 Task: Find connections with filter location Orange with filter topic #careerswith filter profile language Spanish with filter current company HDB Financial Services Ltd. with filter school S P Jain School of Global Management with filter industry Wholesale Photography Equipment and Supplies with filter service category Cybersecurity with filter keywords title Personal Assistant
Action: Mouse moved to (680, 136)
Screenshot: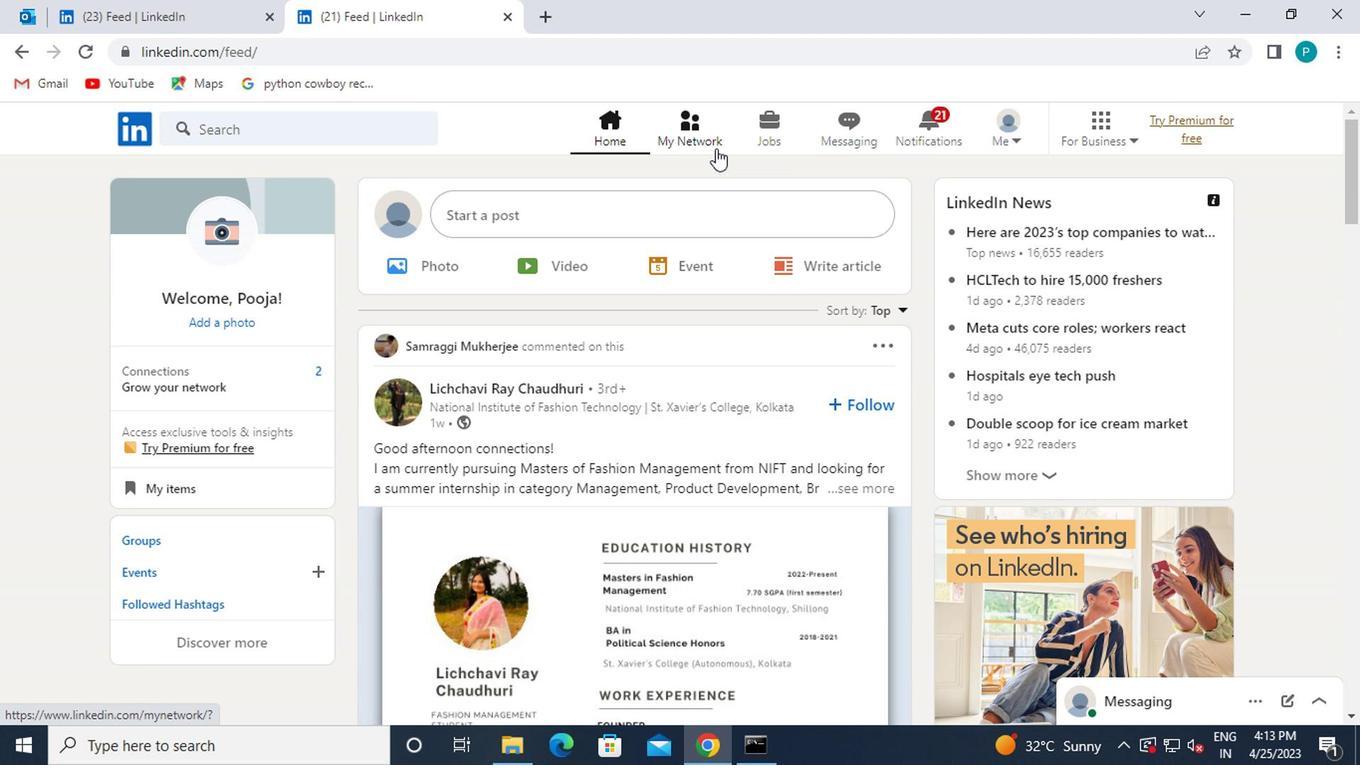 
Action: Mouse pressed left at (680, 136)
Screenshot: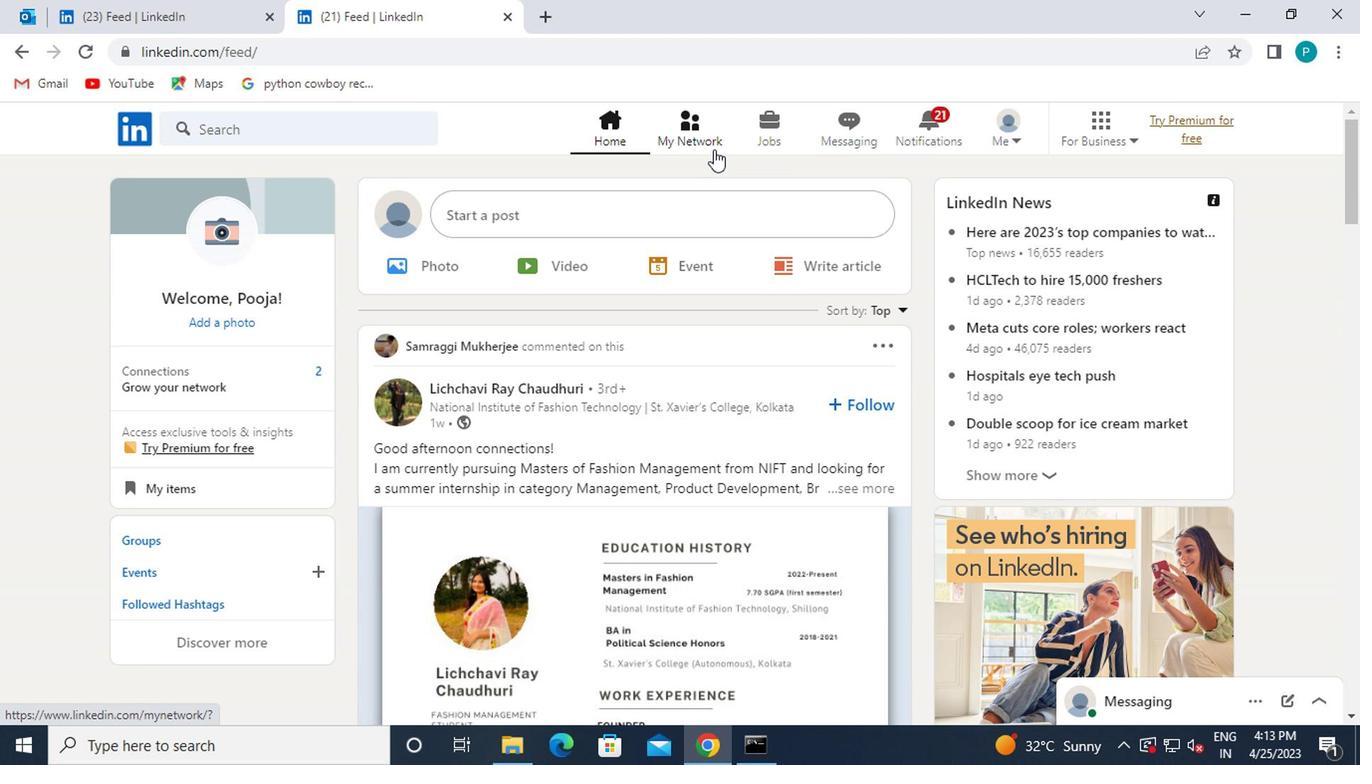 
Action: Mouse moved to (191, 257)
Screenshot: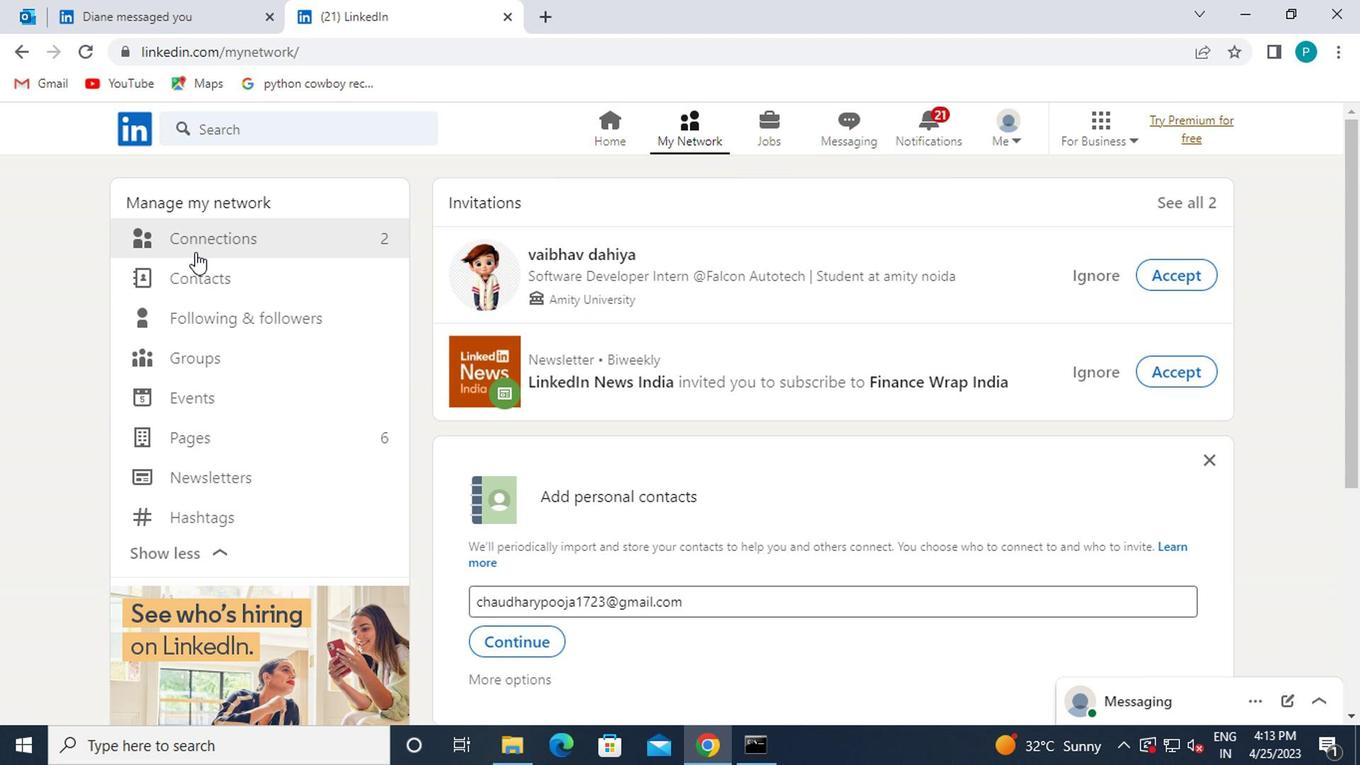 
Action: Mouse pressed left at (191, 257)
Screenshot: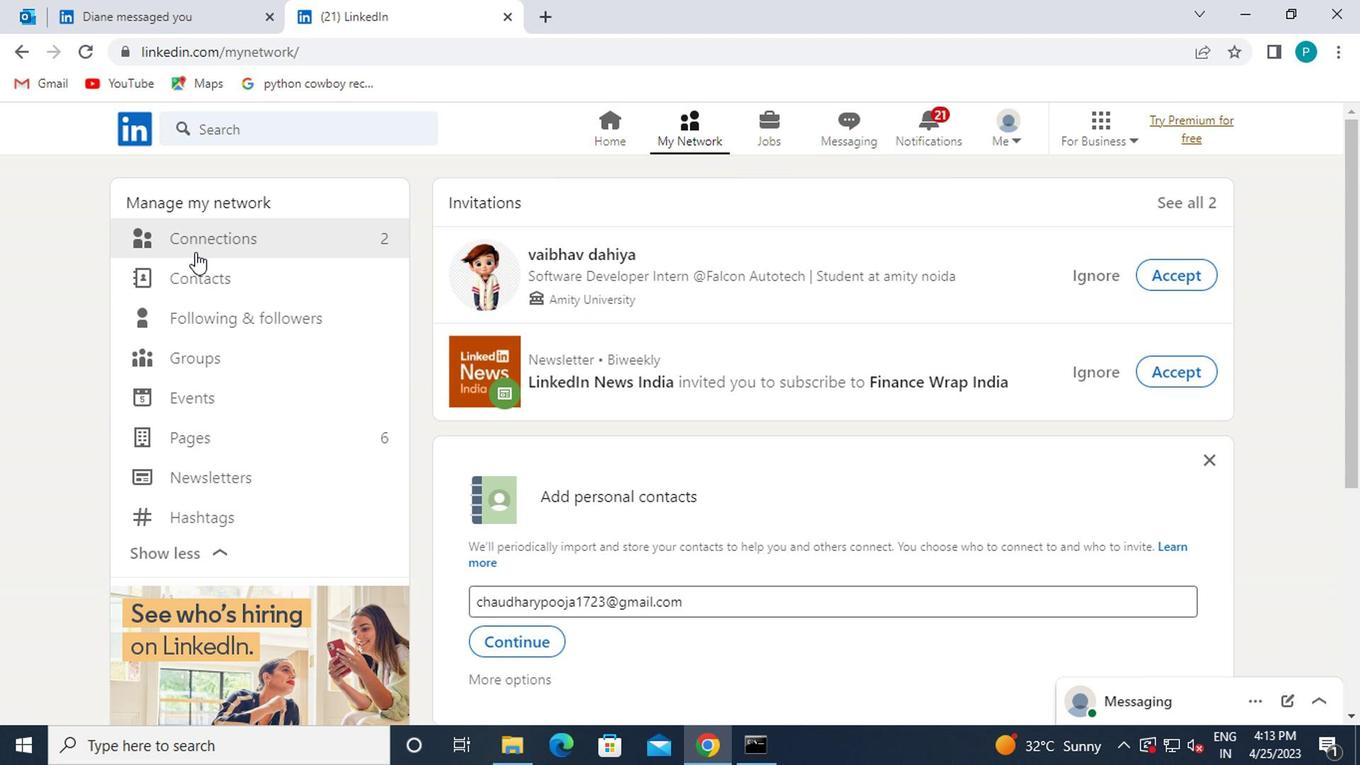 
Action: Mouse moved to (338, 240)
Screenshot: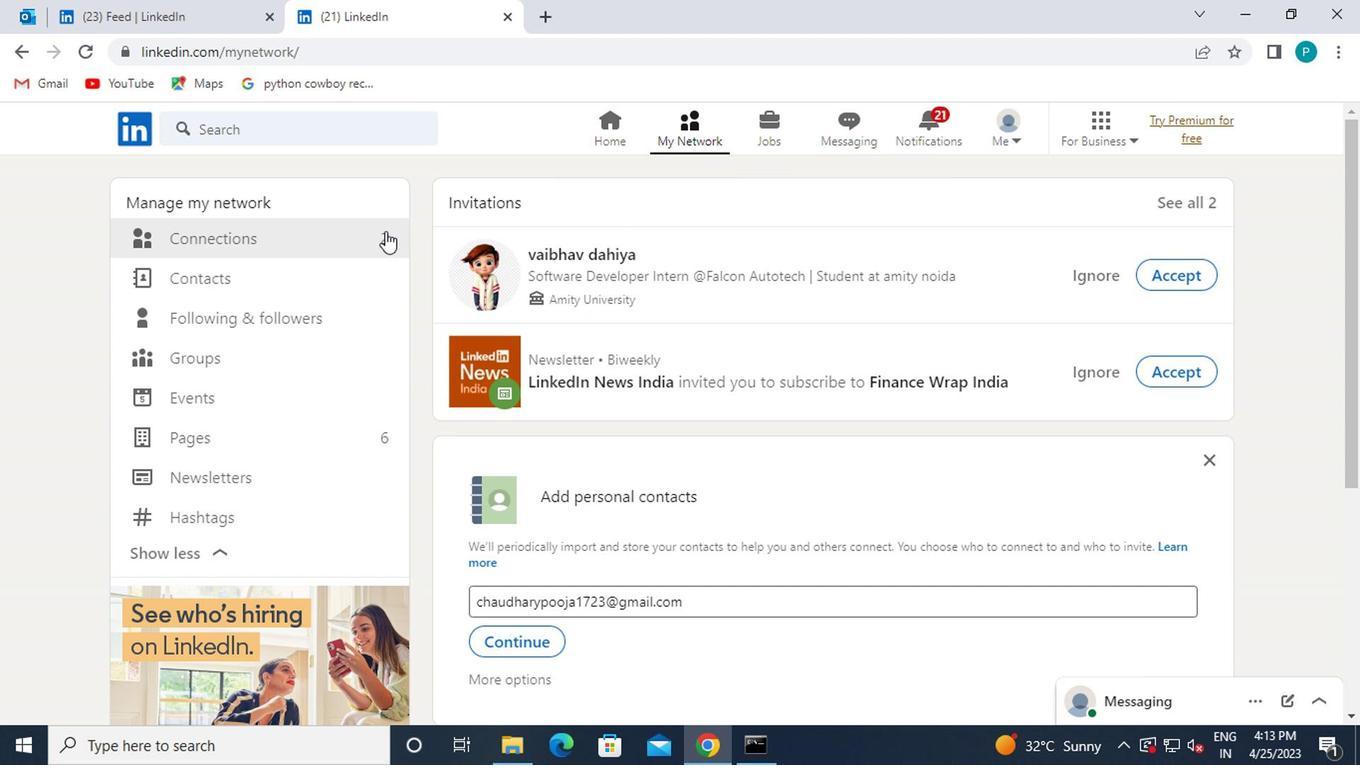 
Action: Mouse pressed left at (338, 240)
Screenshot: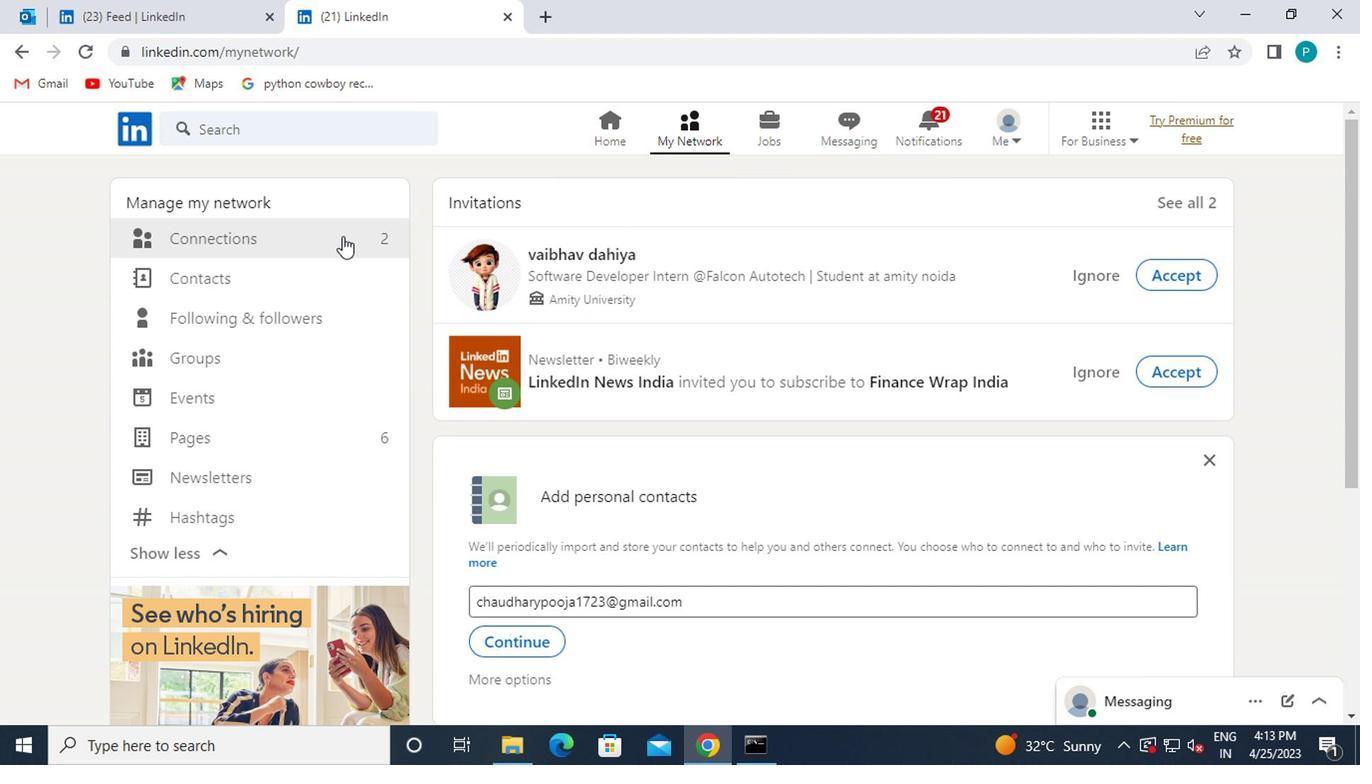 
Action: Mouse moved to (841, 238)
Screenshot: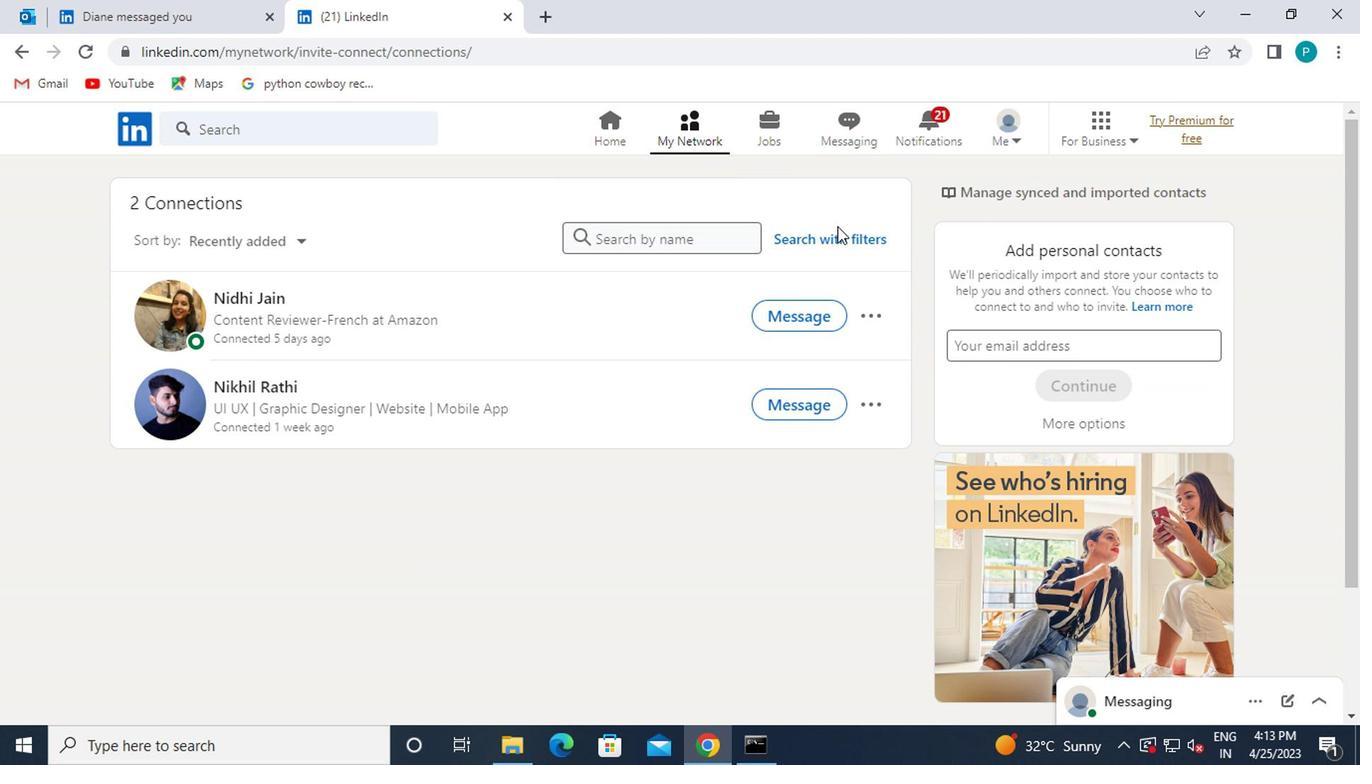 
Action: Mouse pressed left at (841, 238)
Screenshot: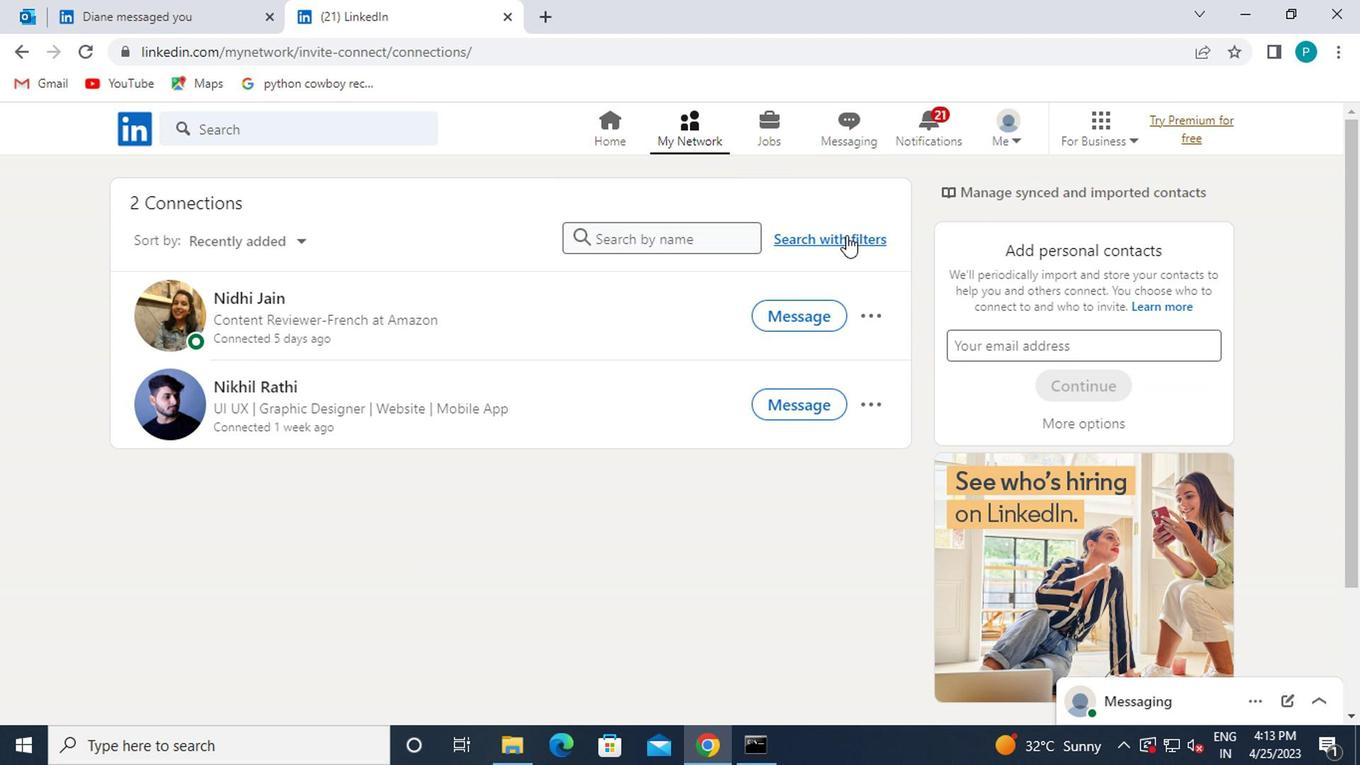 
Action: Mouse moved to (660, 184)
Screenshot: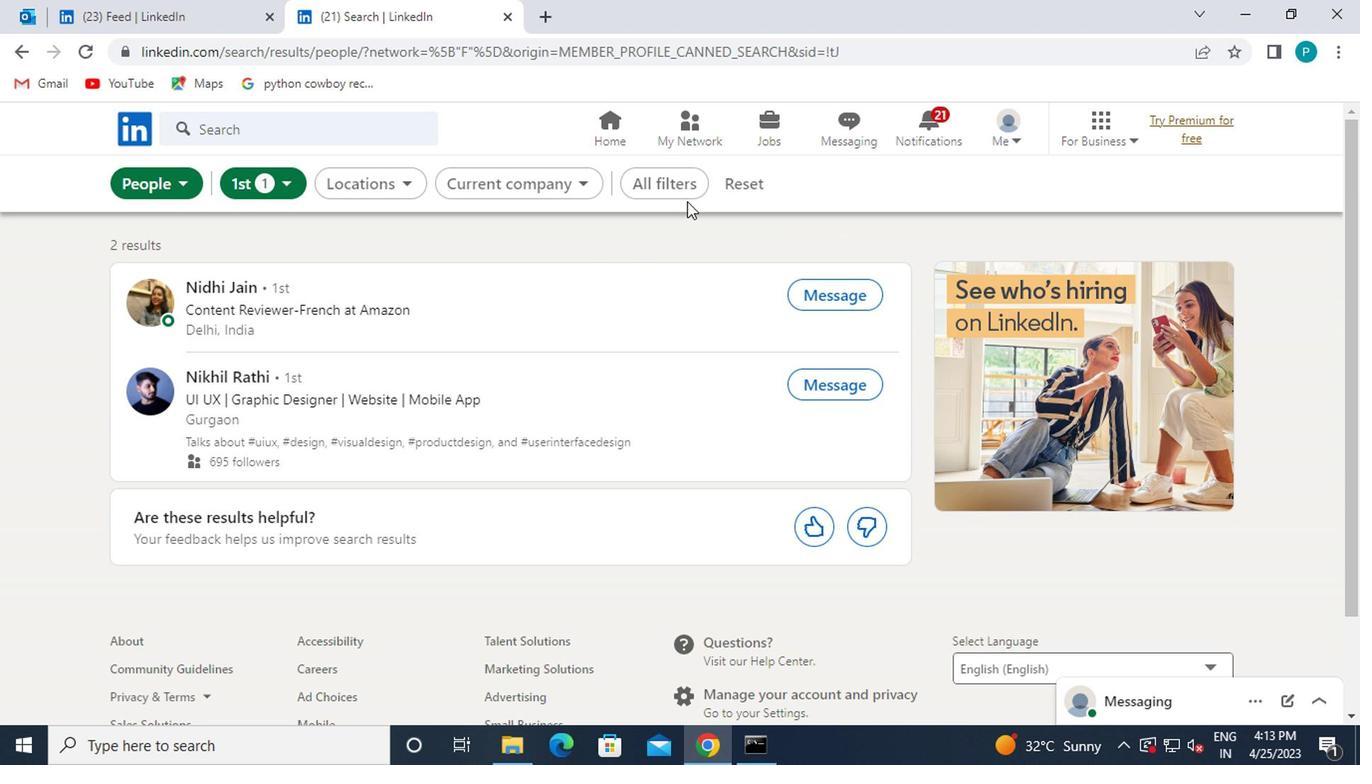 
Action: Mouse pressed left at (660, 184)
Screenshot: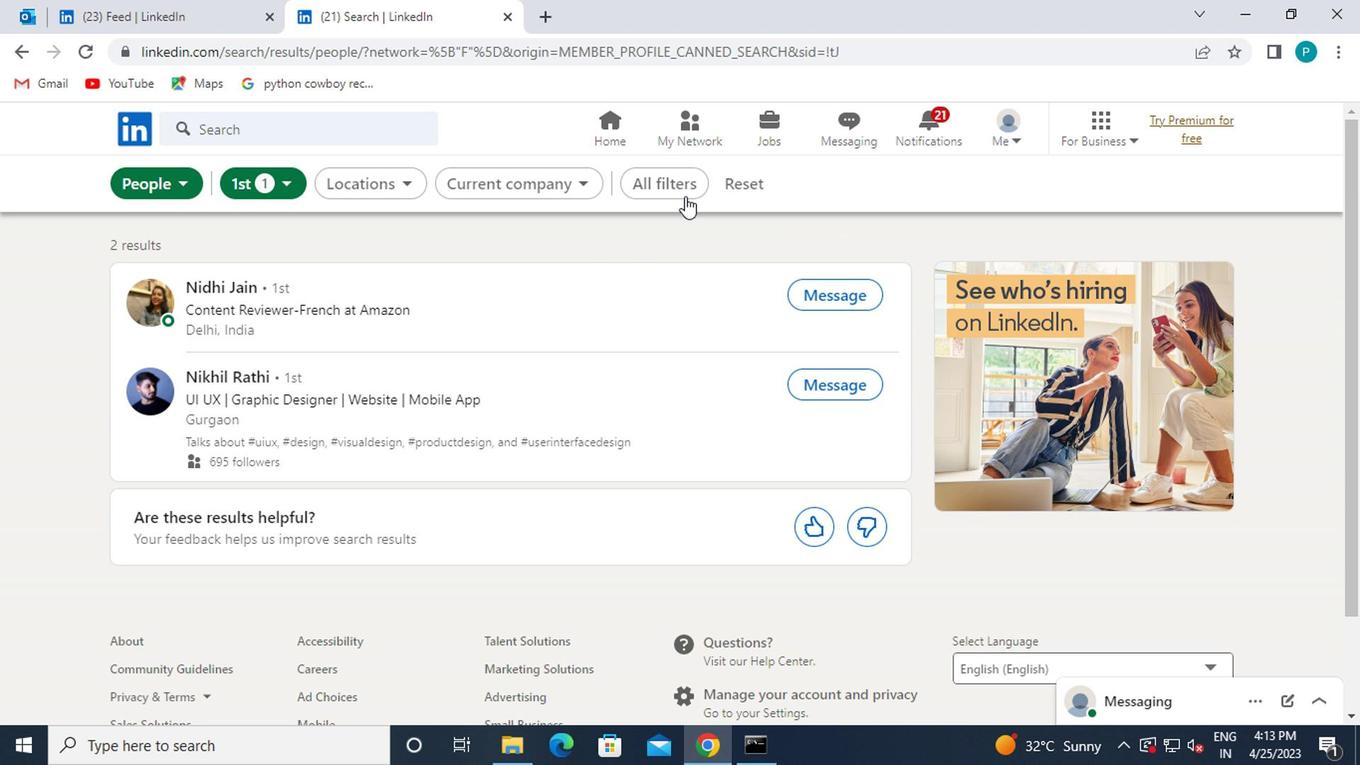 
Action: Mouse moved to (862, 340)
Screenshot: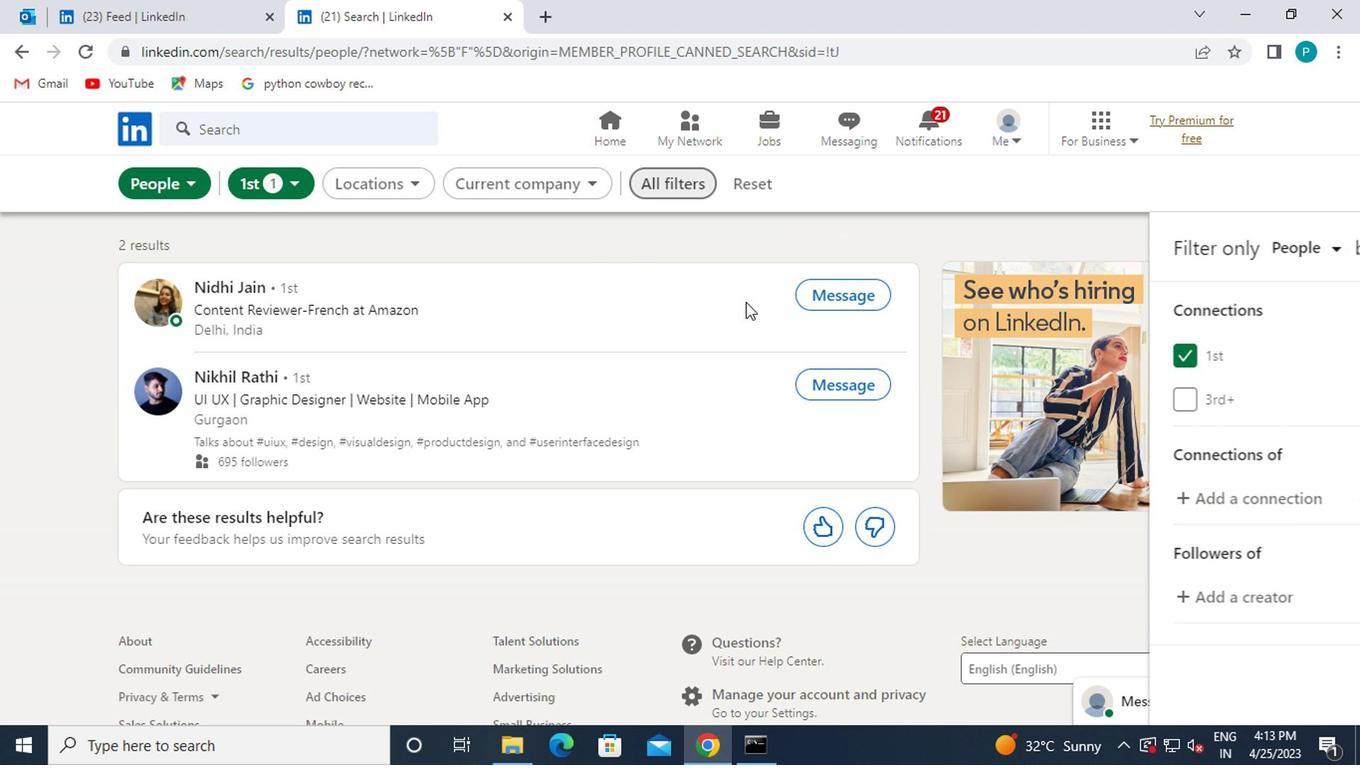 
Action: Mouse scrolled (862, 338) with delta (0, -1)
Screenshot: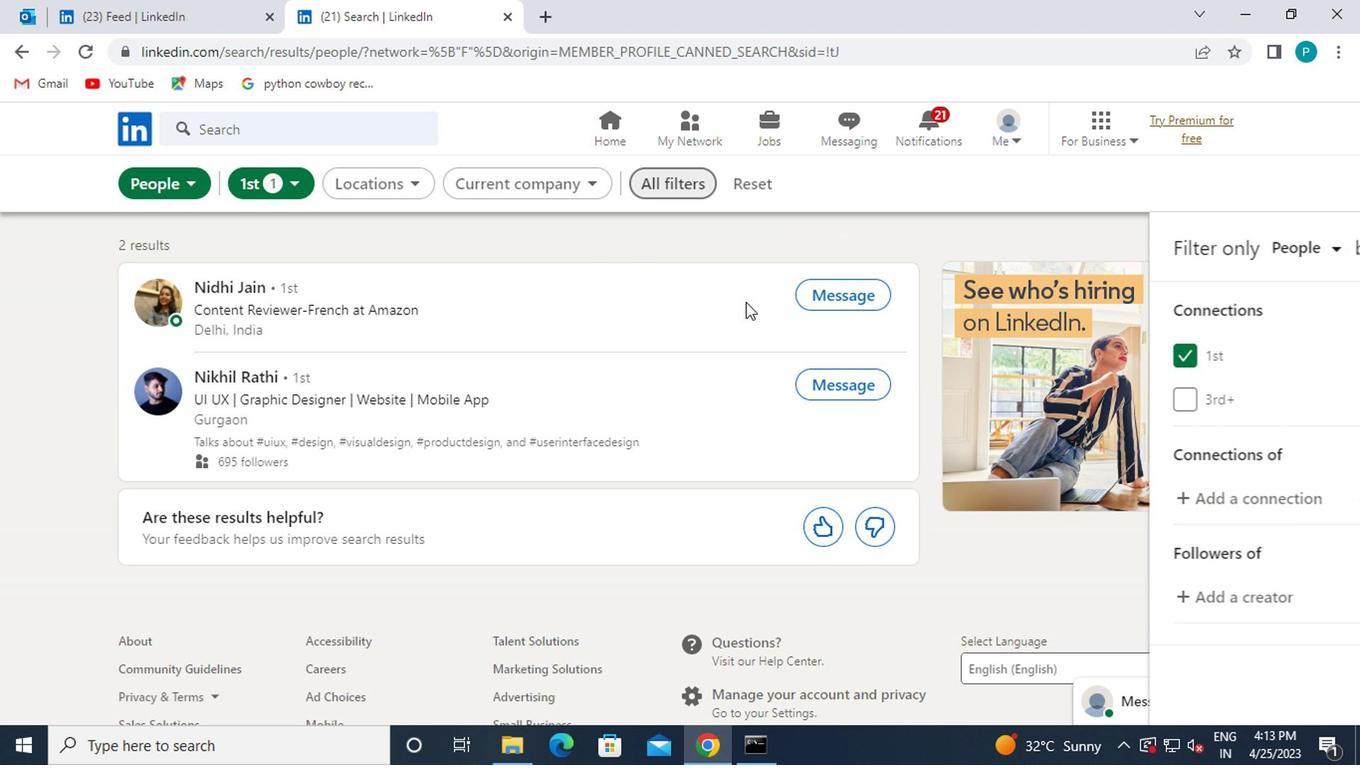 
Action: Mouse moved to (889, 345)
Screenshot: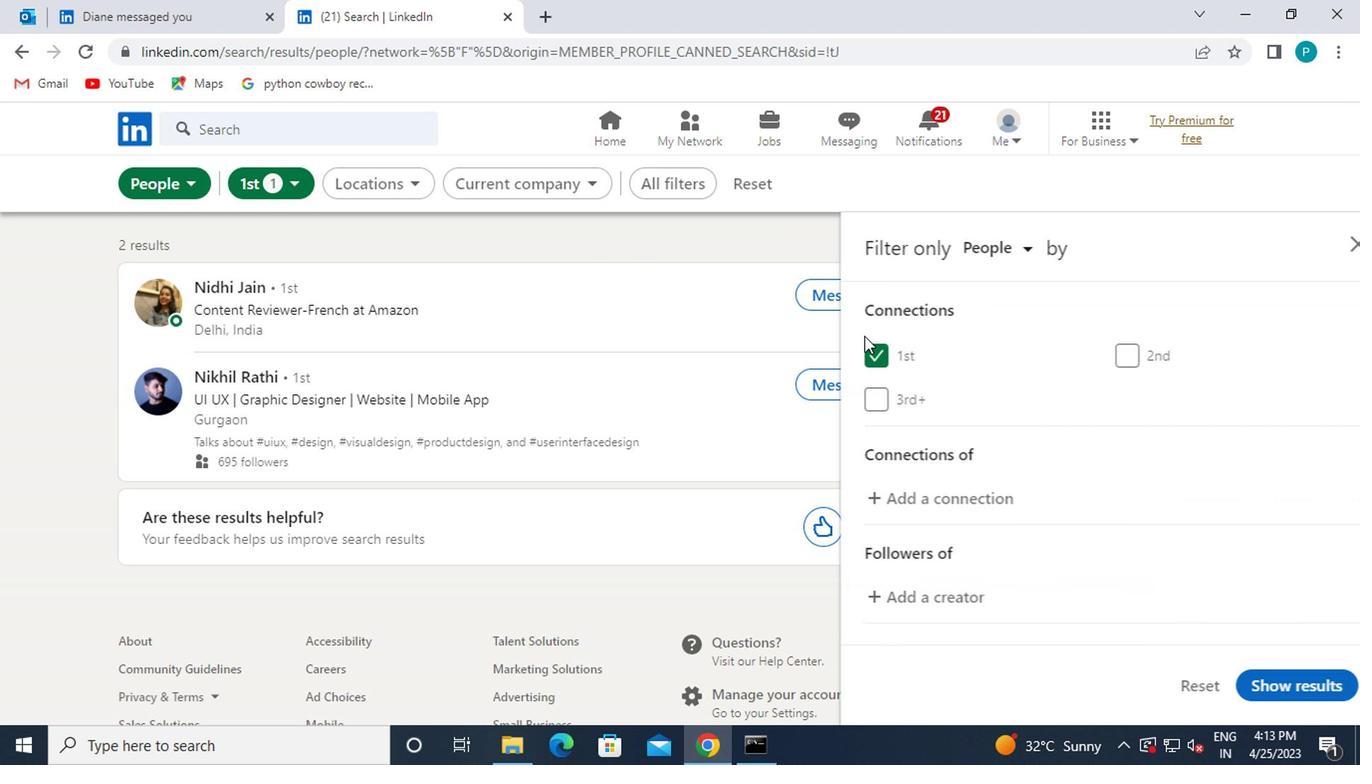 
Action: Mouse scrolled (889, 345) with delta (0, 0)
Screenshot: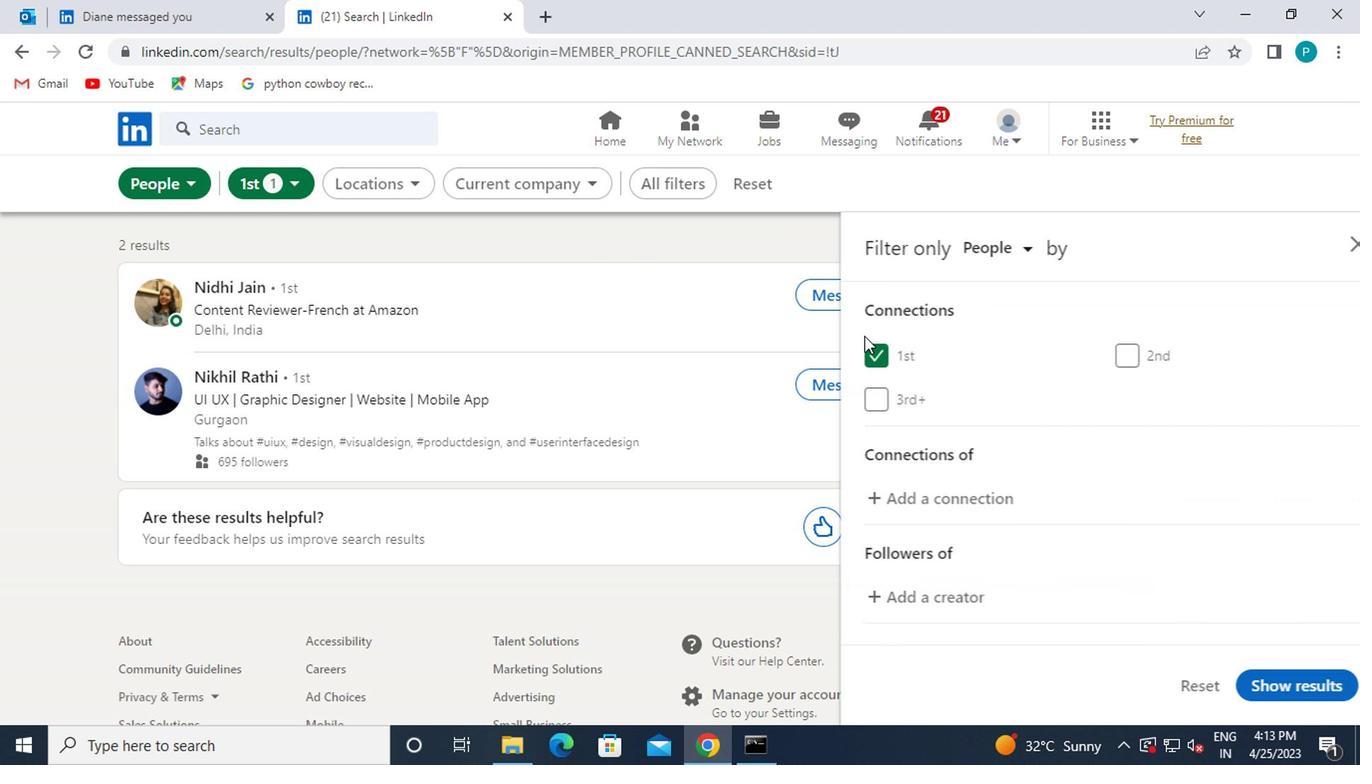 
Action: Mouse moved to (1135, 576)
Screenshot: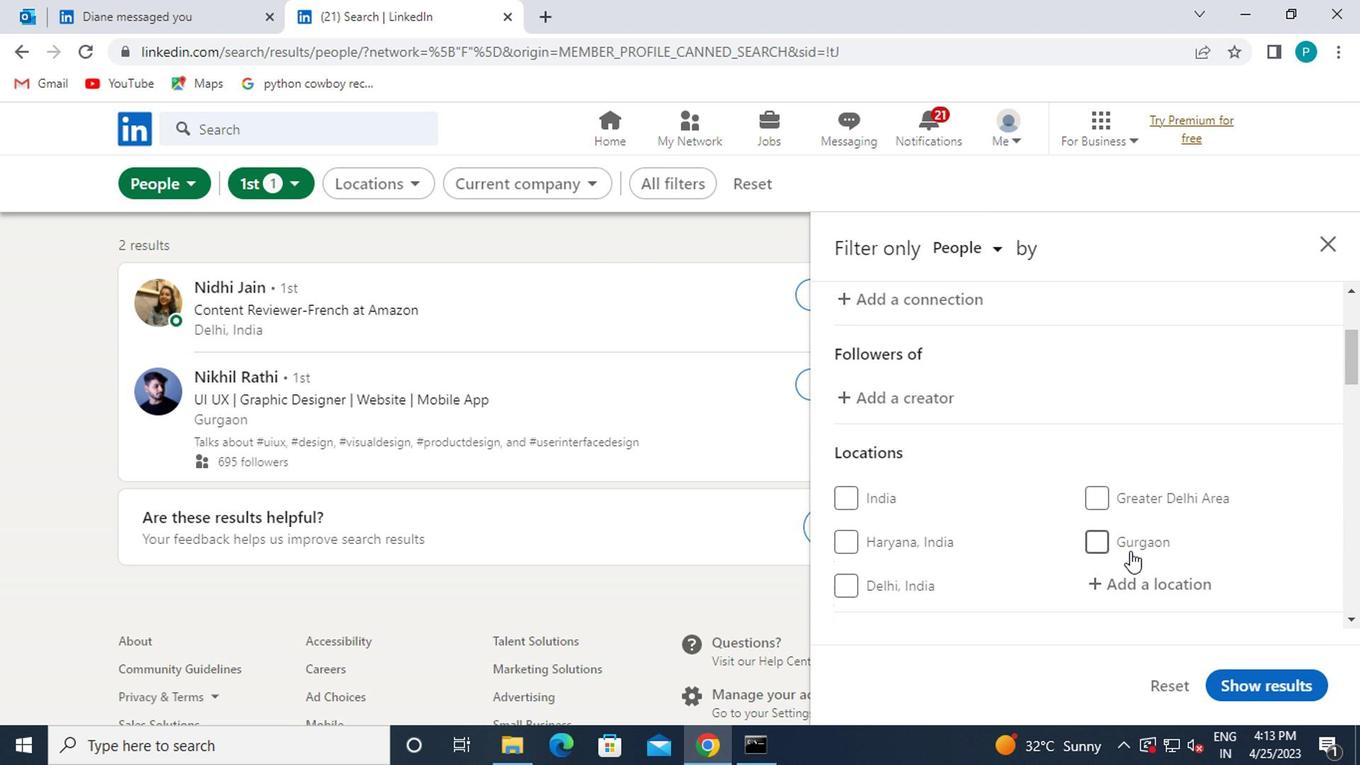 
Action: Mouse pressed left at (1135, 576)
Screenshot: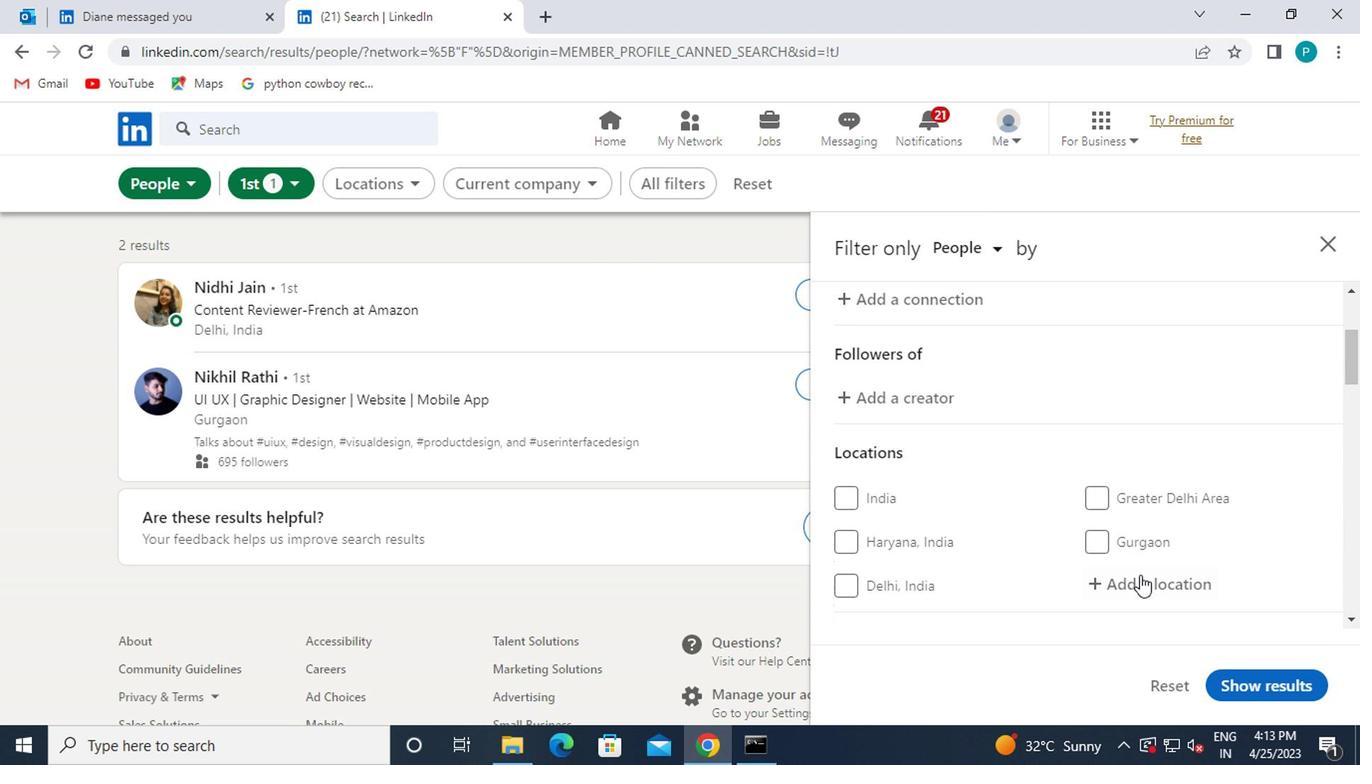 
Action: Mouse moved to (1126, 554)
Screenshot: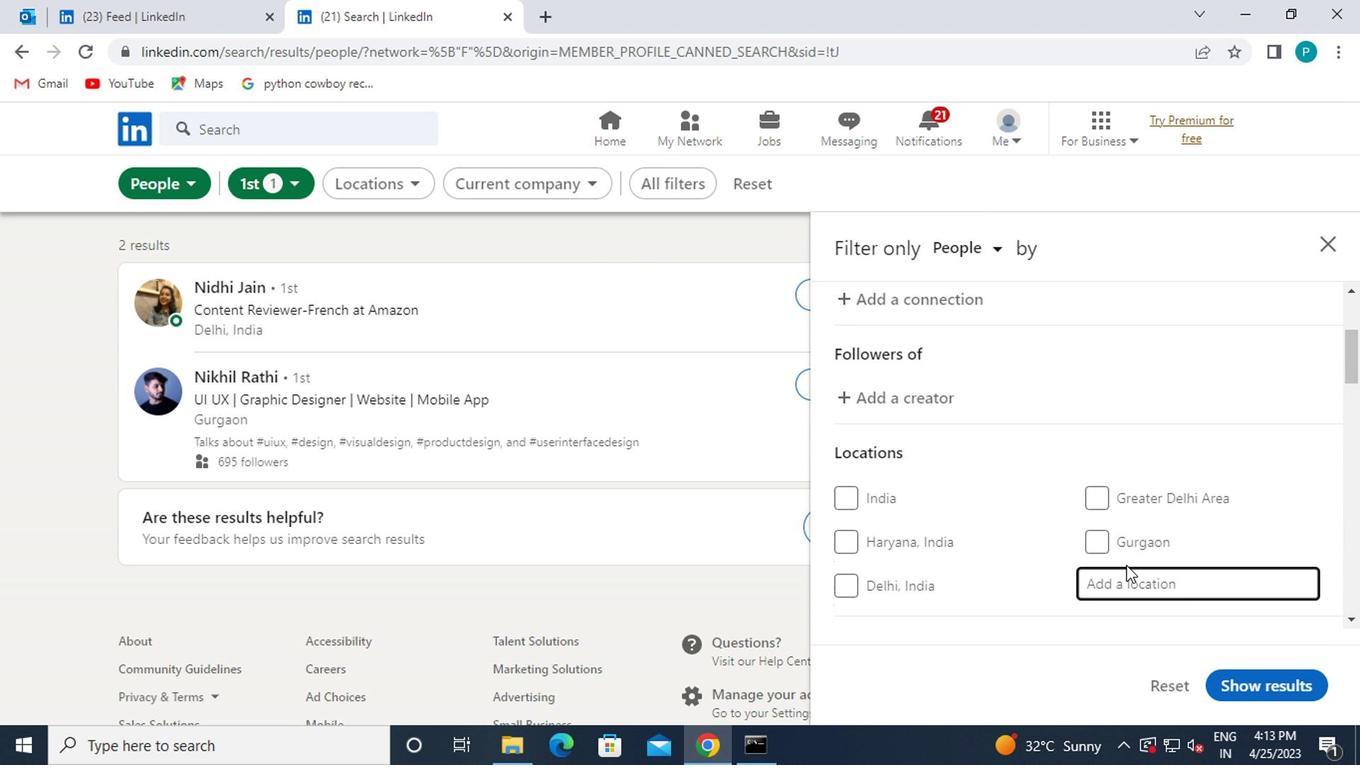 
Action: Key pressed or
Screenshot: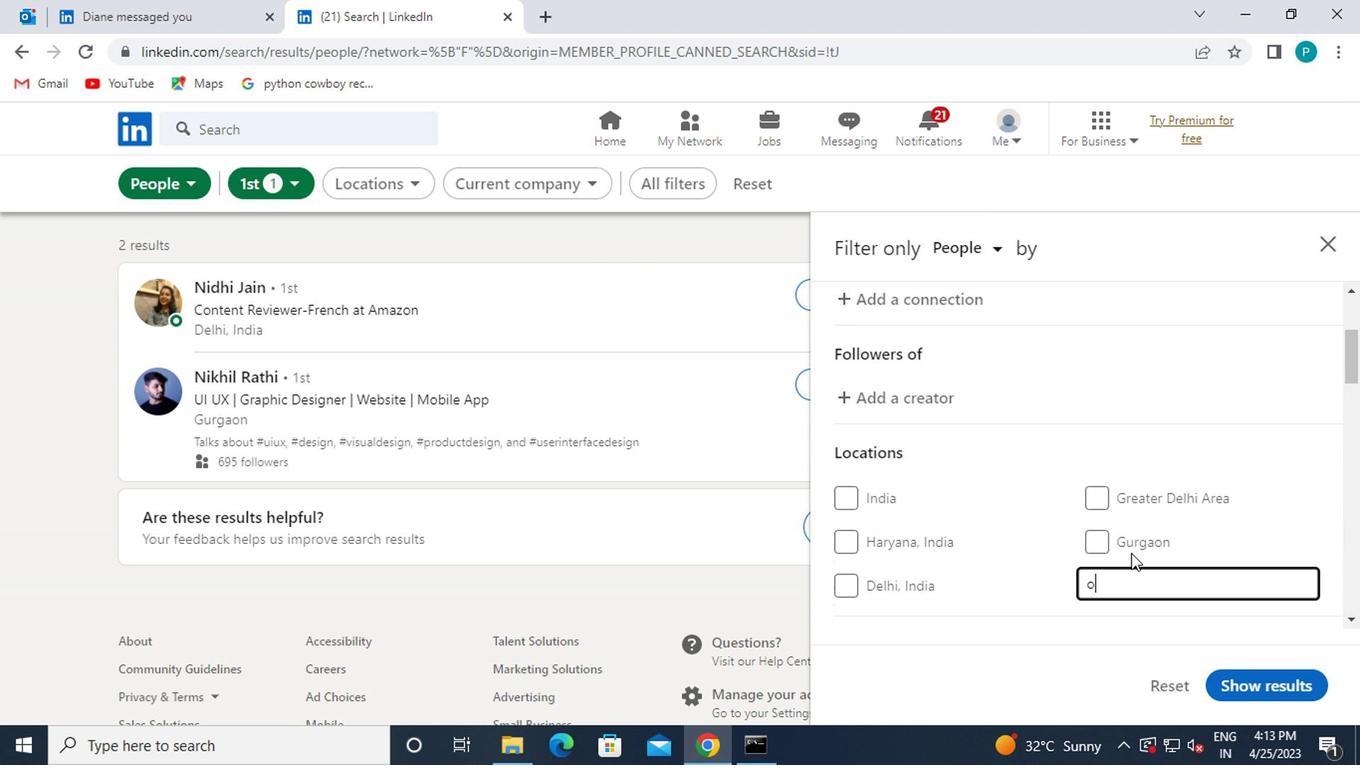 
Action: Mouse moved to (1126, 642)
Screenshot: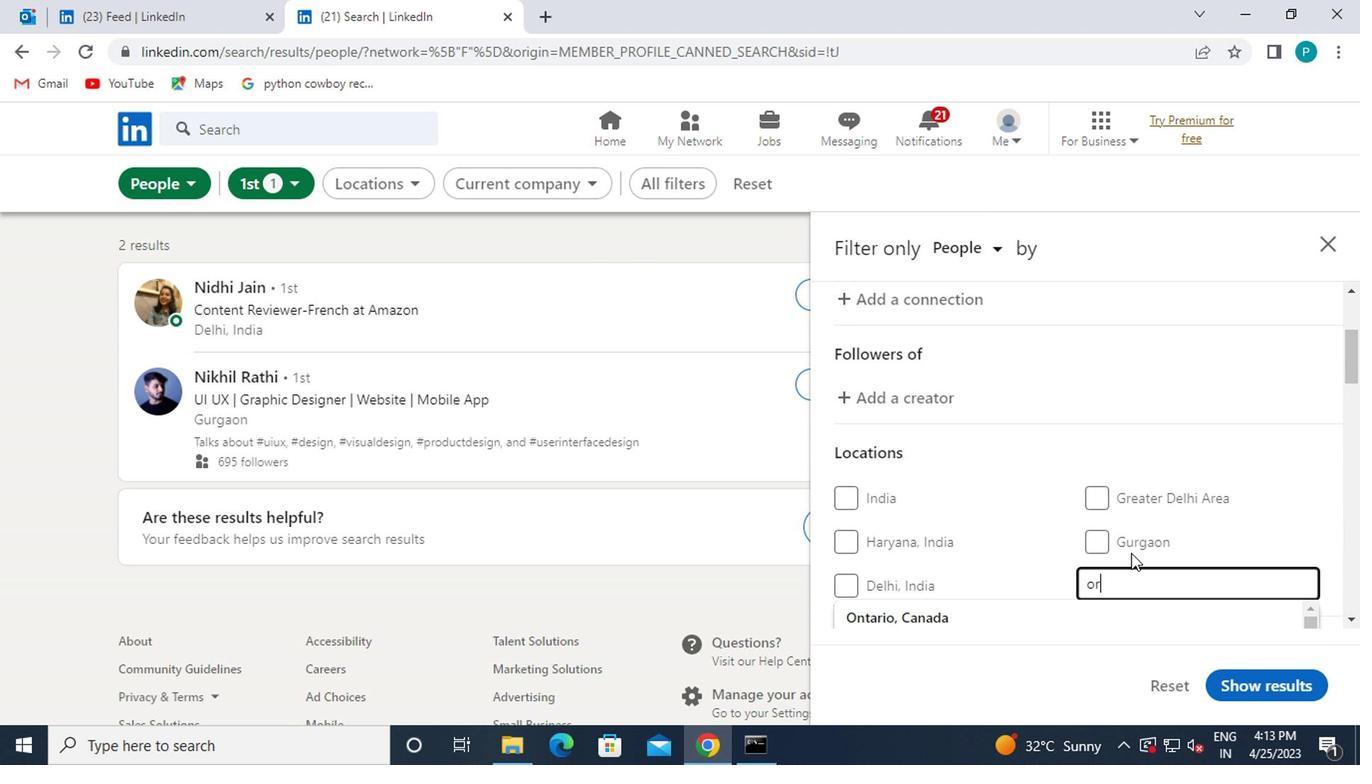 
Action: Key pressed ange
Screenshot: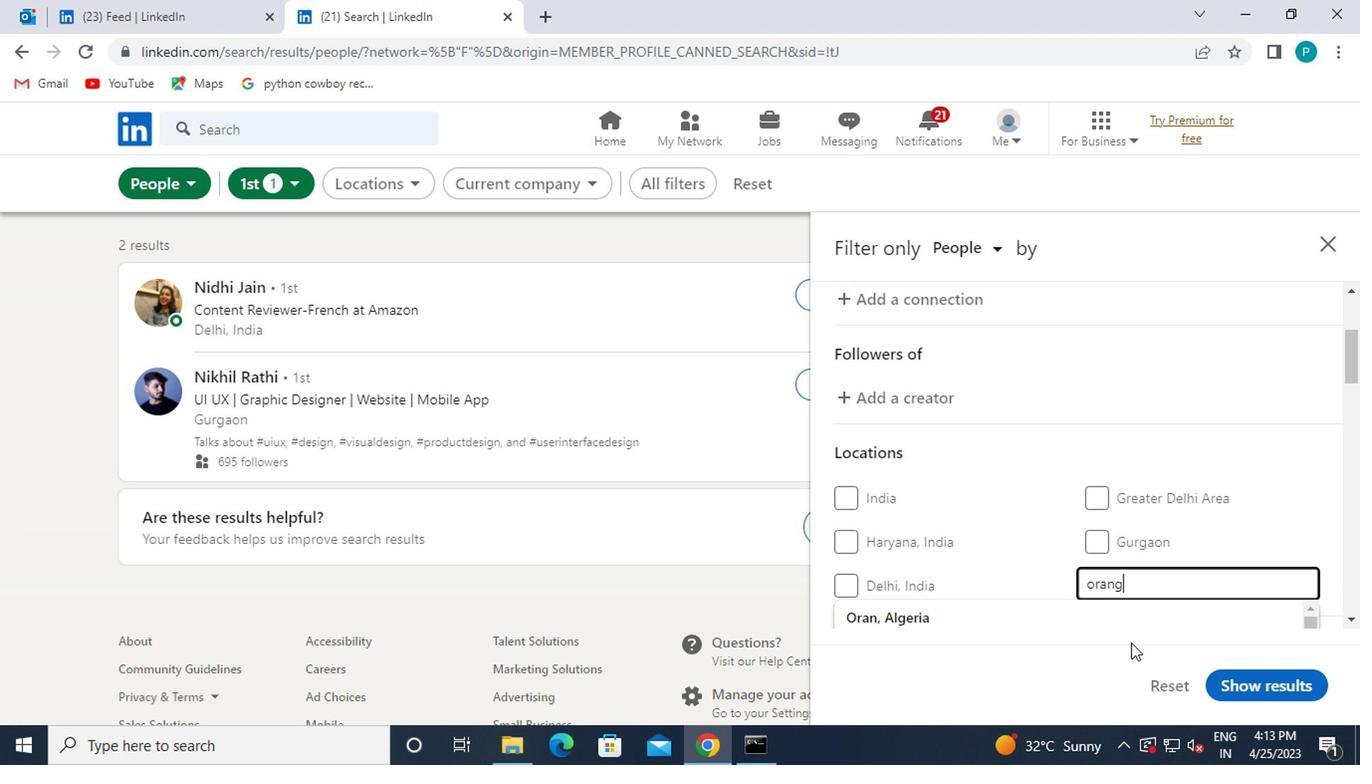 
Action: Mouse moved to (1016, 617)
Screenshot: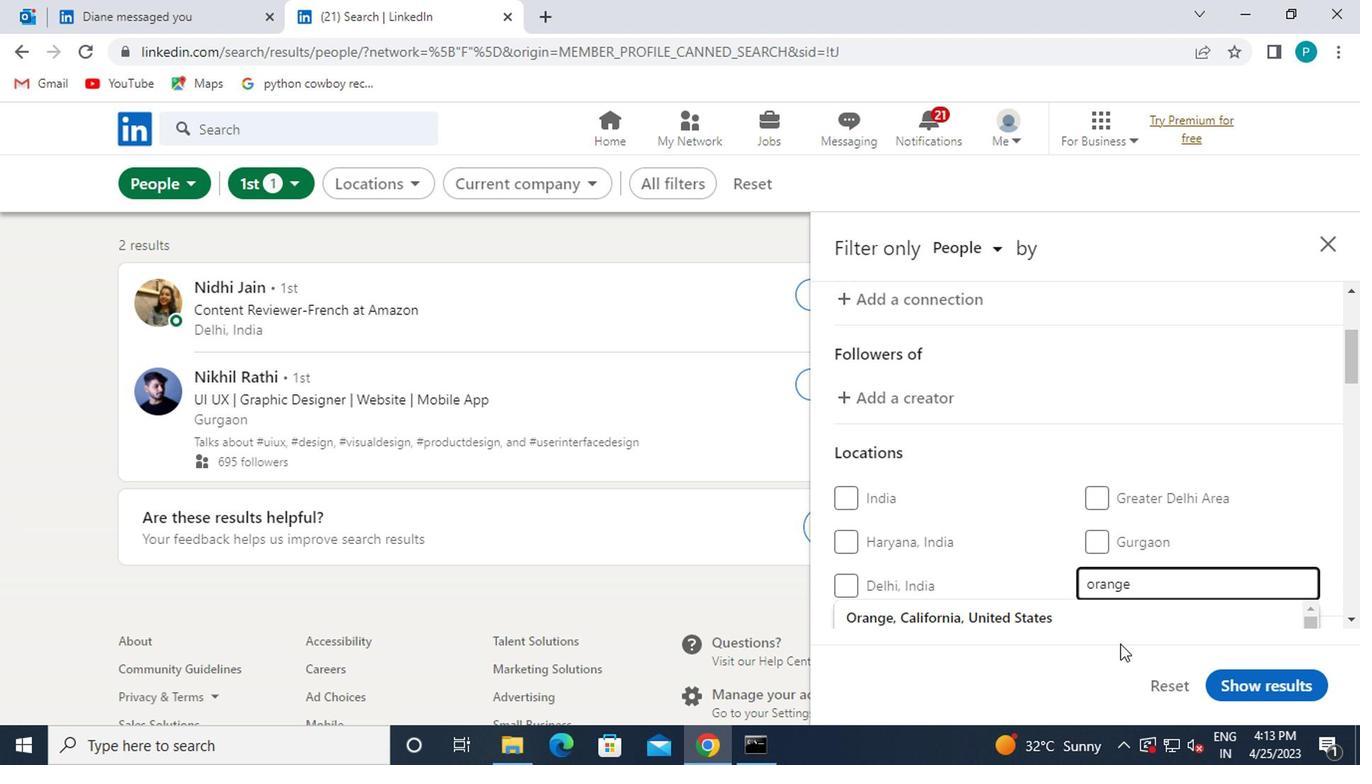 
Action: Mouse pressed left at (1016, 617)
Screenshot: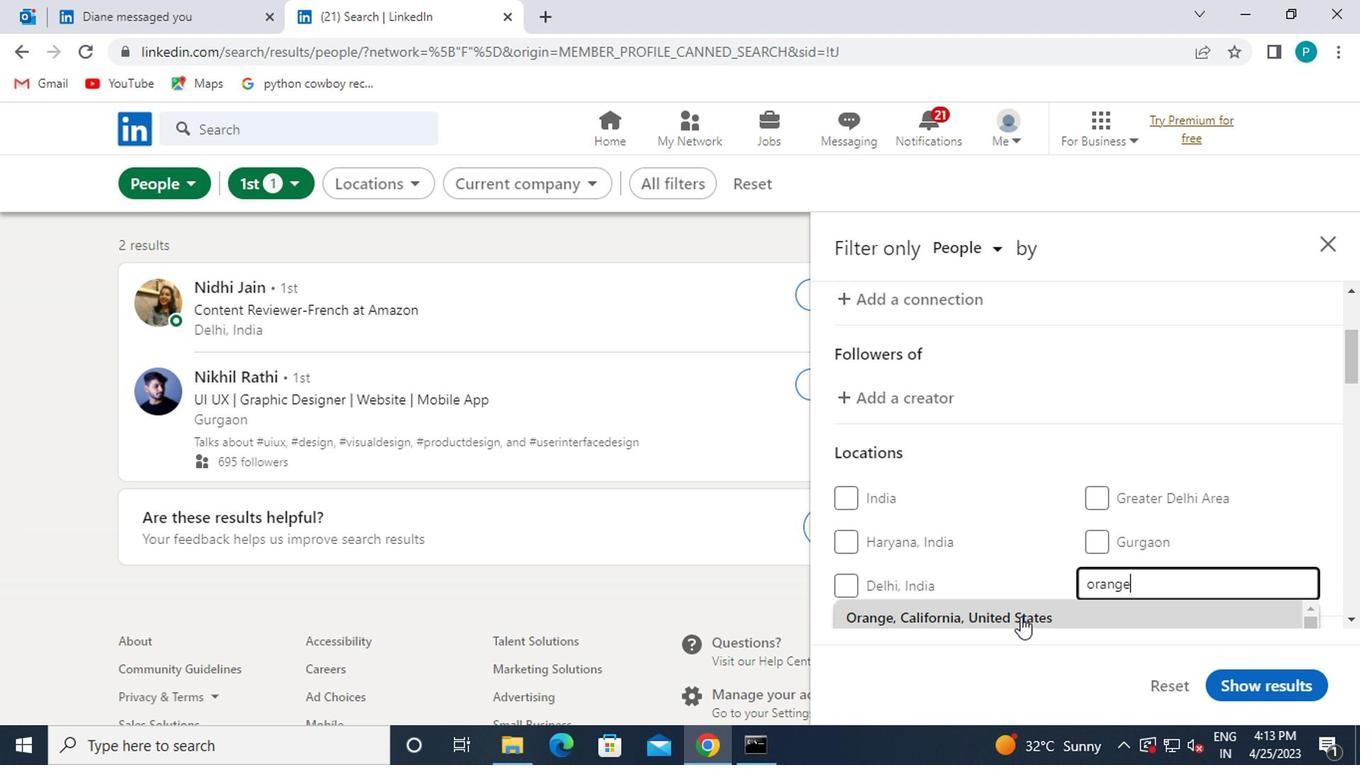 
Action: Mouse moved to (972, 559)
Screenshot: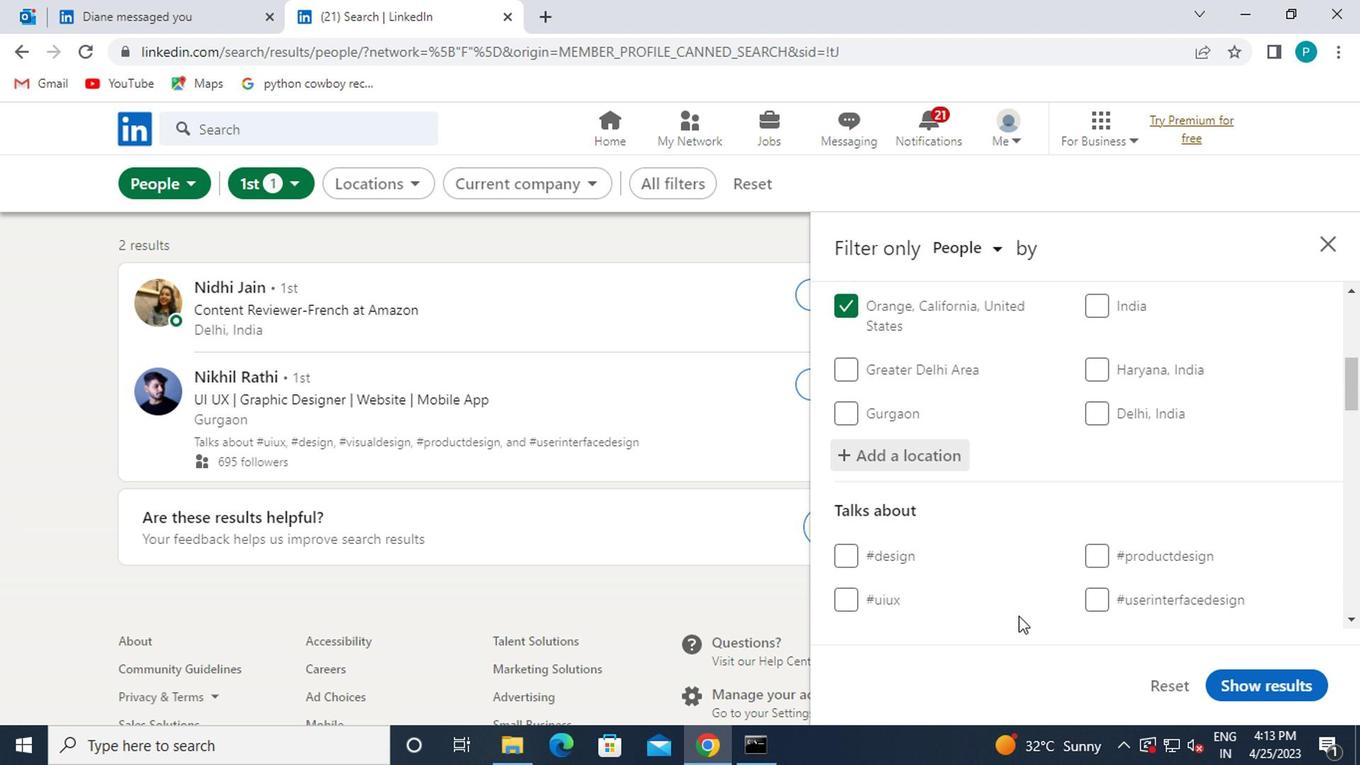 
Action: Mouse scrolled (972, 558) with delta (0, 0)
Screenshot: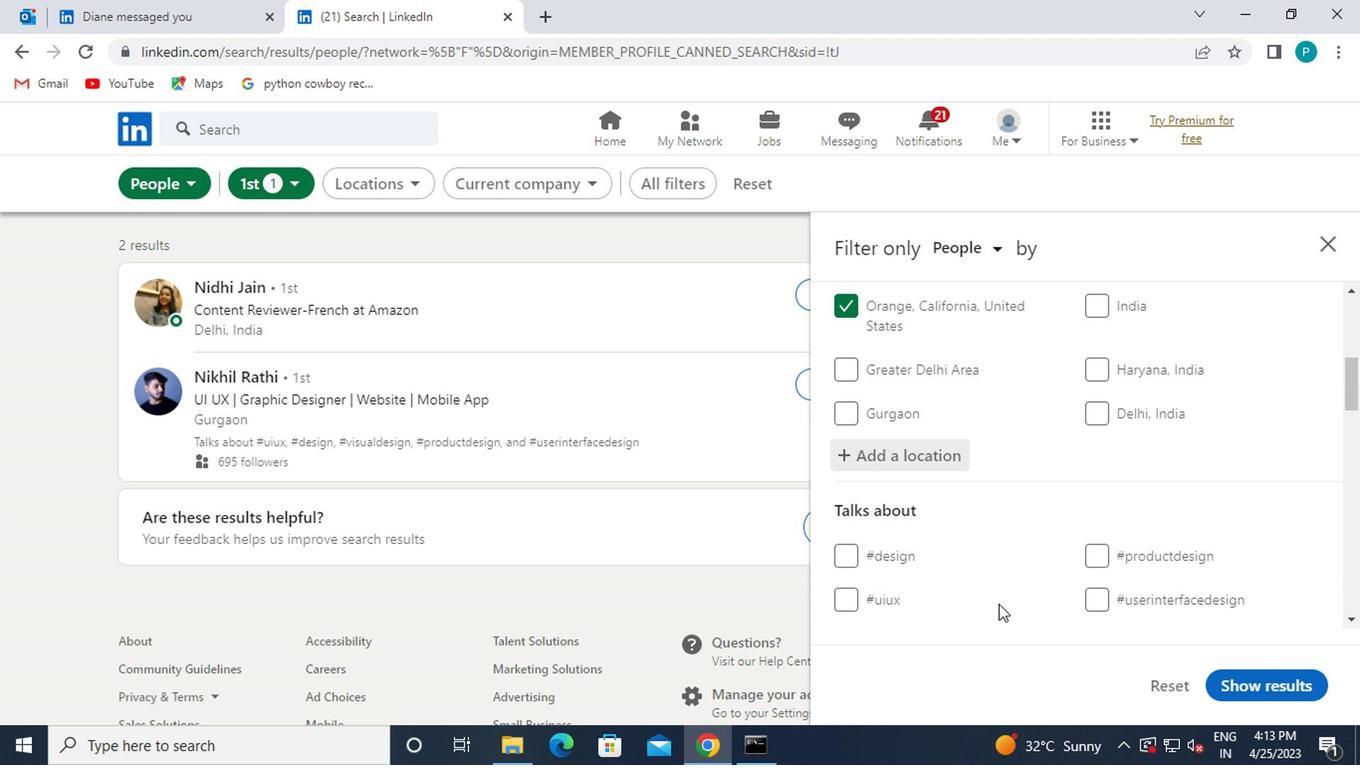 
Action: Mouse scrolled (972, 558) with delta (0, 0)
Screenshot: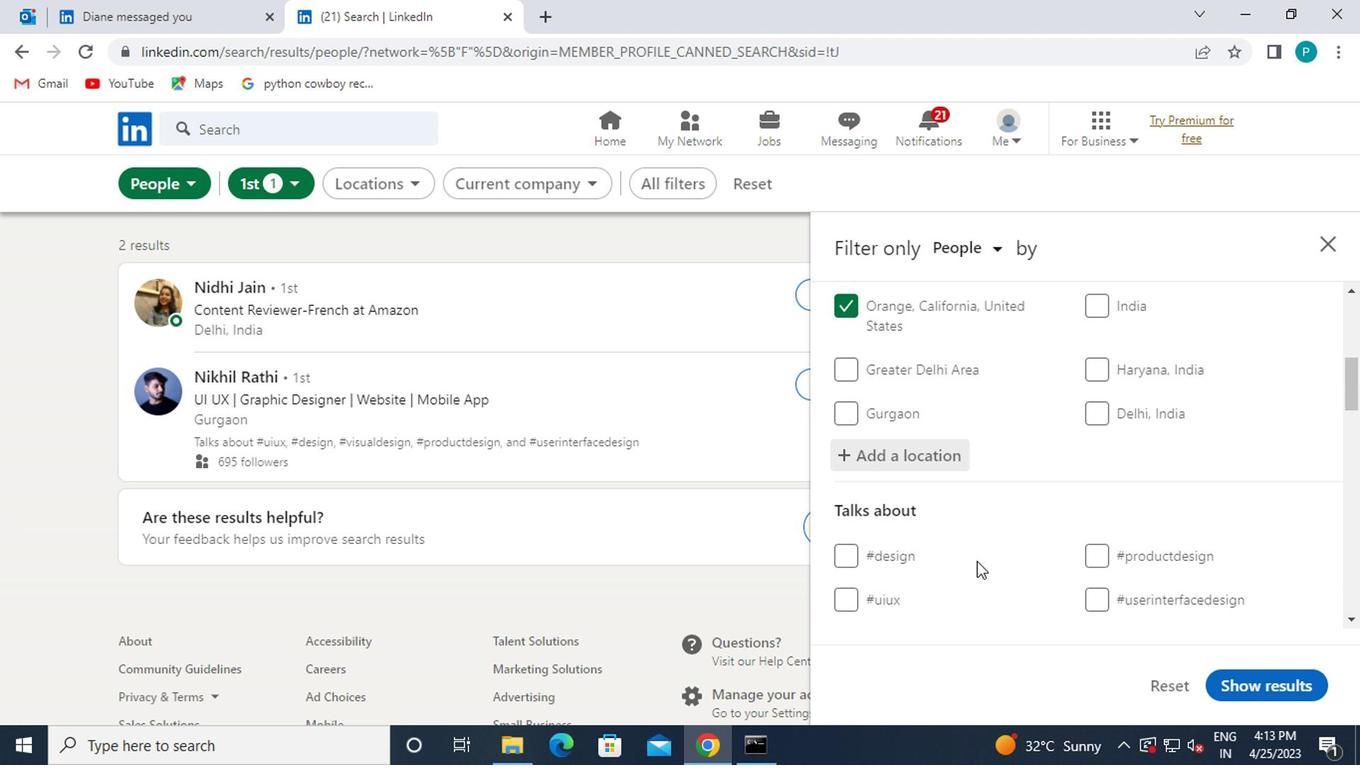 
Action: Mouse moved to (1127, 451)
Screenshot: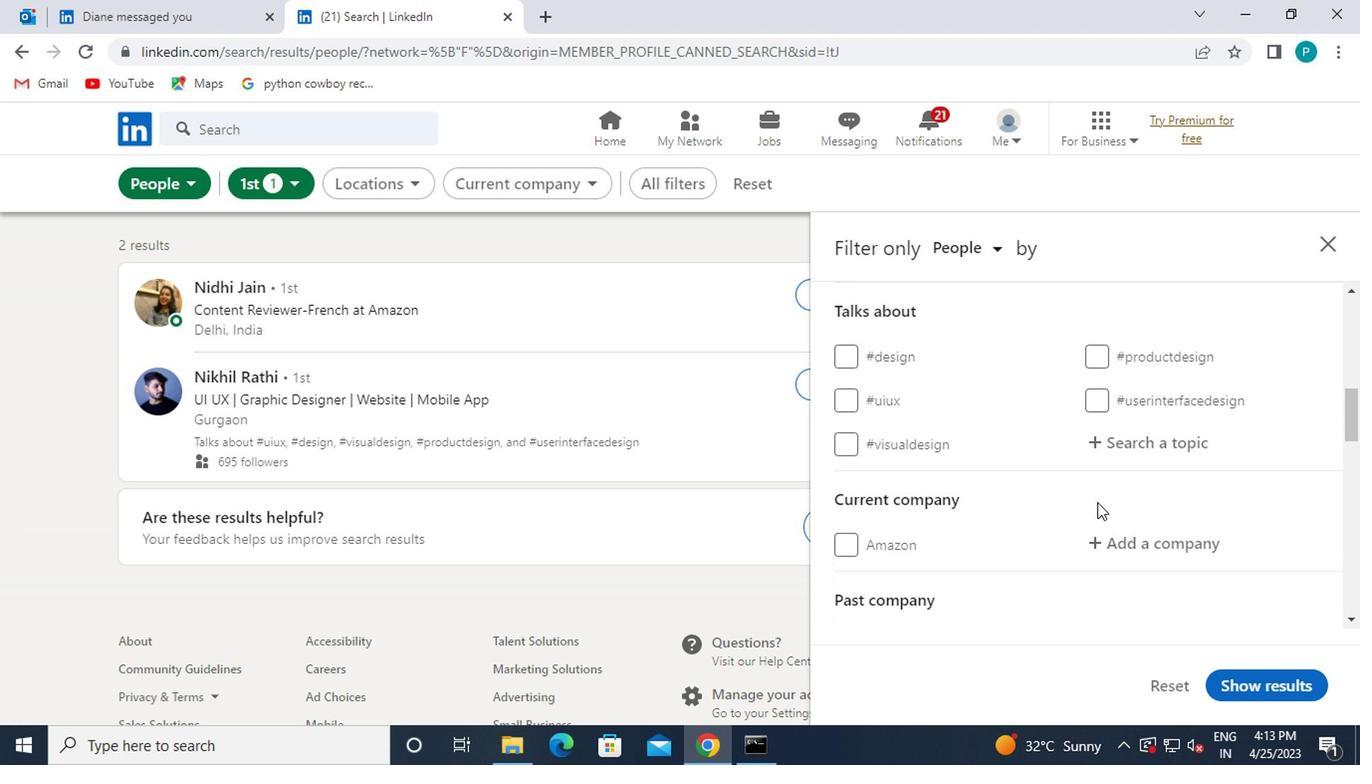 
Action: Mouse pressed left at (1127, 451)
Screenshot: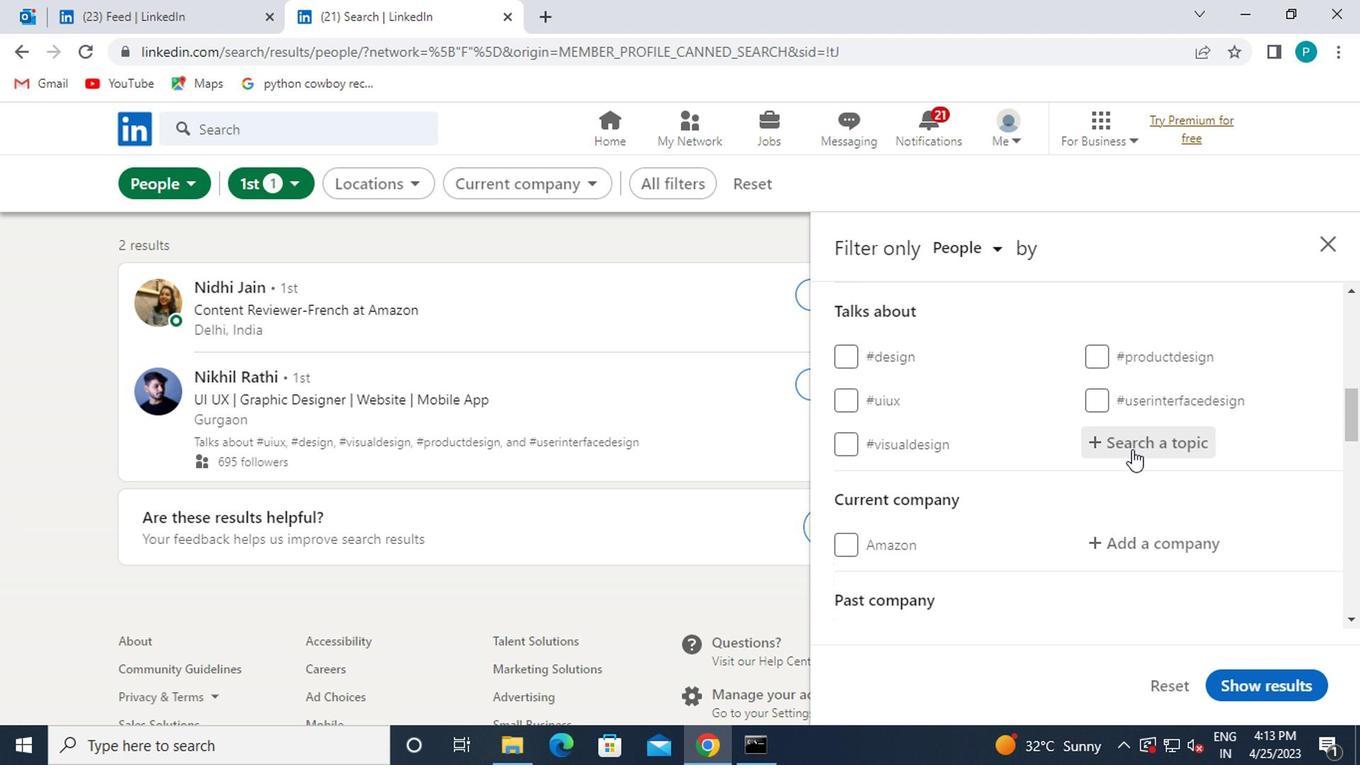 
Action: Key pressed <Key.shift><Key.shift>#CAREERS
Screenshot: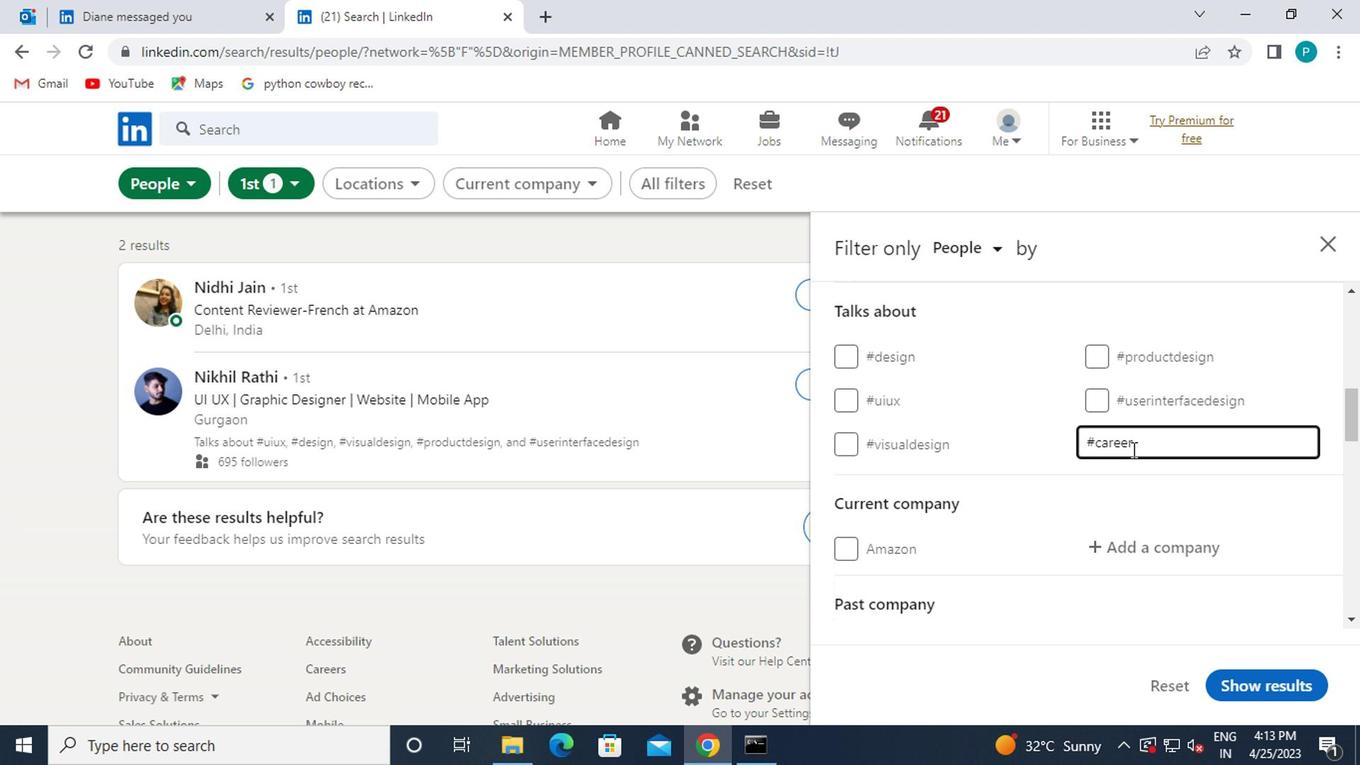 
Action: Mouse moved to (1129, 451)
Screenshot: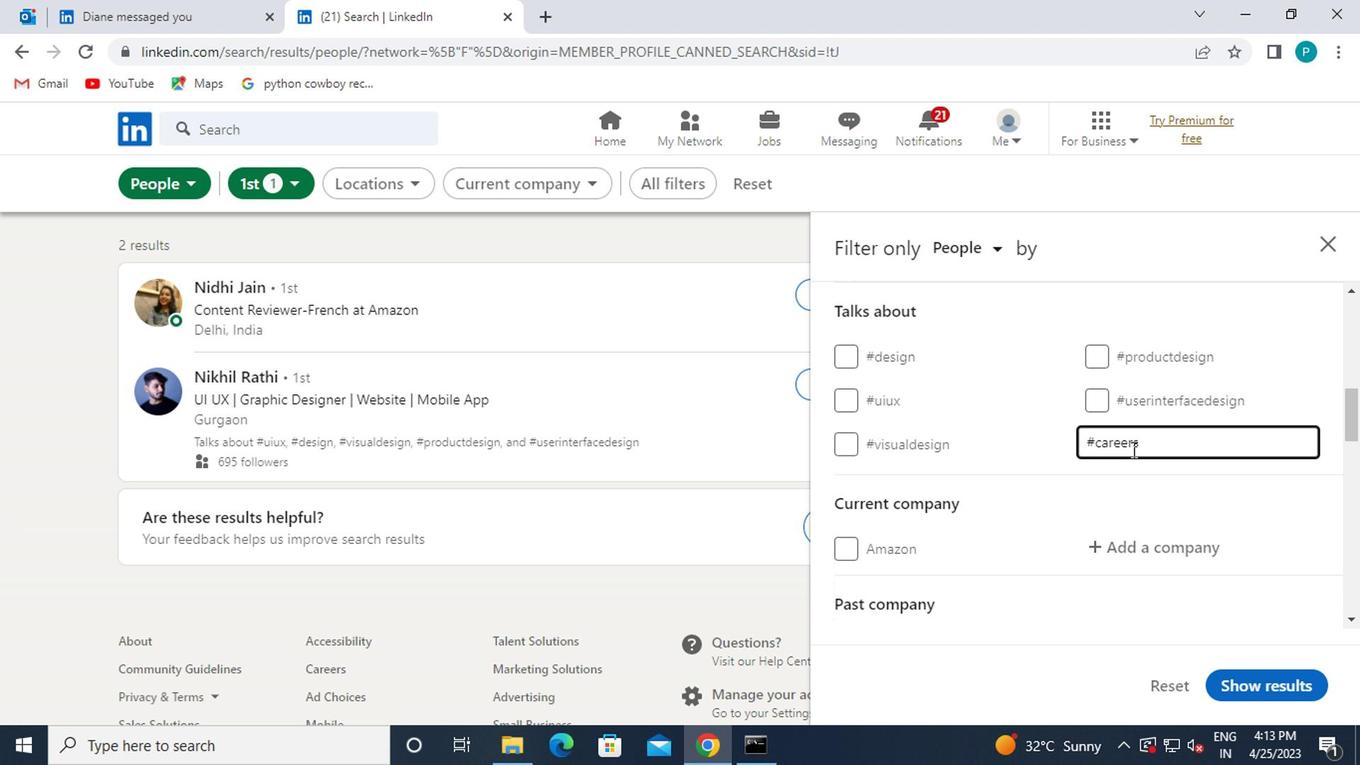 
Action: Mouse scrolled (1129, 450) with delta (0, 0)
Screenshot: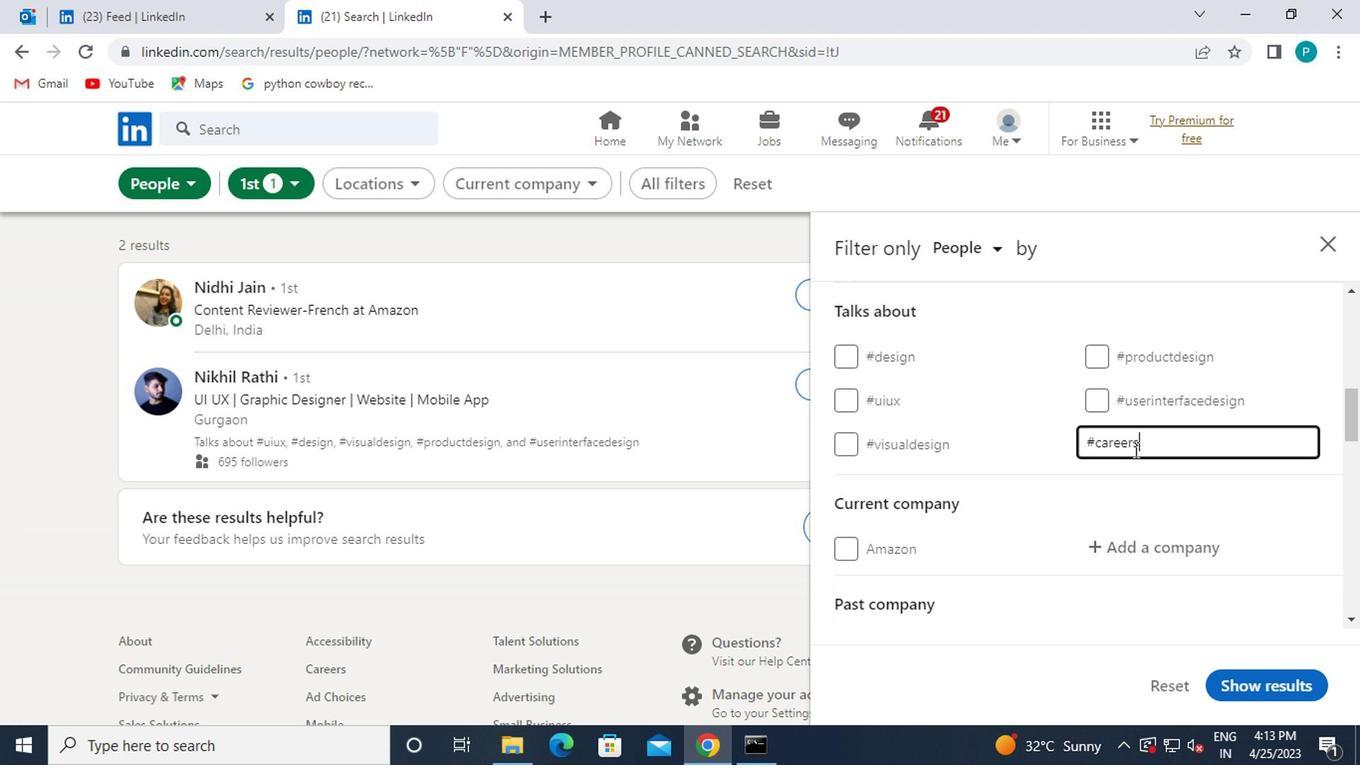 
Action: Mouse moved to (1104, 479)
Screenshot: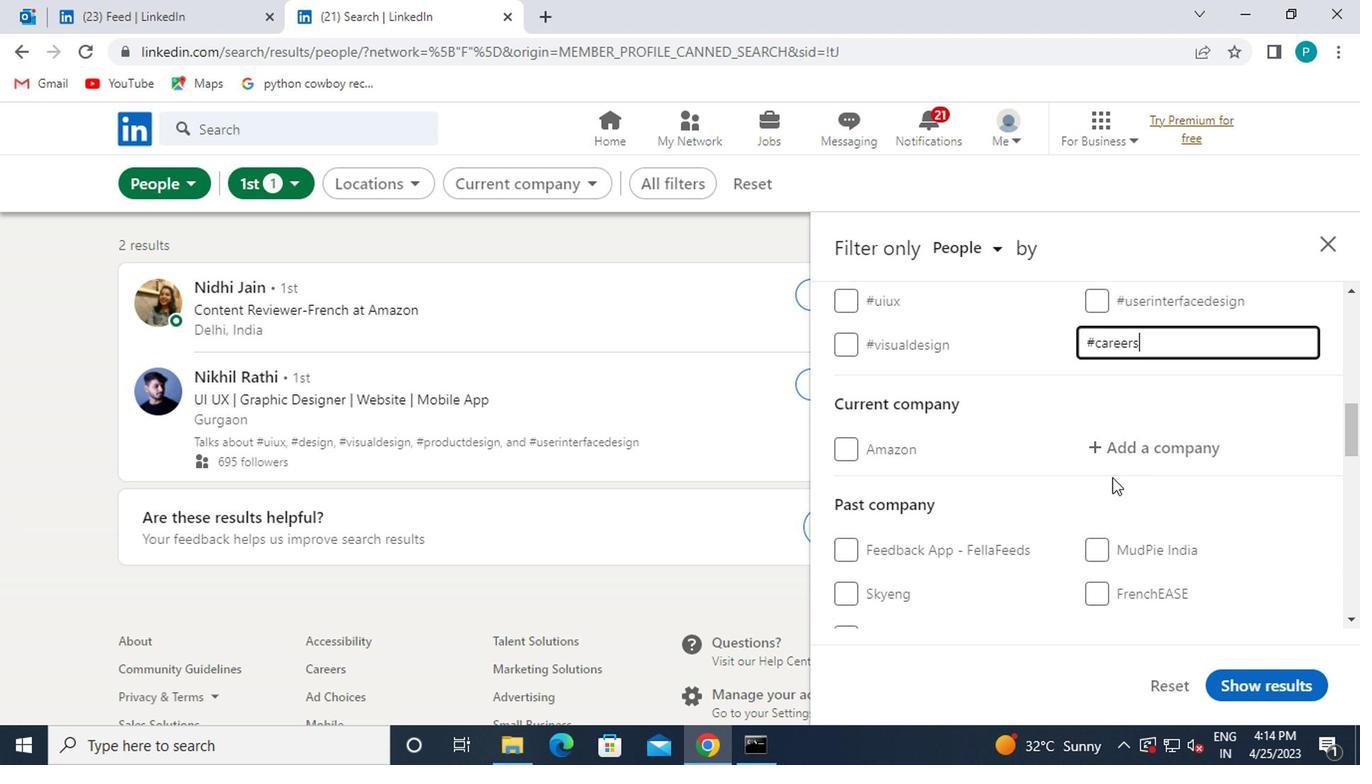 
Action: Mouse scrolled (1104, 478) with delta (0, 0)
Screenshot: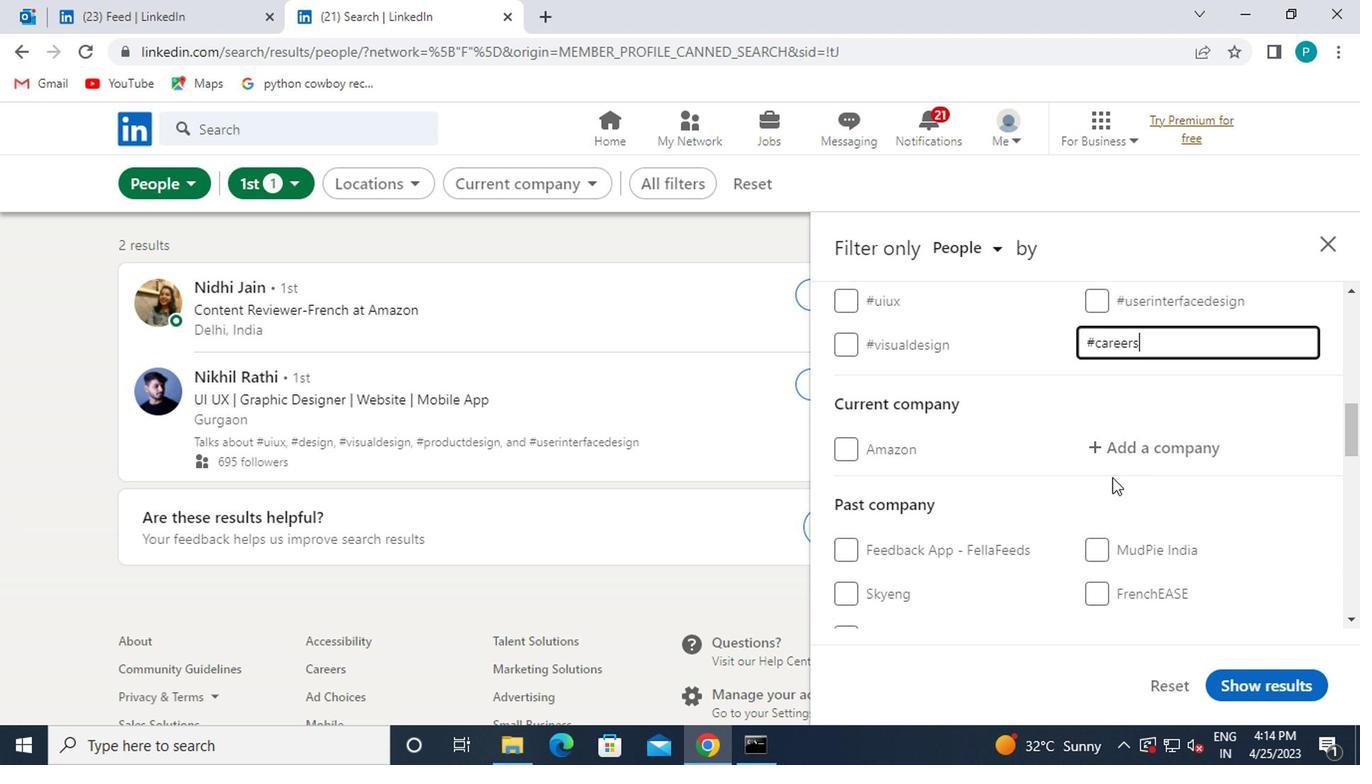 
Action: Mouse moved to (1095, 354)
Screenshot: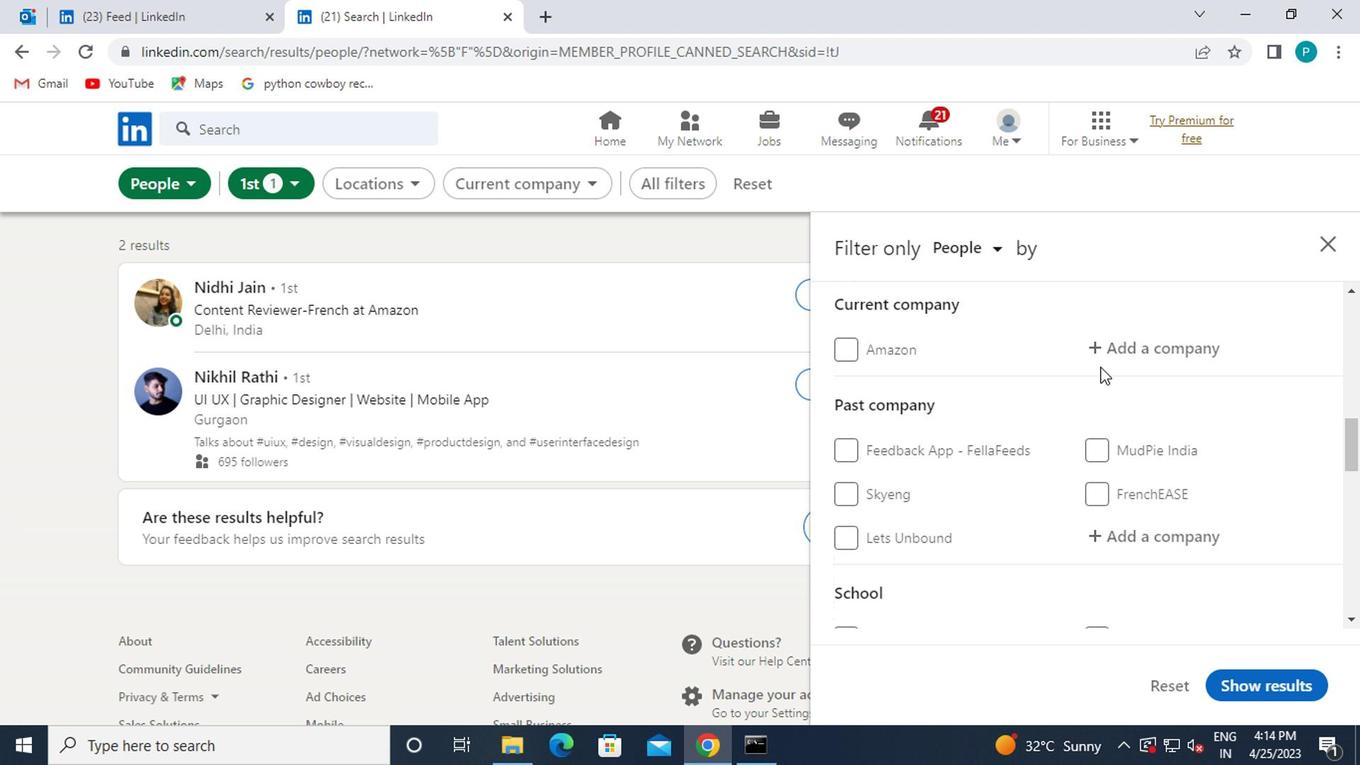 
Action: Mouse pressed left at (1095, 354)
Screenshot: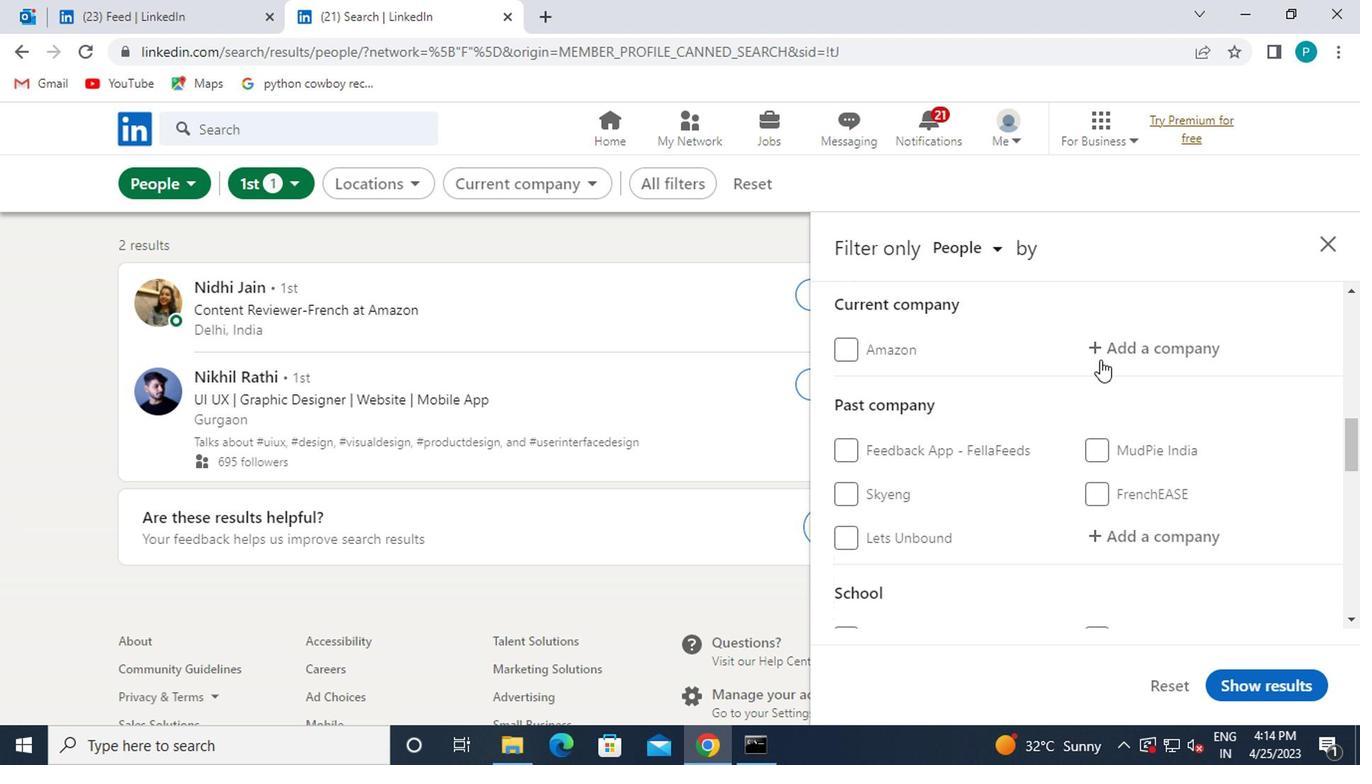 
Action: Mouse moved to (1162, 333)
Screenshot: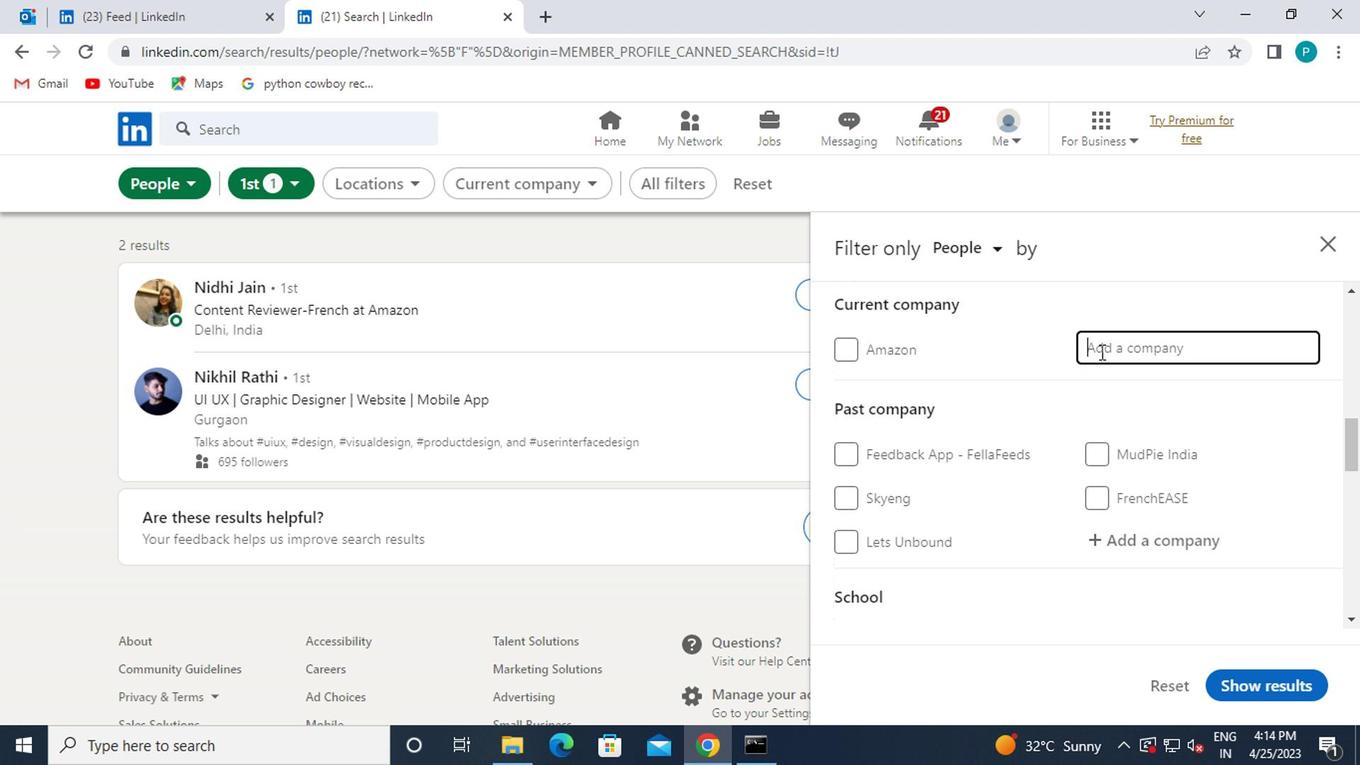 
Action: Key pressed HDB
Screenshot: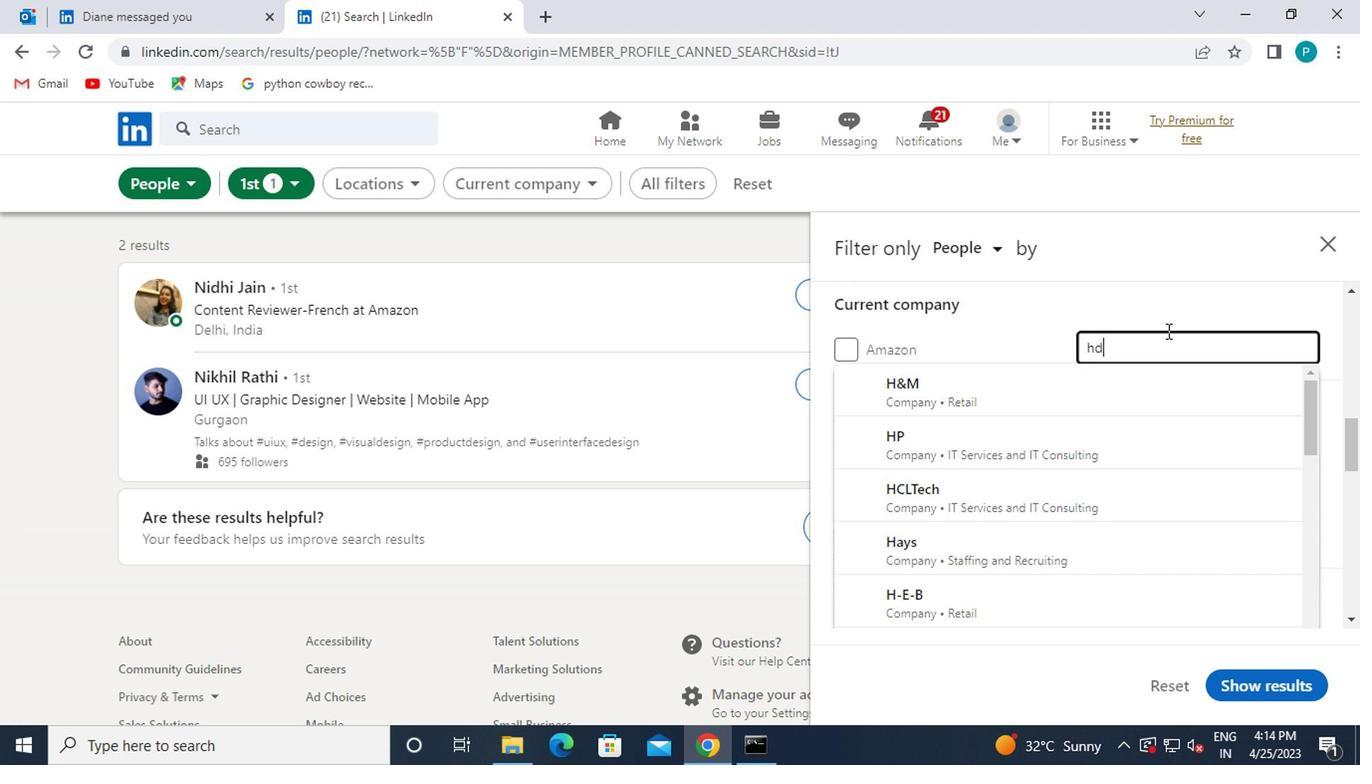 
Action: Mouse moved to (1086, 389)
Screenshot: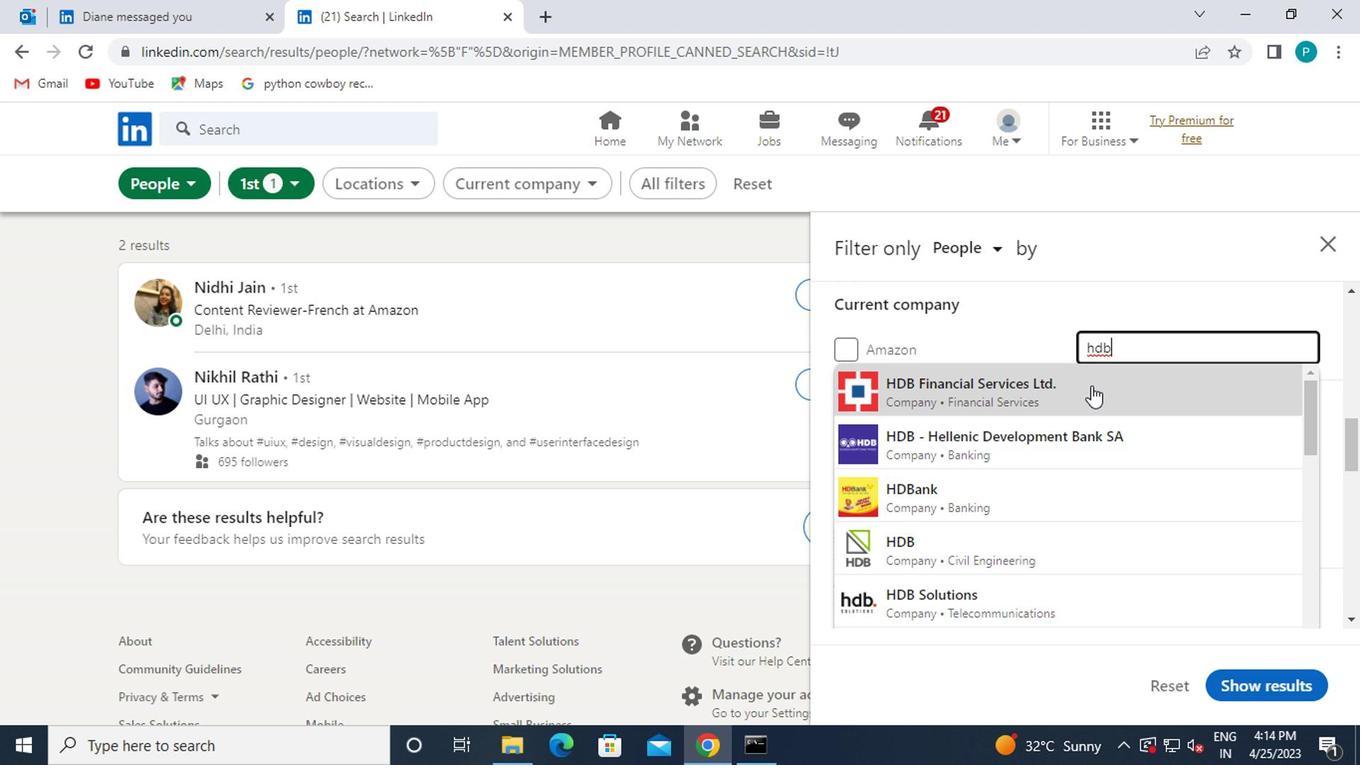 
Action: Mouse pressed left at (1086, 389)
Screenshot: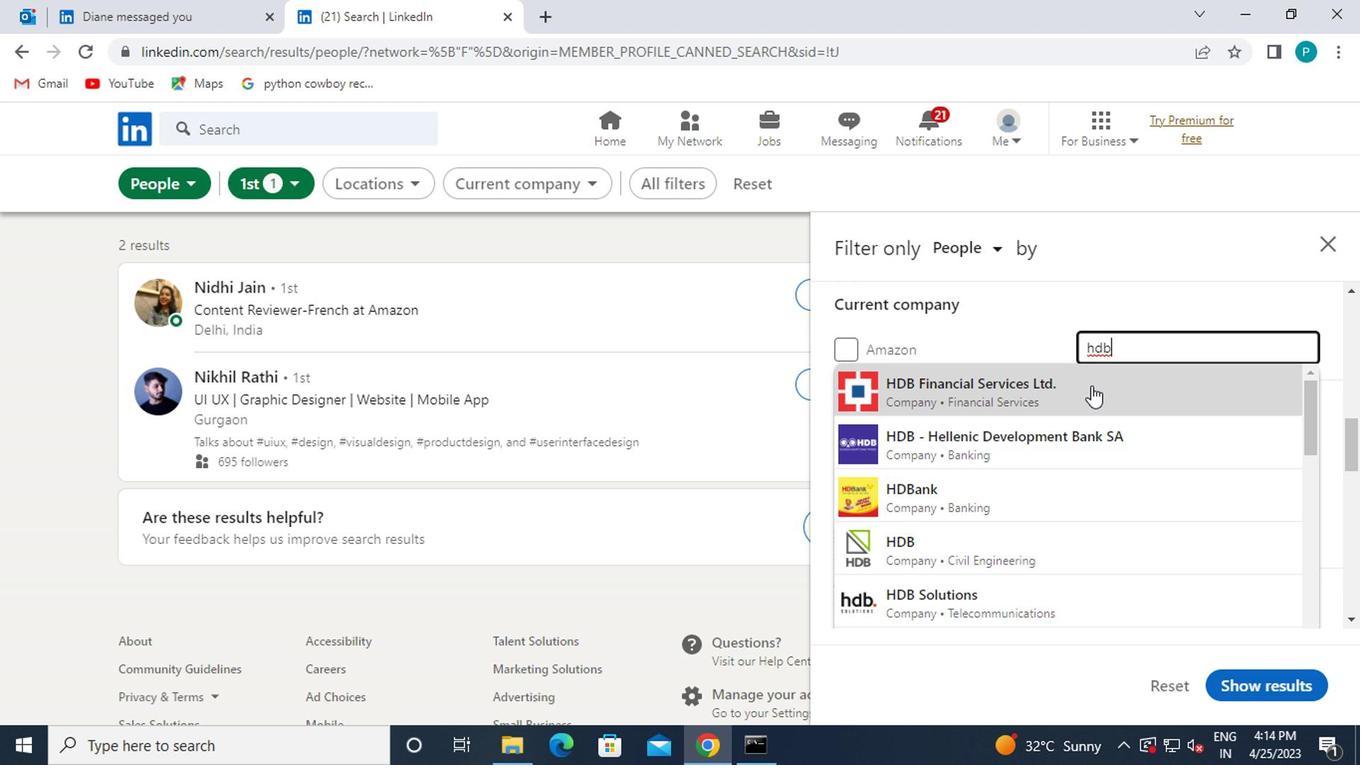 
Action: Mouse moved to (1088, 390)
Screenshot: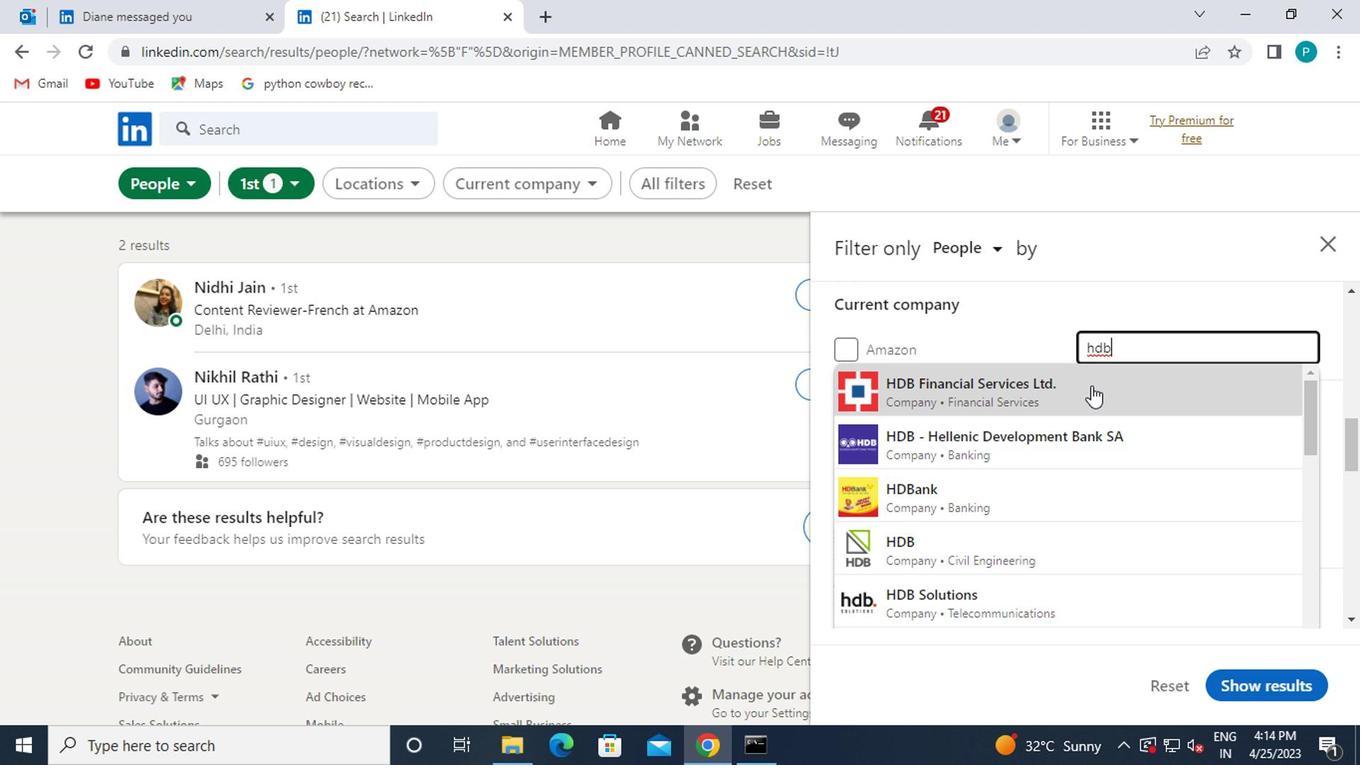 
Action: Mouse scrolled (1088, 389) with delta (0, -1)
Screenshot: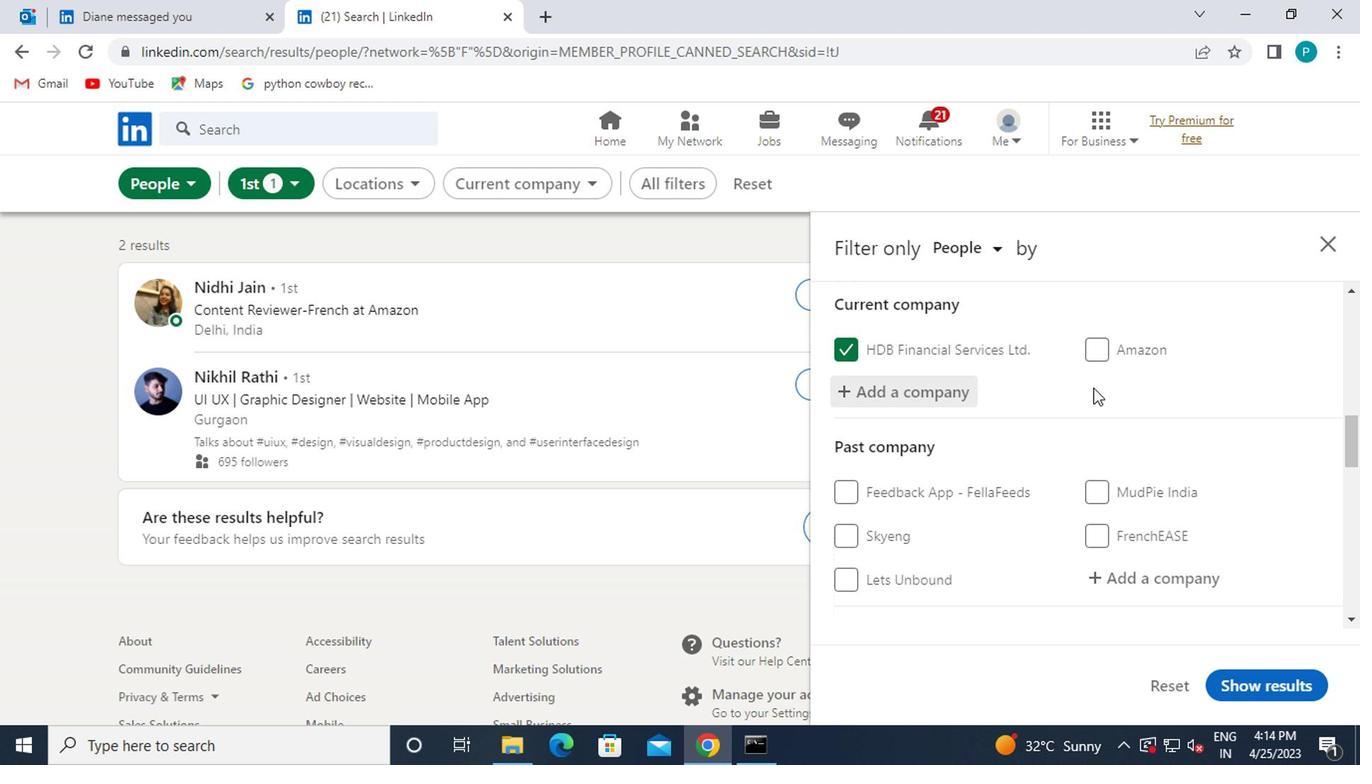 
Action: Mouse scrolled (1088, 389) with delta (0, -1)
Screenshot: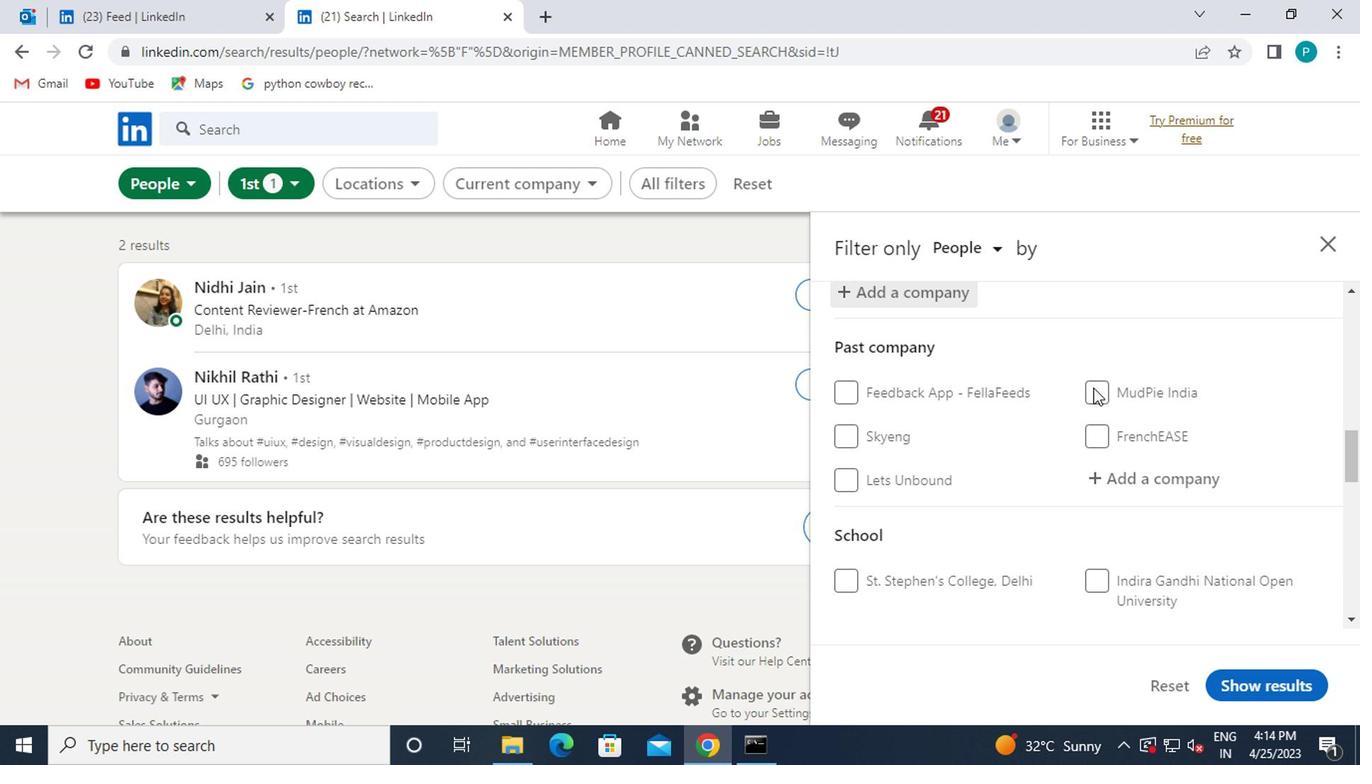 
Action: Mouse moved to (1096, 420)
Screenshot: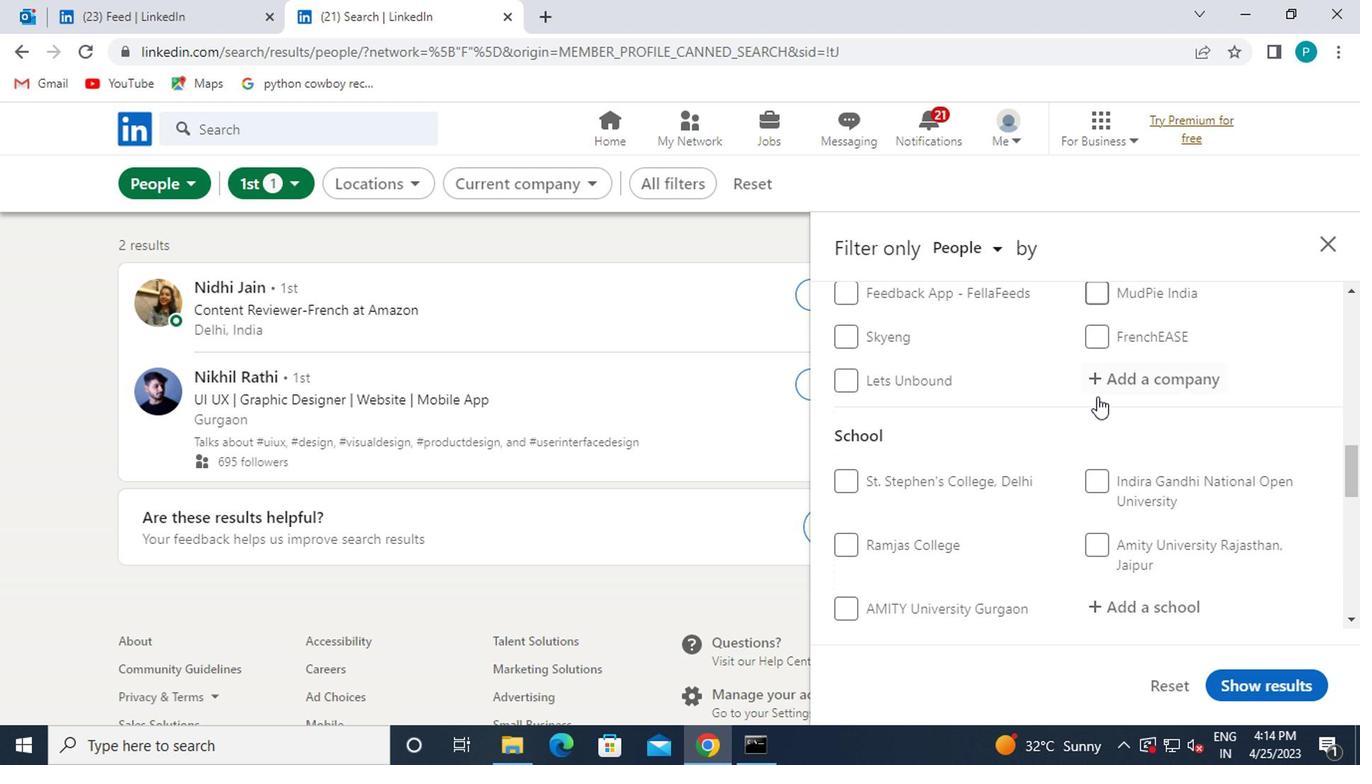 
Action: Mouse scrolled (1096, 419) with delta (0, -1)
Screenshot: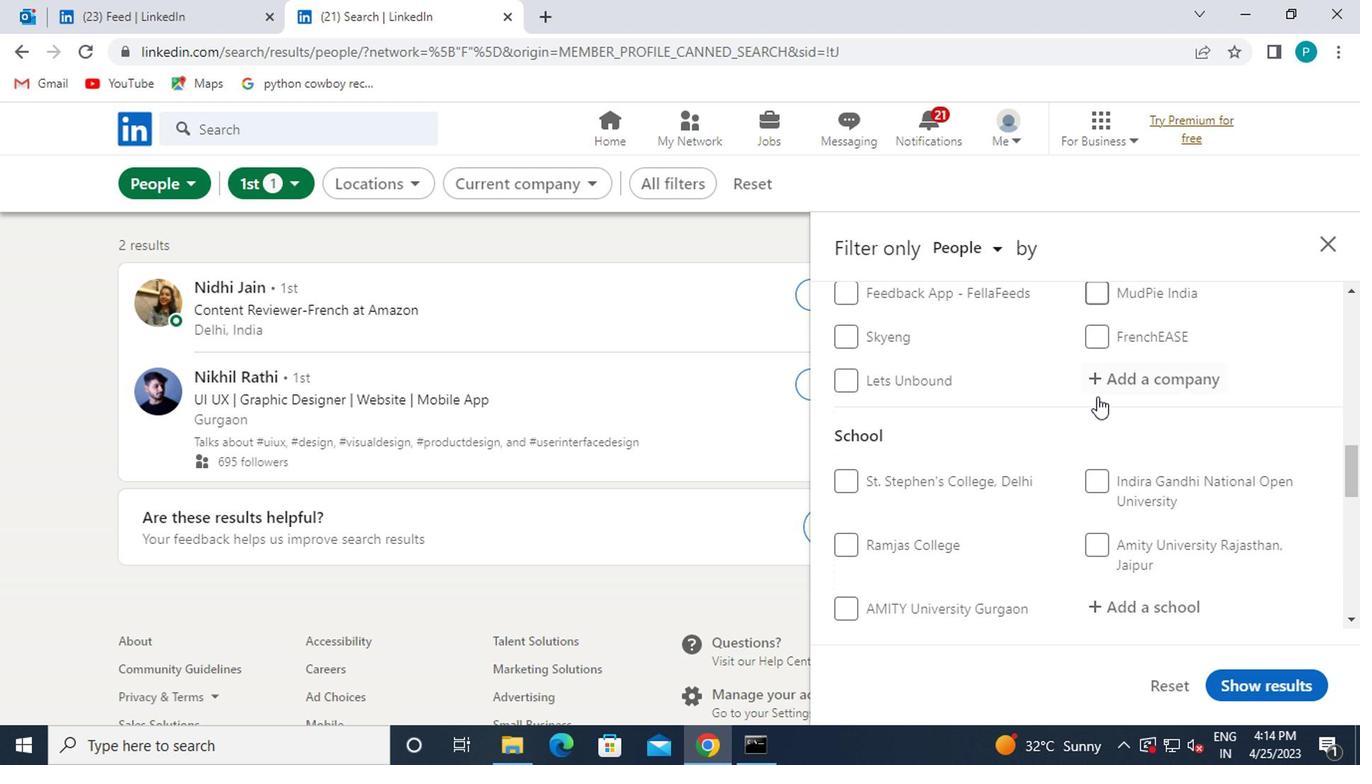 
Action: Mouse moved to (1123, 496)
Screenshot: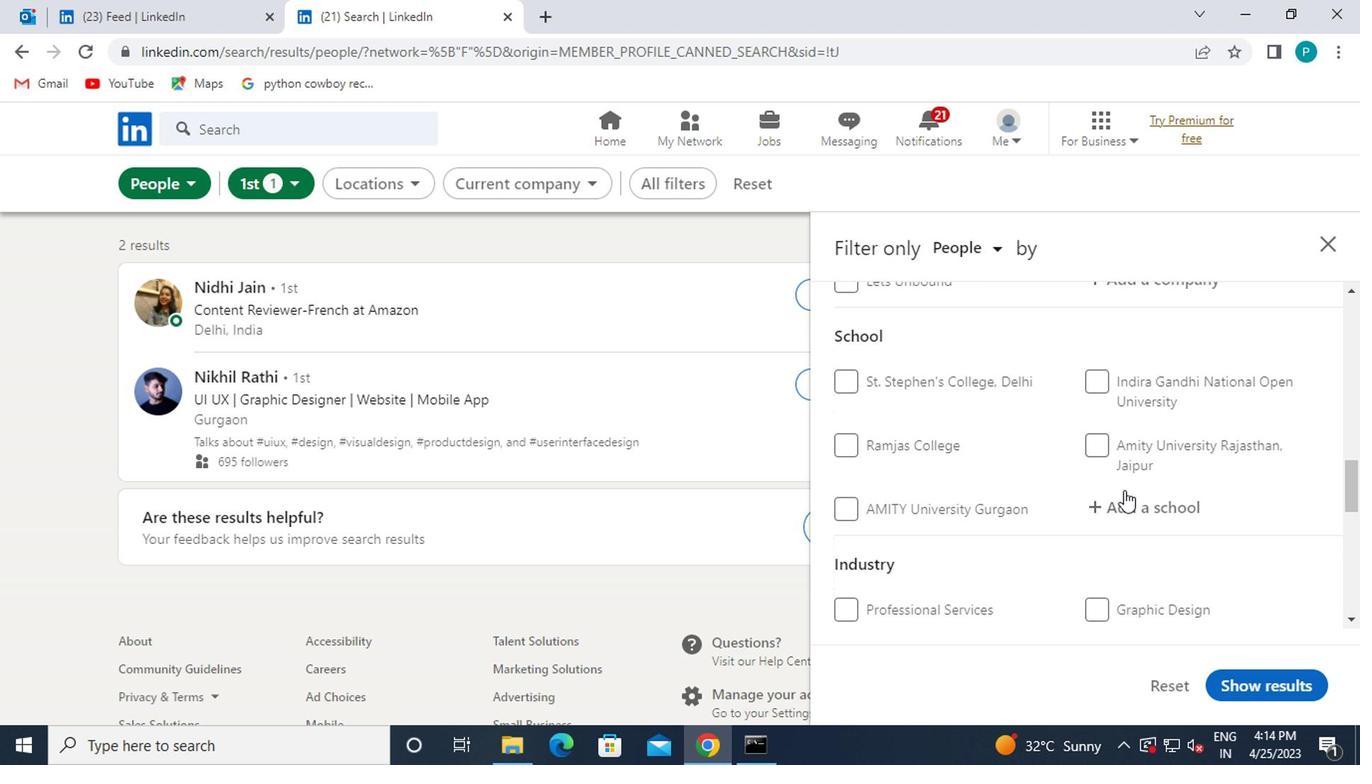 
Action: Mouse pressed left at (1123, 496)
Screenshot: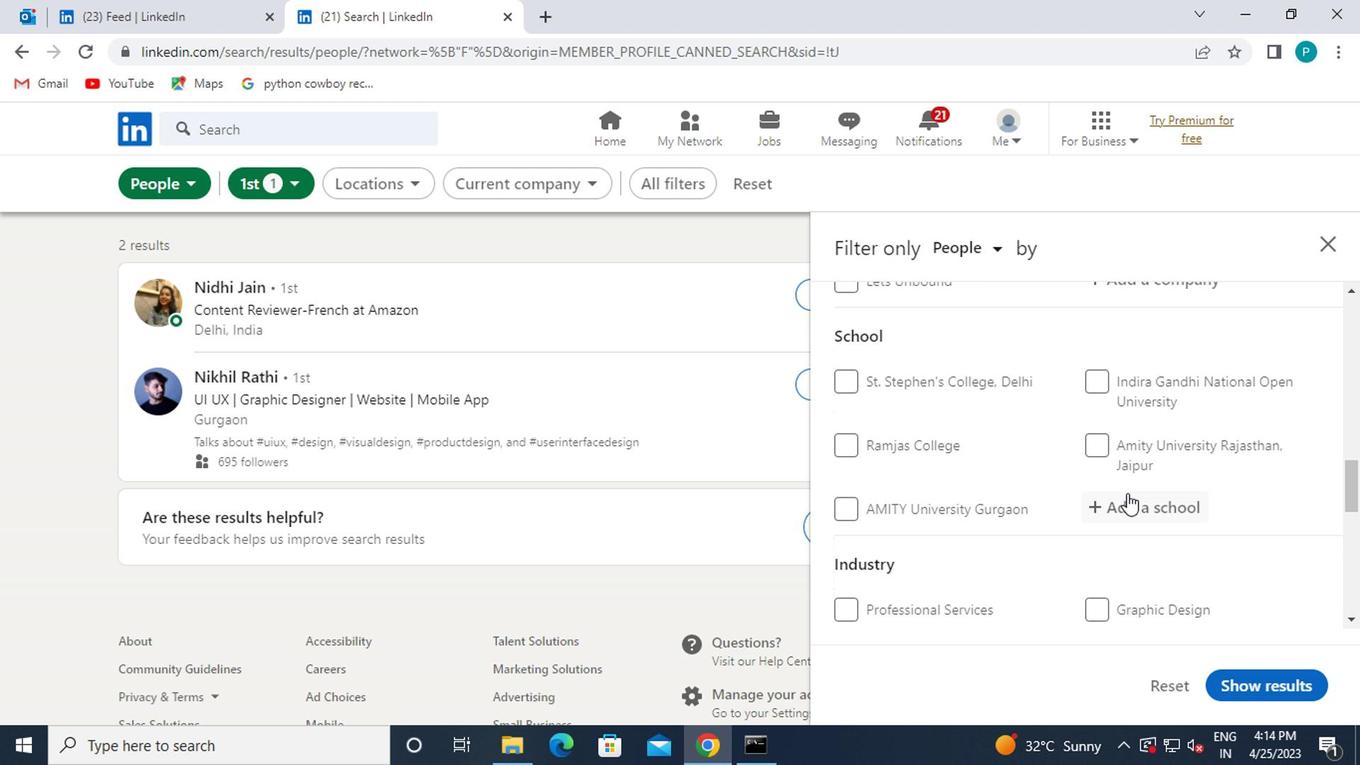 
Action: Mouse moved to (1124, 496)
Screenshot: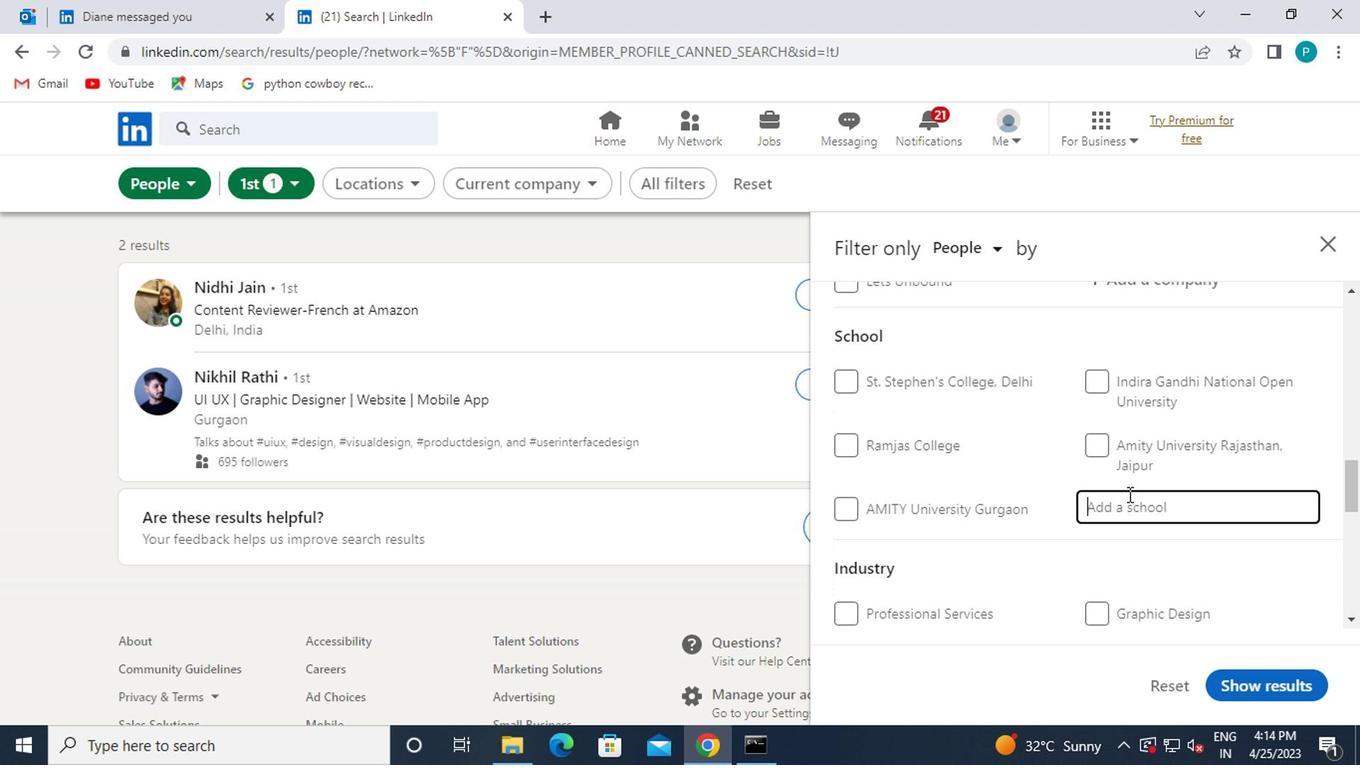 
Action: Key pressed SP<Key.space>JAIN<Key.space>
Screenshot: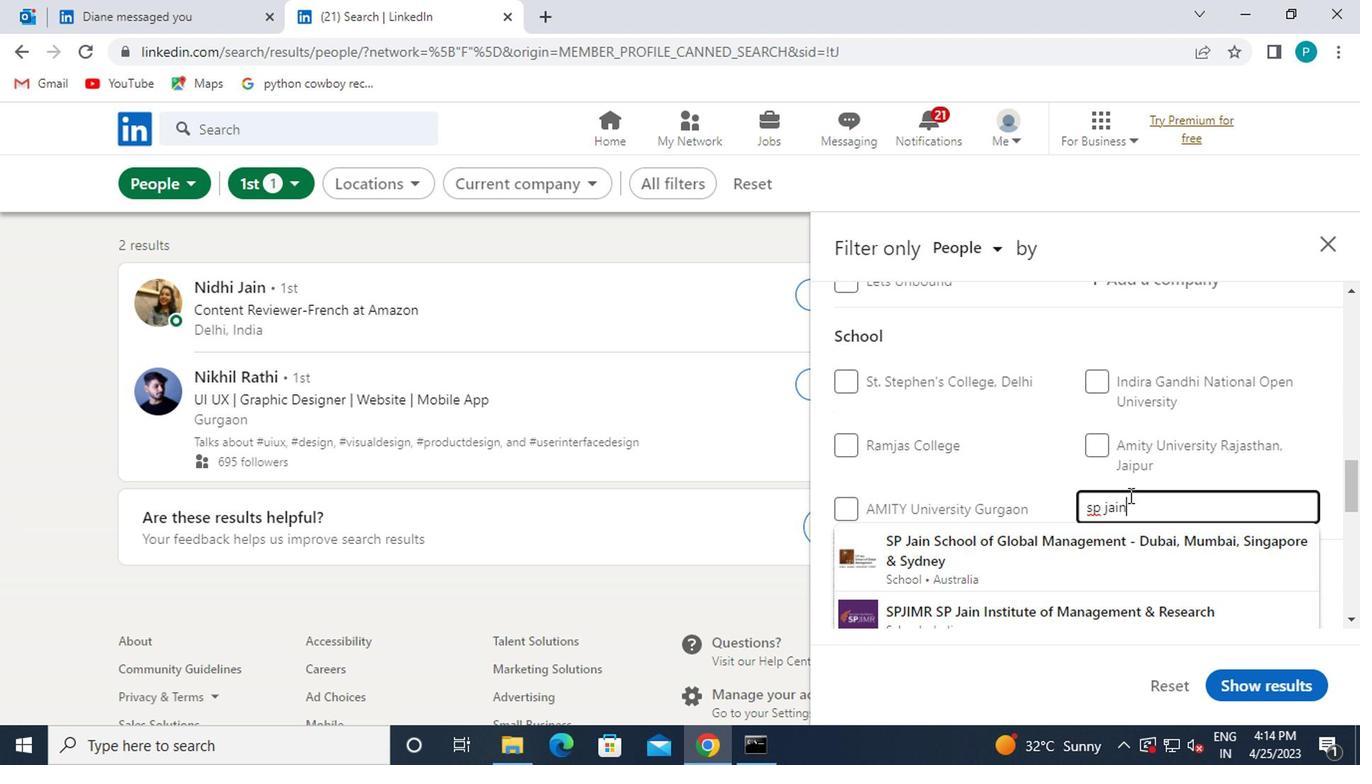 
Action: Mouse moved to (1038, 556)
Screenshot: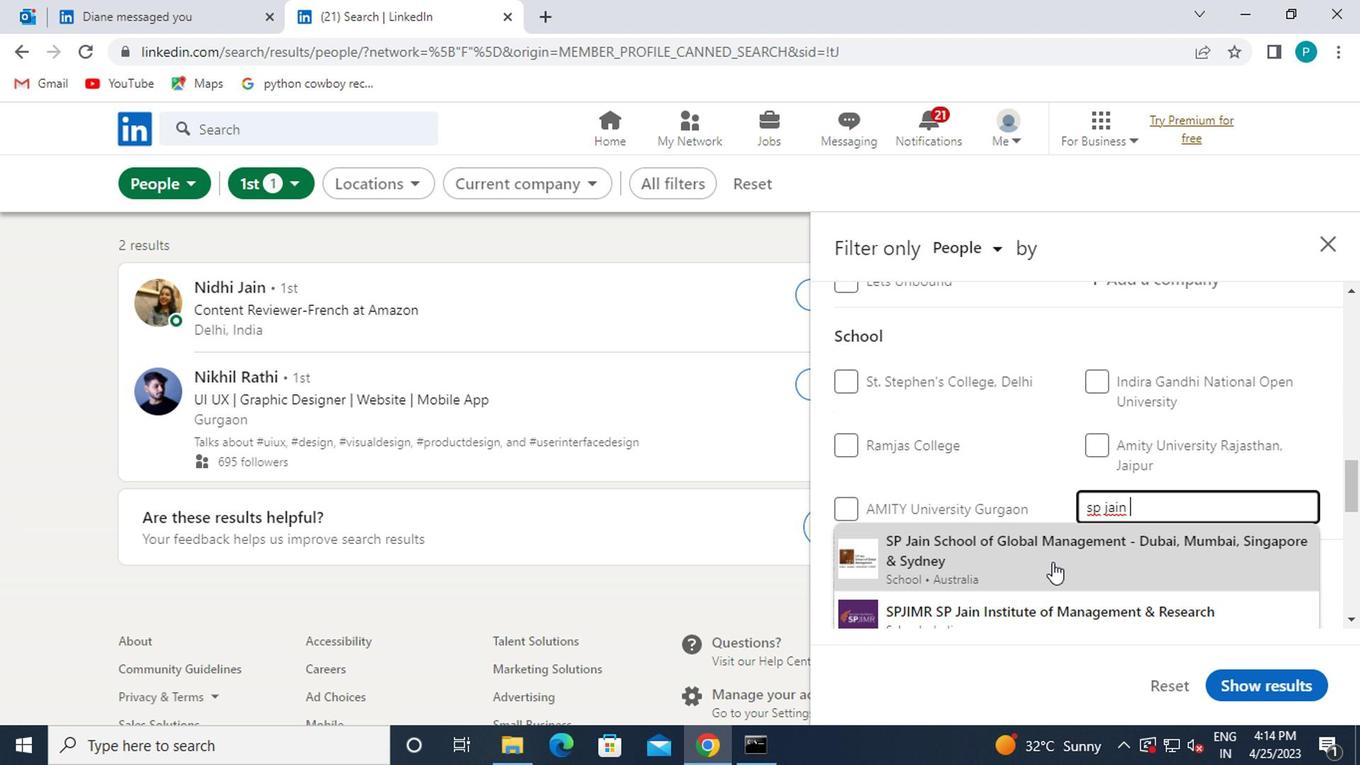 
Action: Mouse pressed left at (1038, 556)
Screenshot: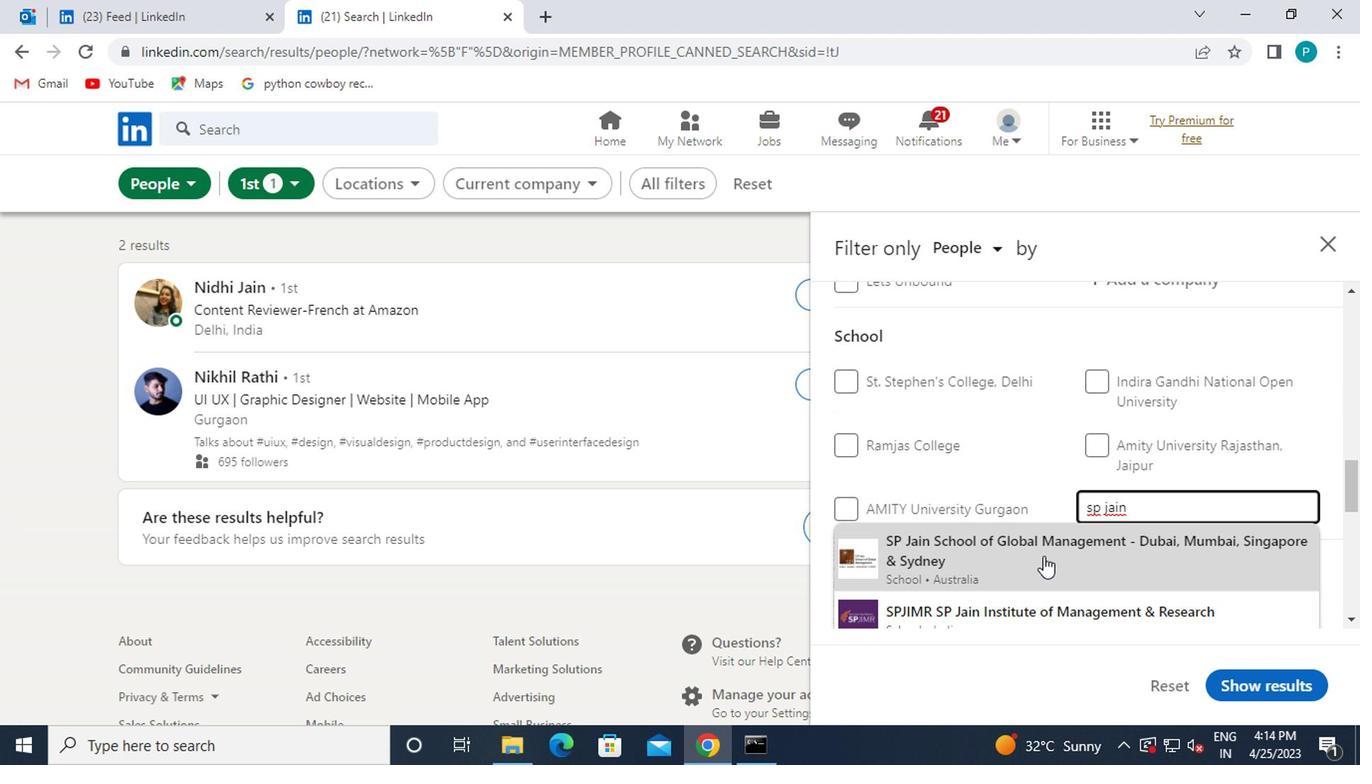 
Action: Mouse moved to (989, 533)
Screenshot: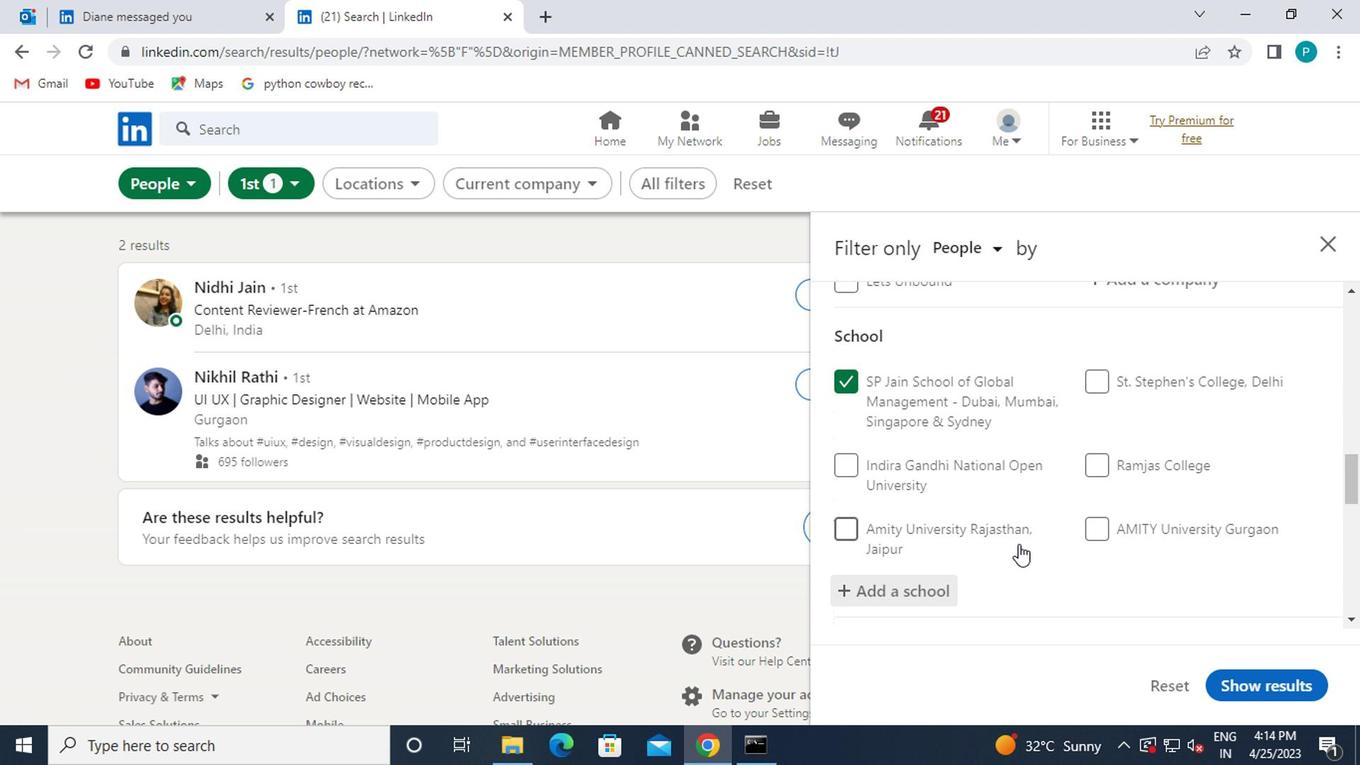 
Action: Mouse scrolled (989, 532) with delta (0, -1)
Screenshot: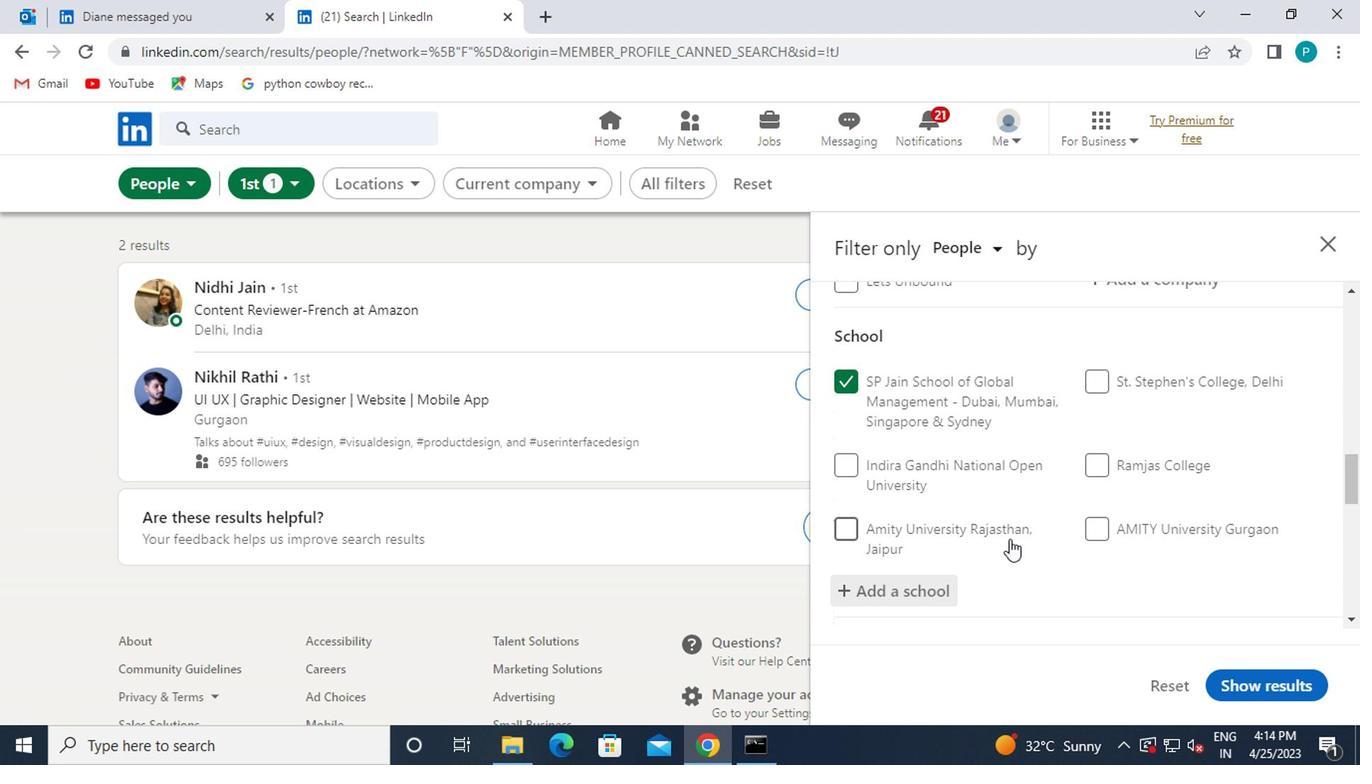 
Action: Mouse scrolled (989, 532) with delta (0, -1)
Screenshot: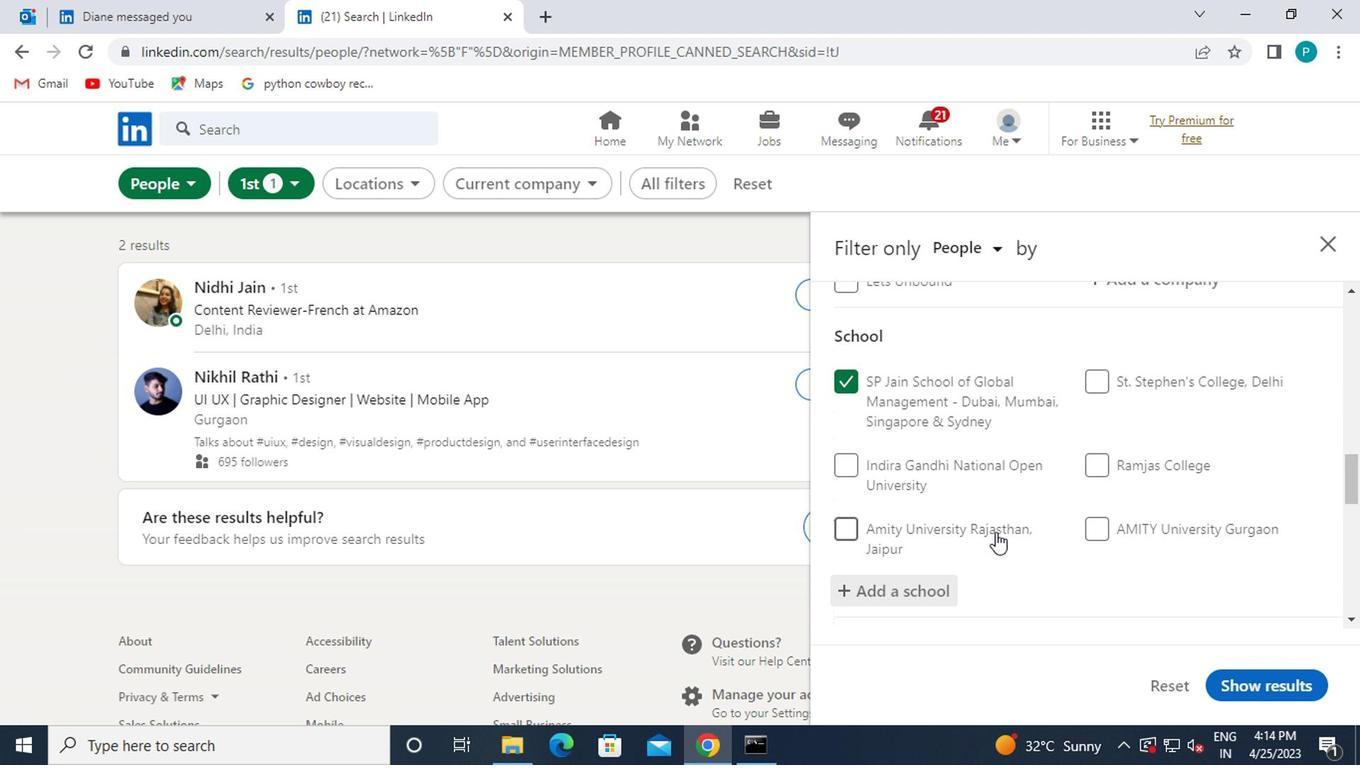 
Action: Mouse scrolled (989, 532) with delta (0, -1)
Screenshot: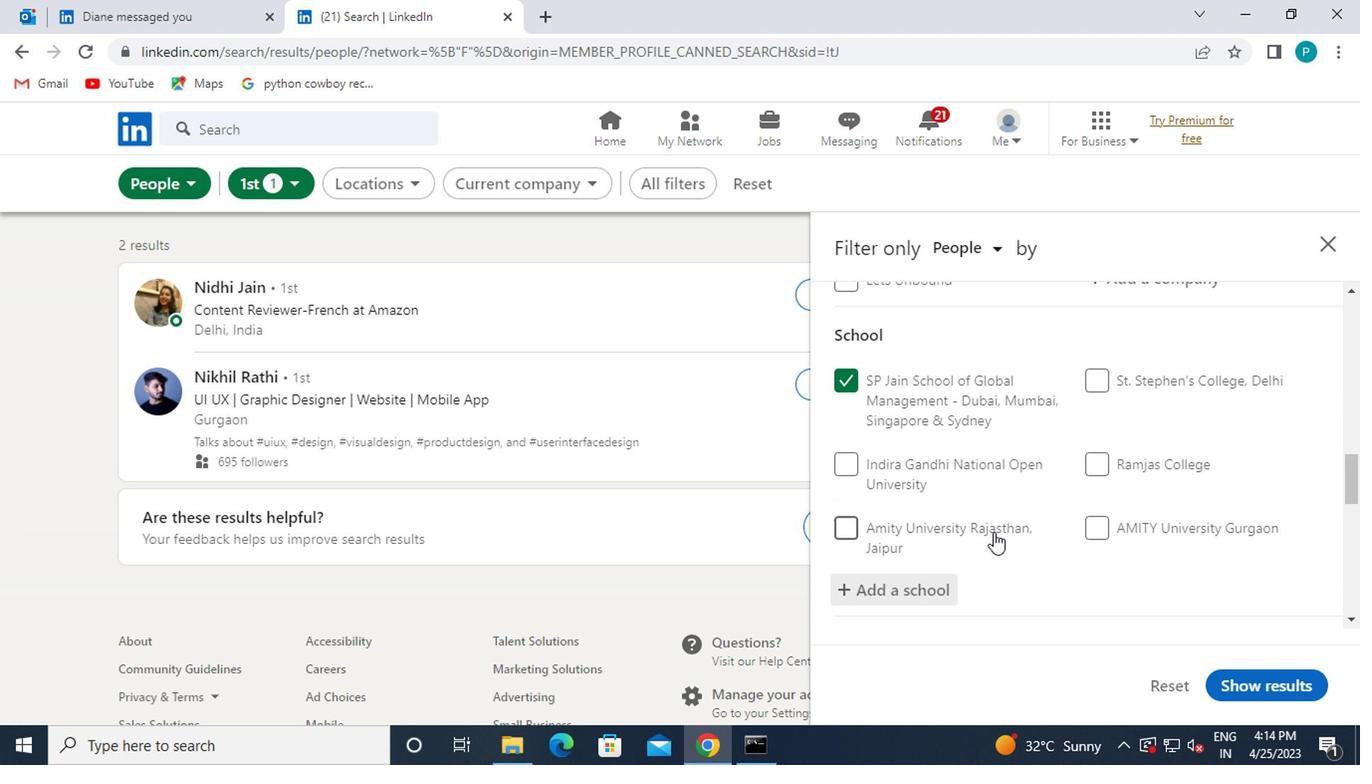 
Action: Mouse moved to (890, 471)
Screenshot: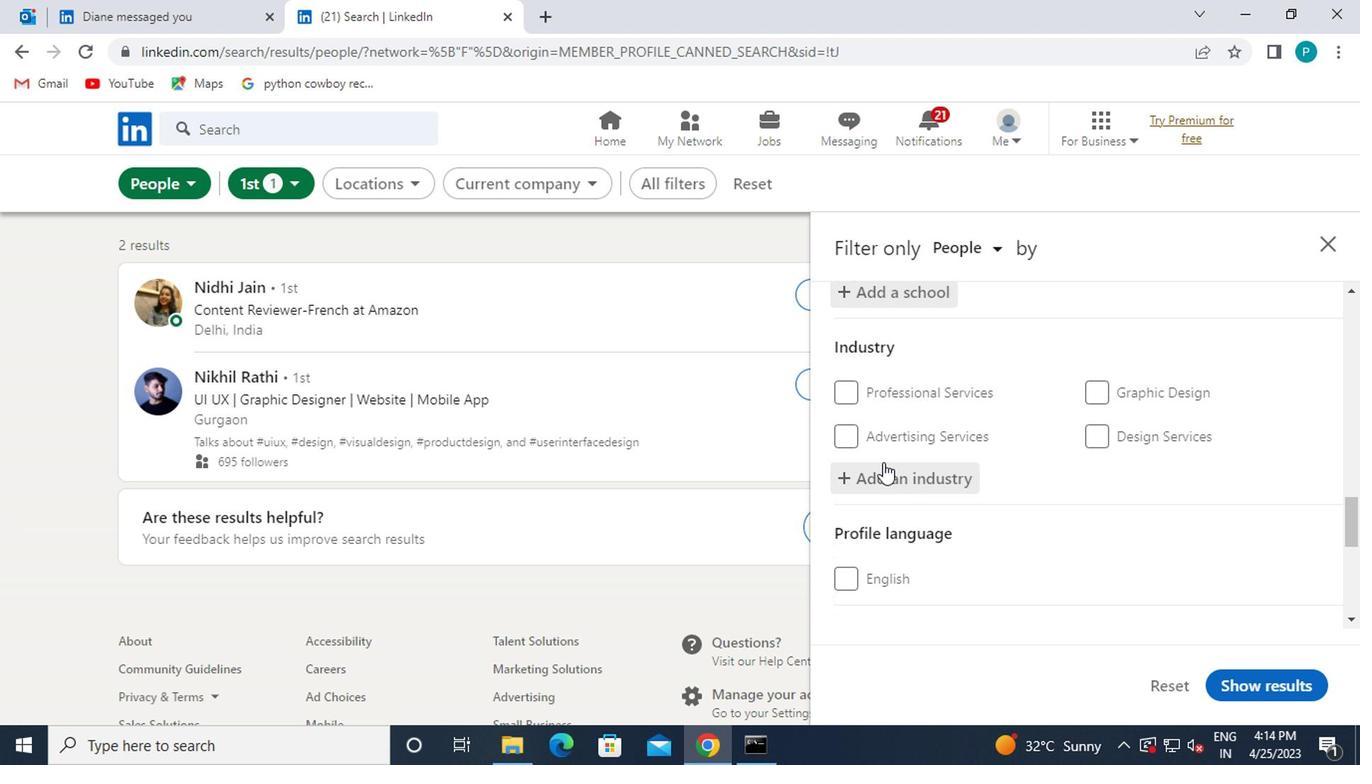 
Action: Mouse pressed left at (890, 471)
Screenshot: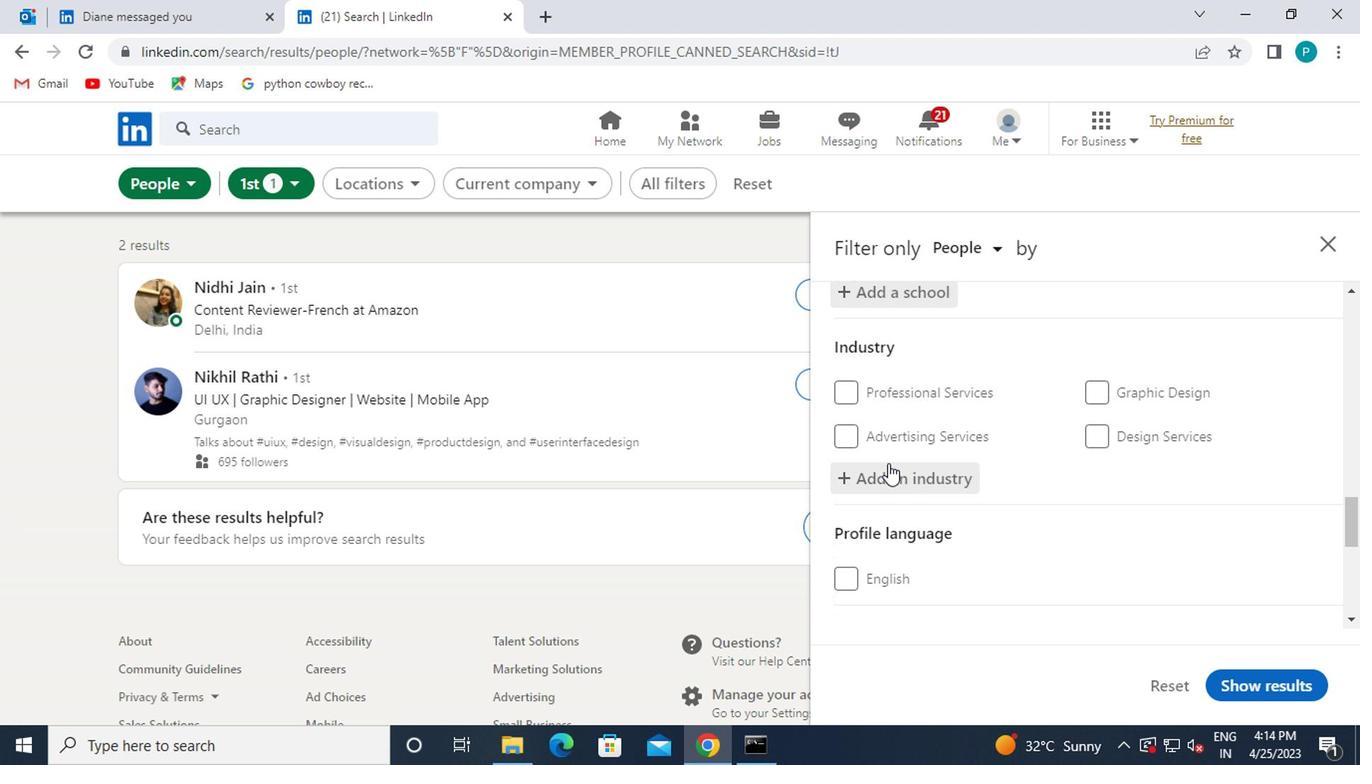 
Action: Mouse moved to (996, 488)
Screenshot: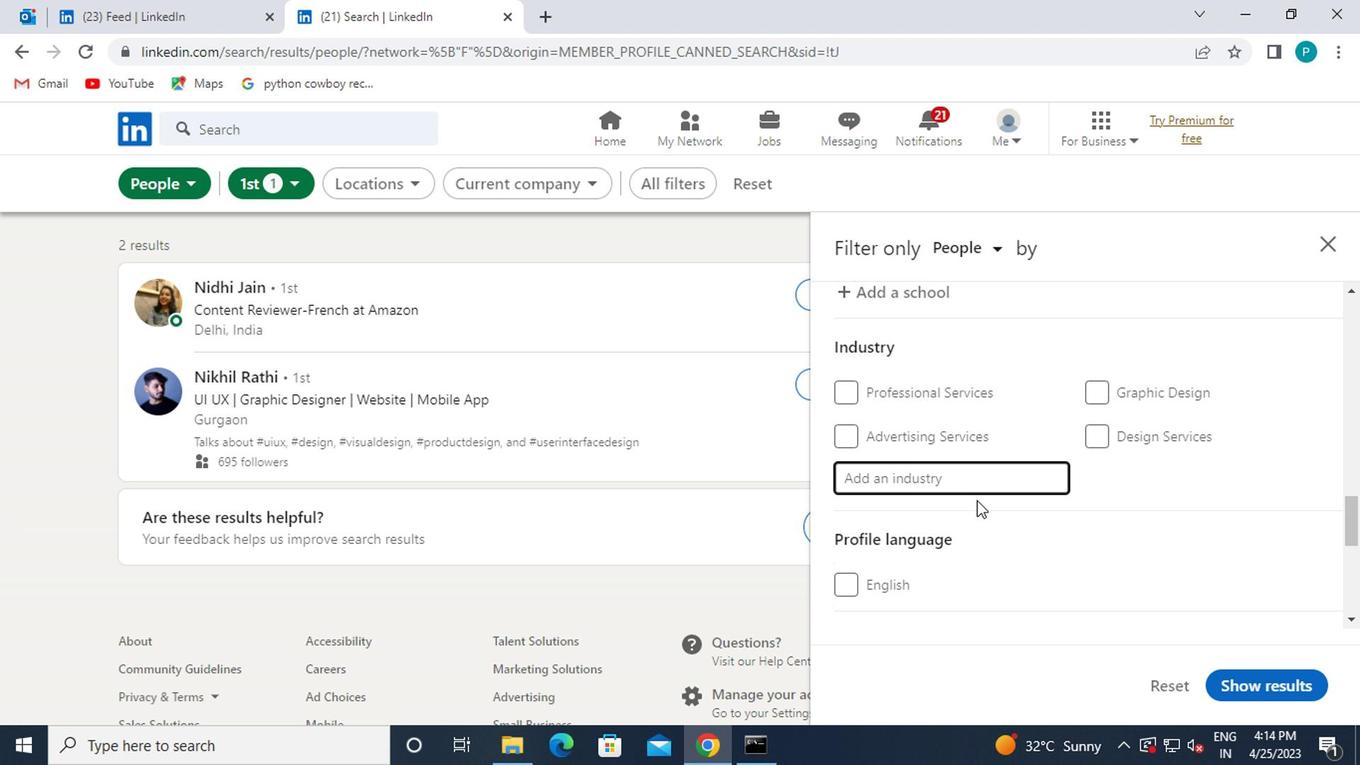 
Action: Key pressed WHOLESALE<Key.space>PHOTO
Screenshot: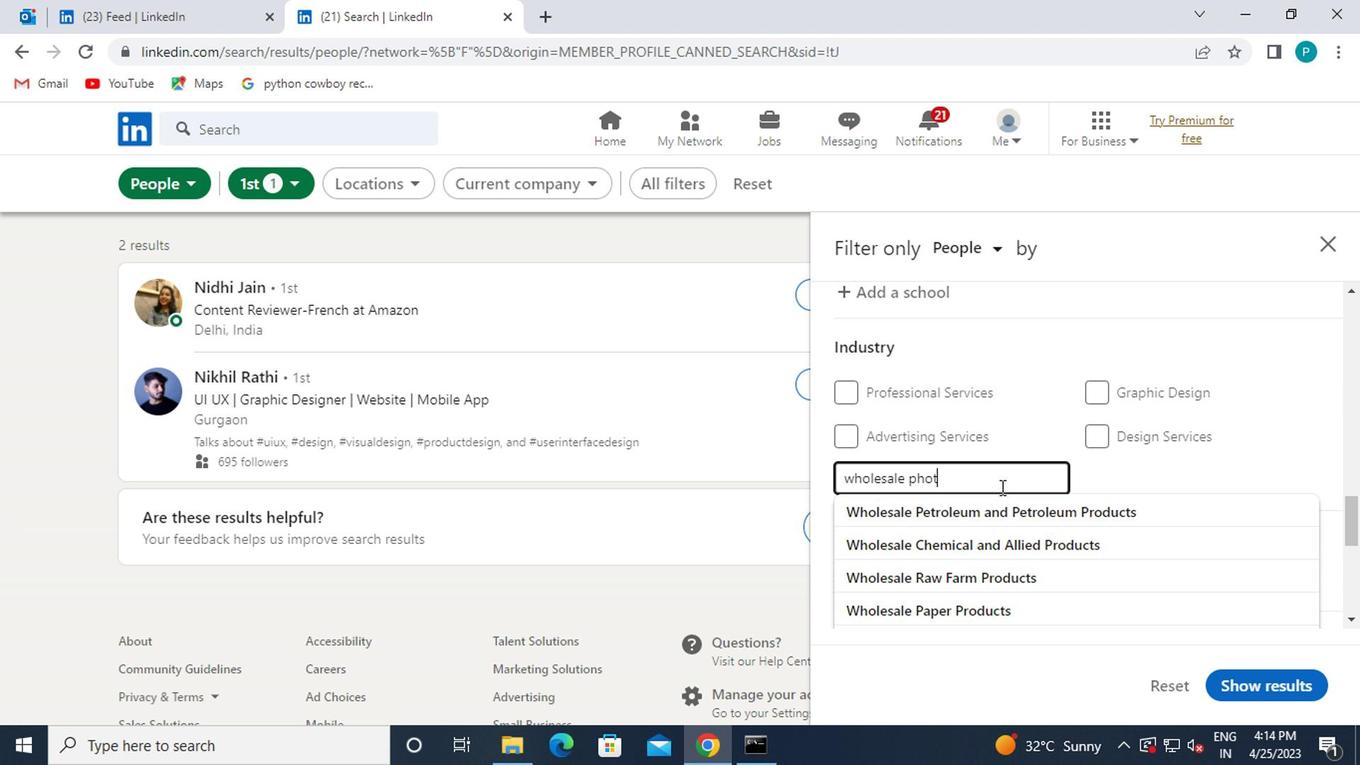 
Action: Mouse moved to (1014, 518)
Screenshot: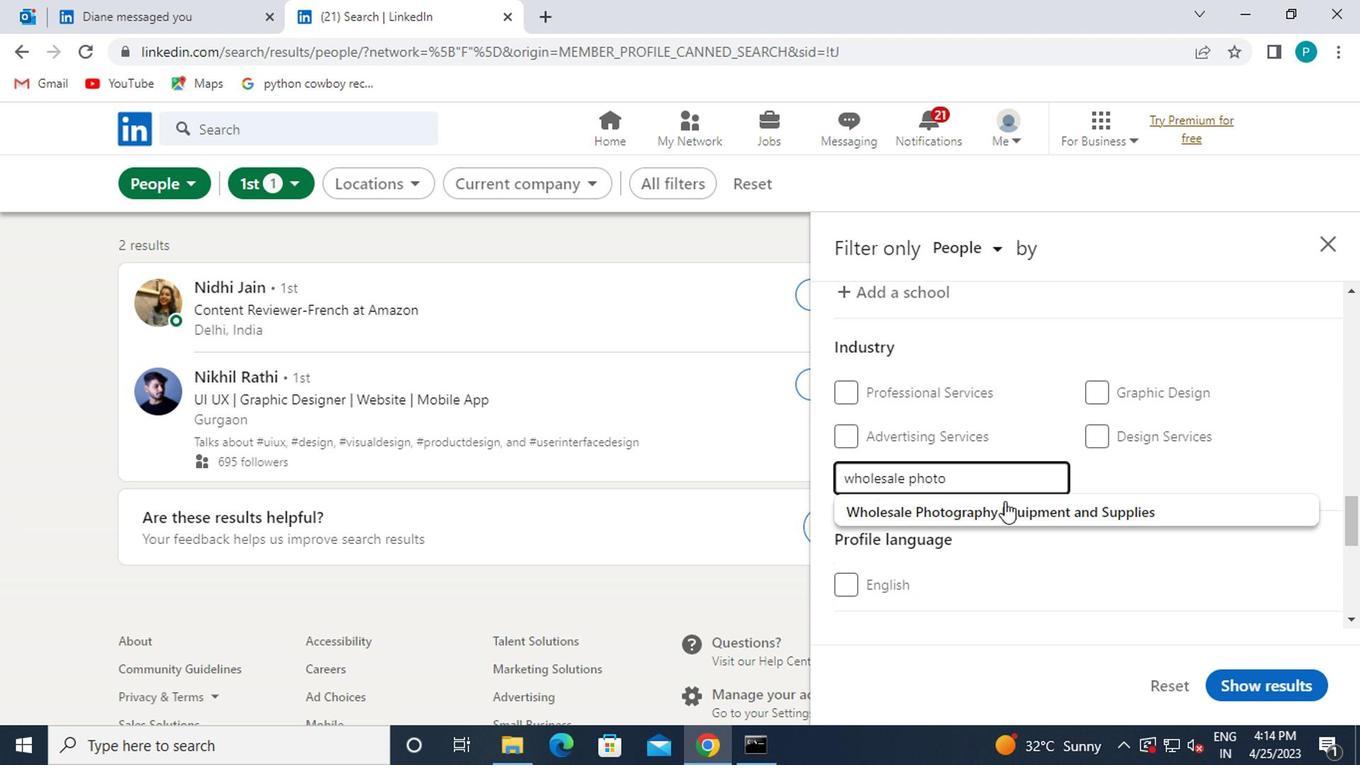 
Action: Mouse pressed left at (1014, 518)
Screenshot: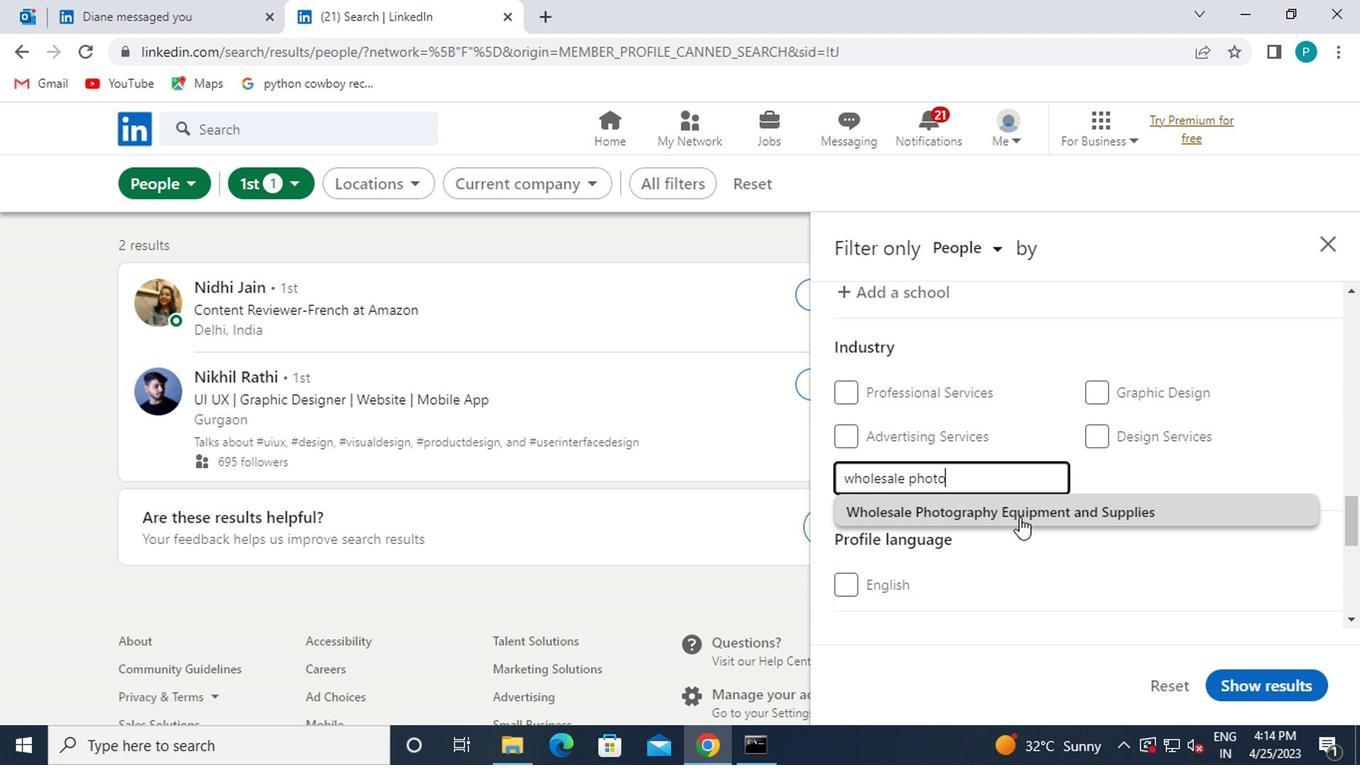 
Action: Mouse moved to (942, 558)
Screenshot: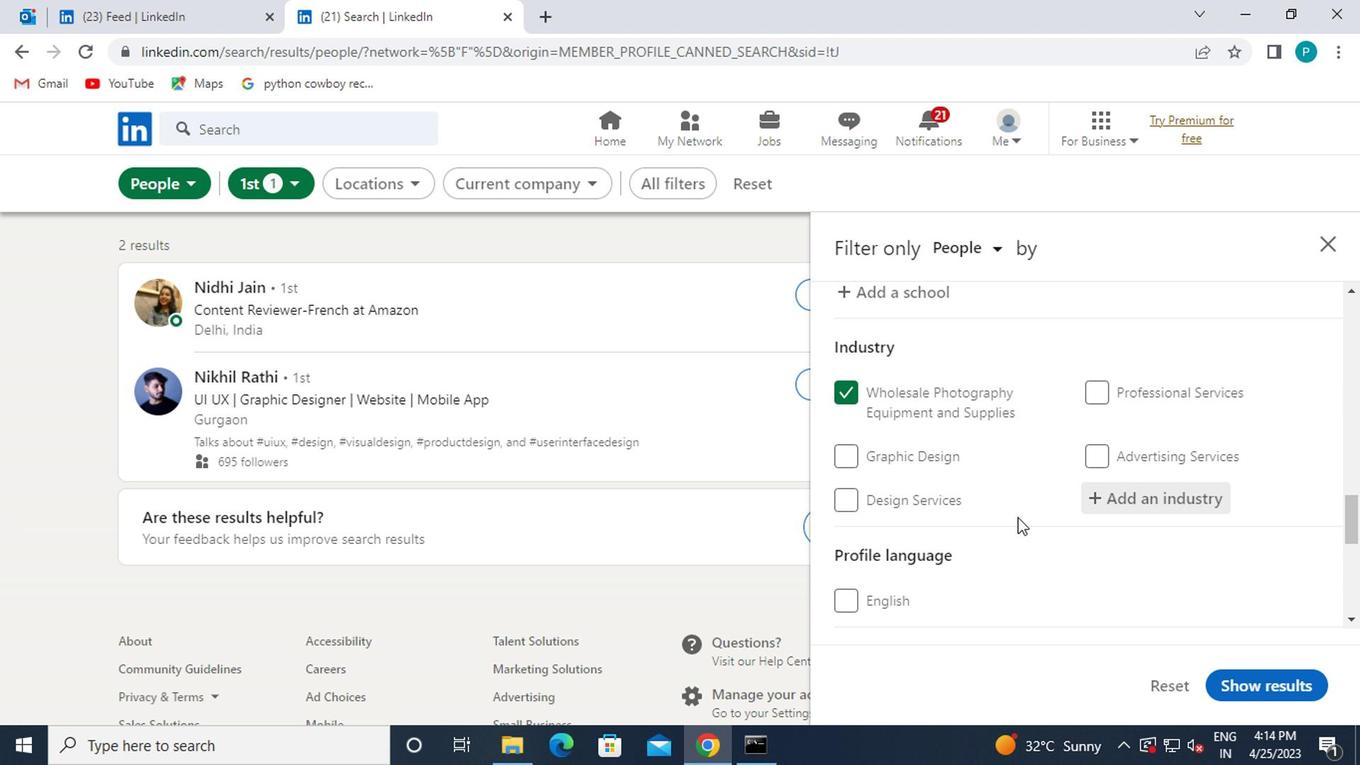 
Action: Mouse scrolled (942, 556) with delta (0, -1)
Screenshot: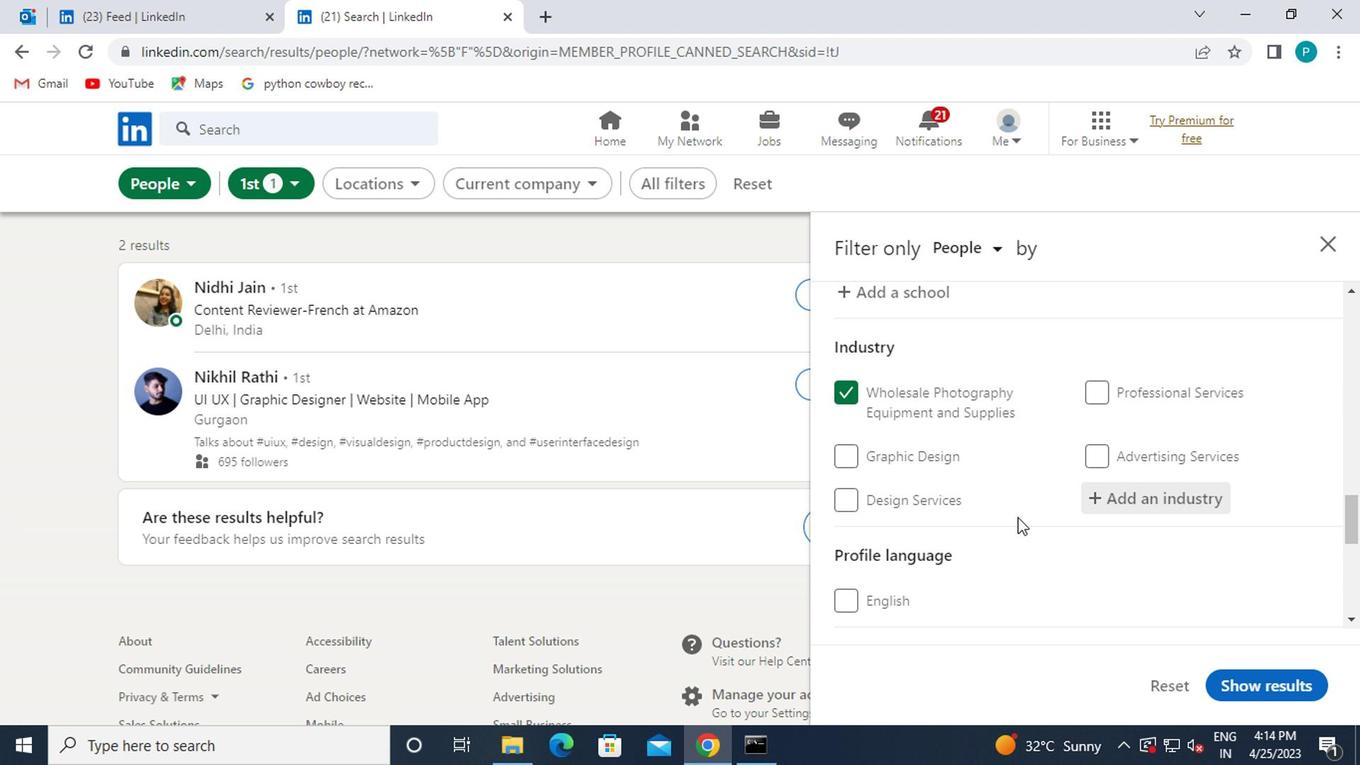 
Action: Mouse moved to (913, 566)
Screenshot: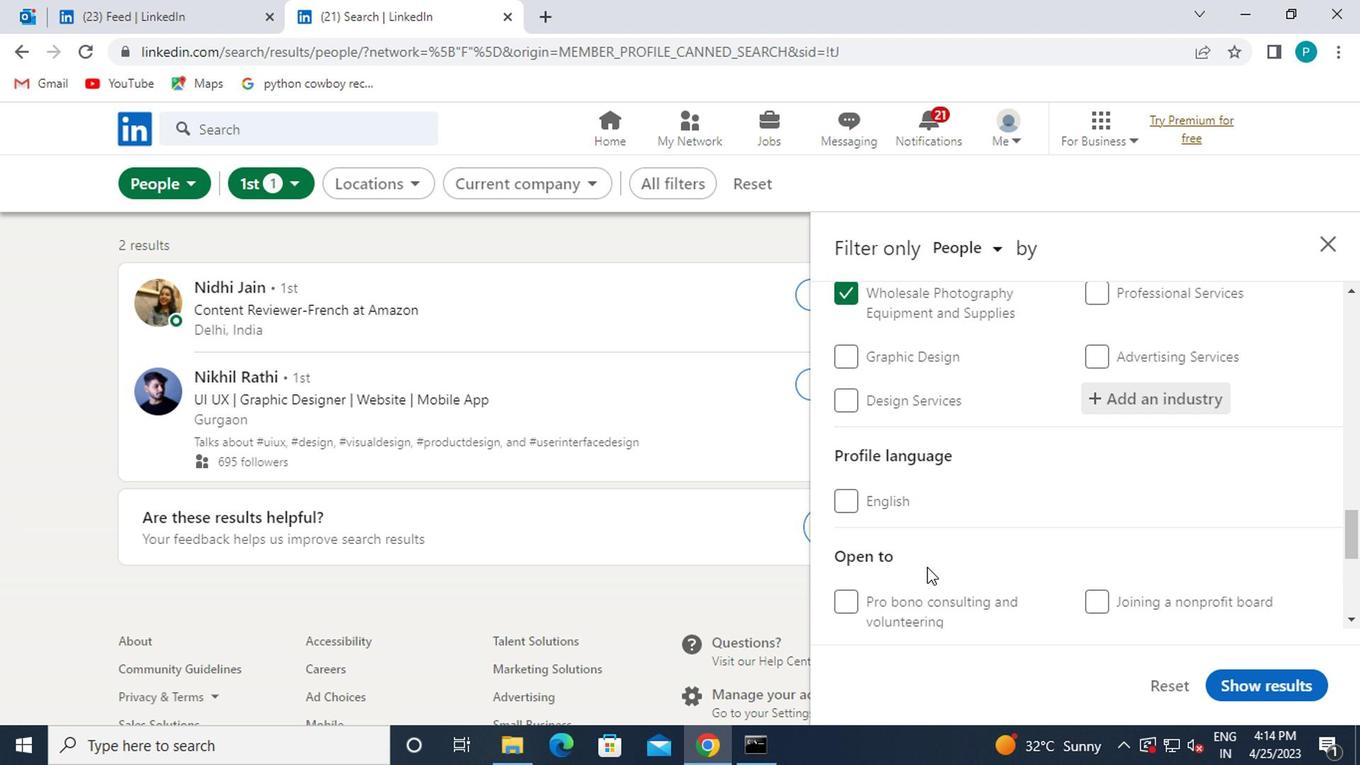 
Action: Mouse scrolled (913, 564) with delta (0, -1)
Screenshot: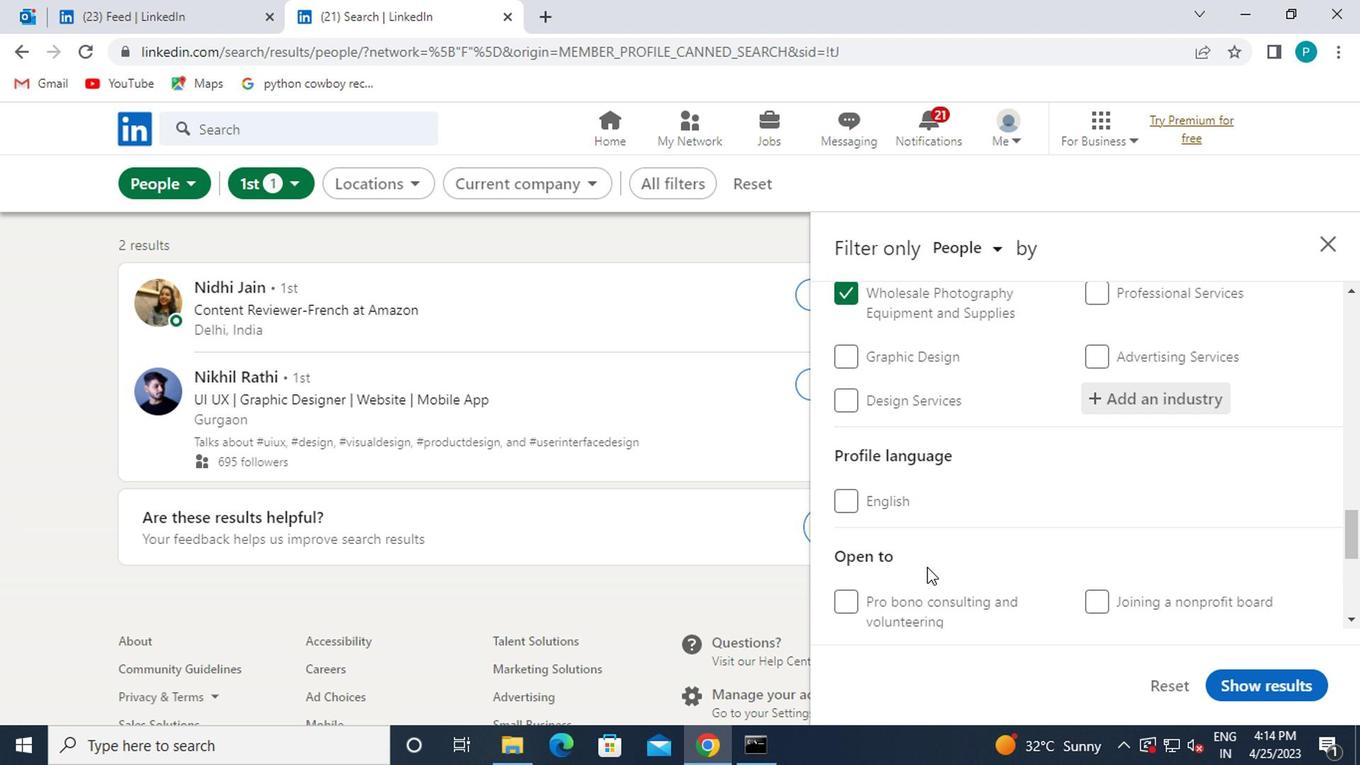 
Action: Mouse moved to (900, 571)
Screenshot: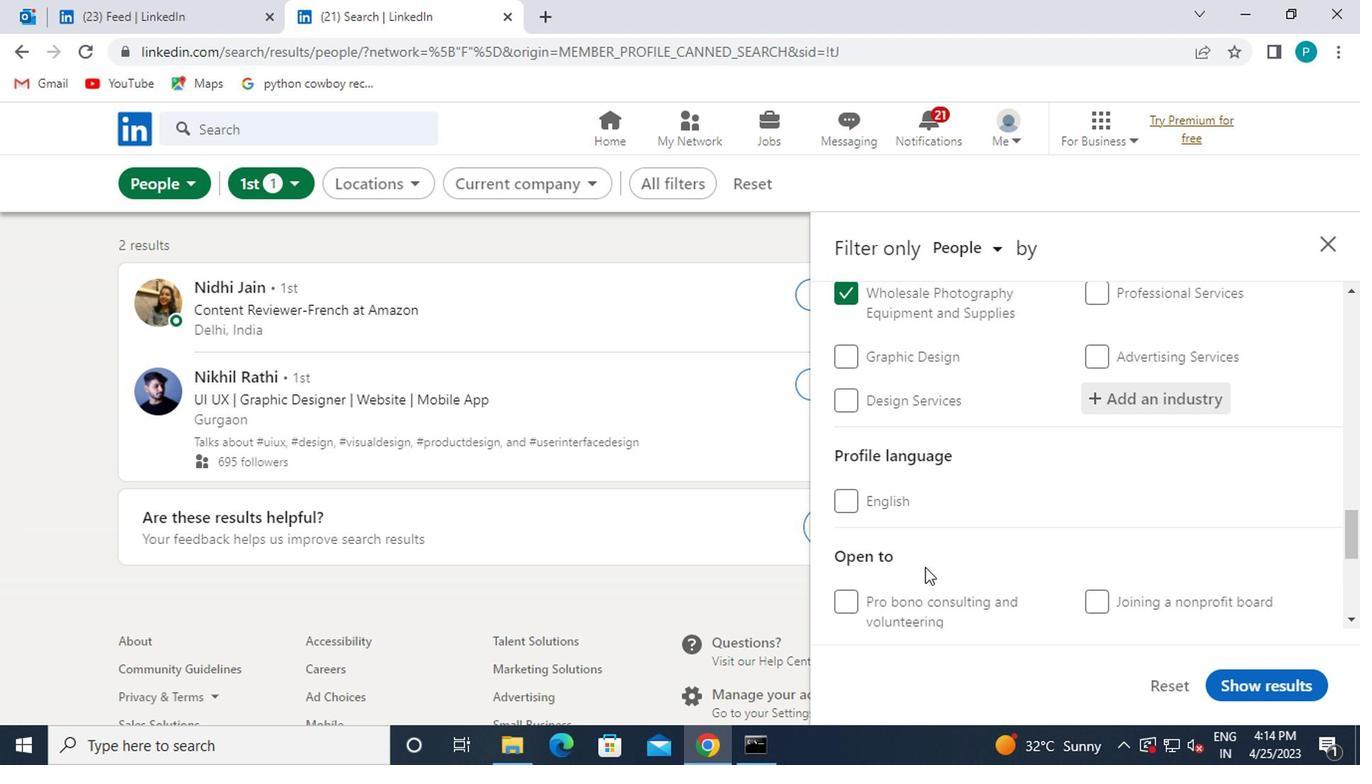 
Action: Mouse scrolled (900, 569) with delta (0, -1)
Screenshot: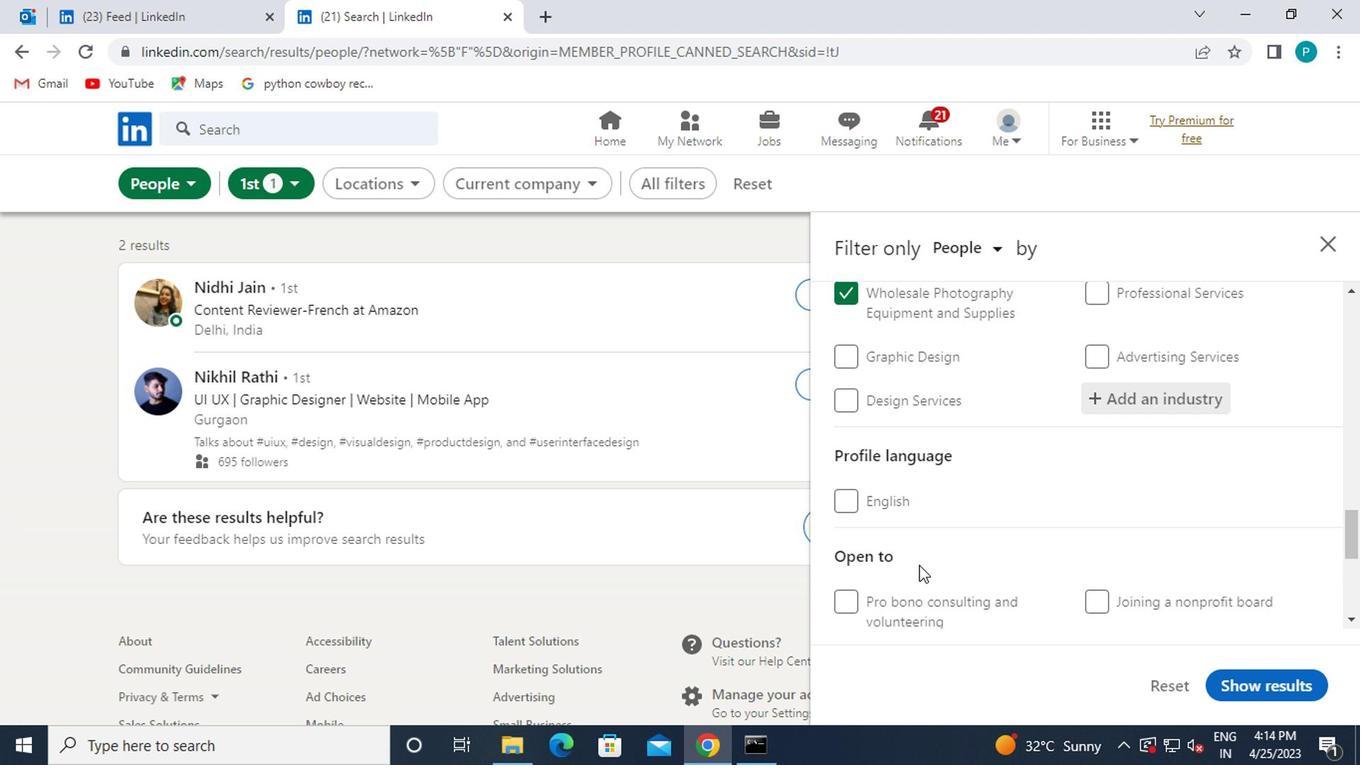 
Action: Mouse moved to (866, 535)
Screenshot: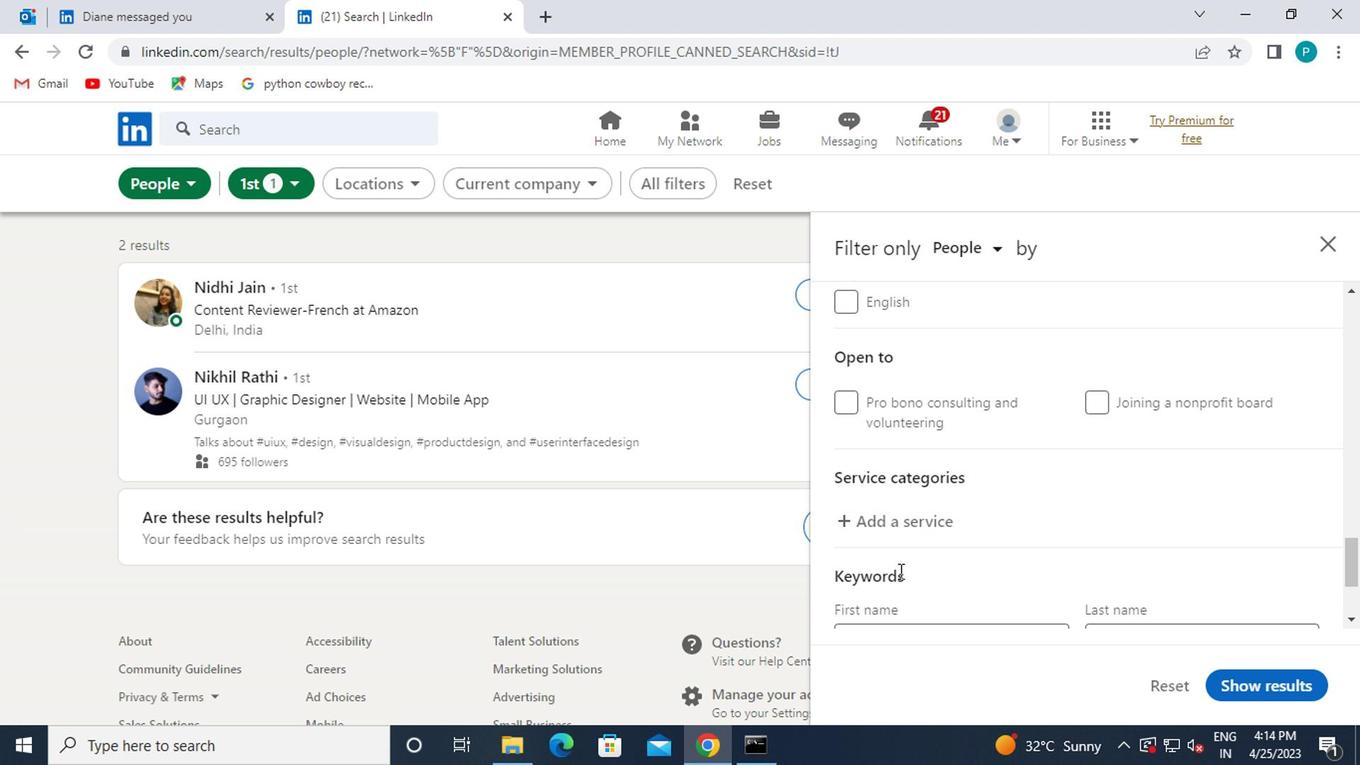 
Action: Mouse pressed left at (866, 535)
Screenshot: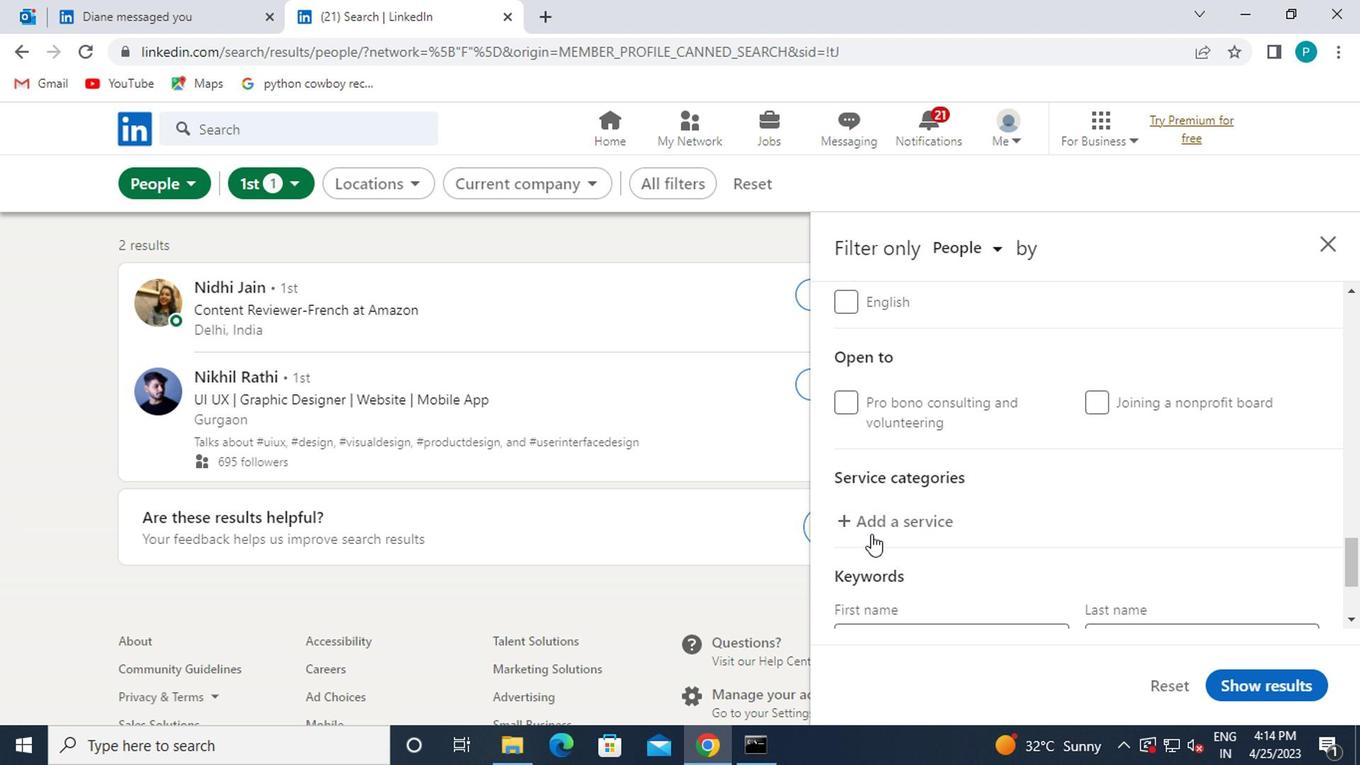 
Action: Mouse moved to (931, 493)
Screenshot: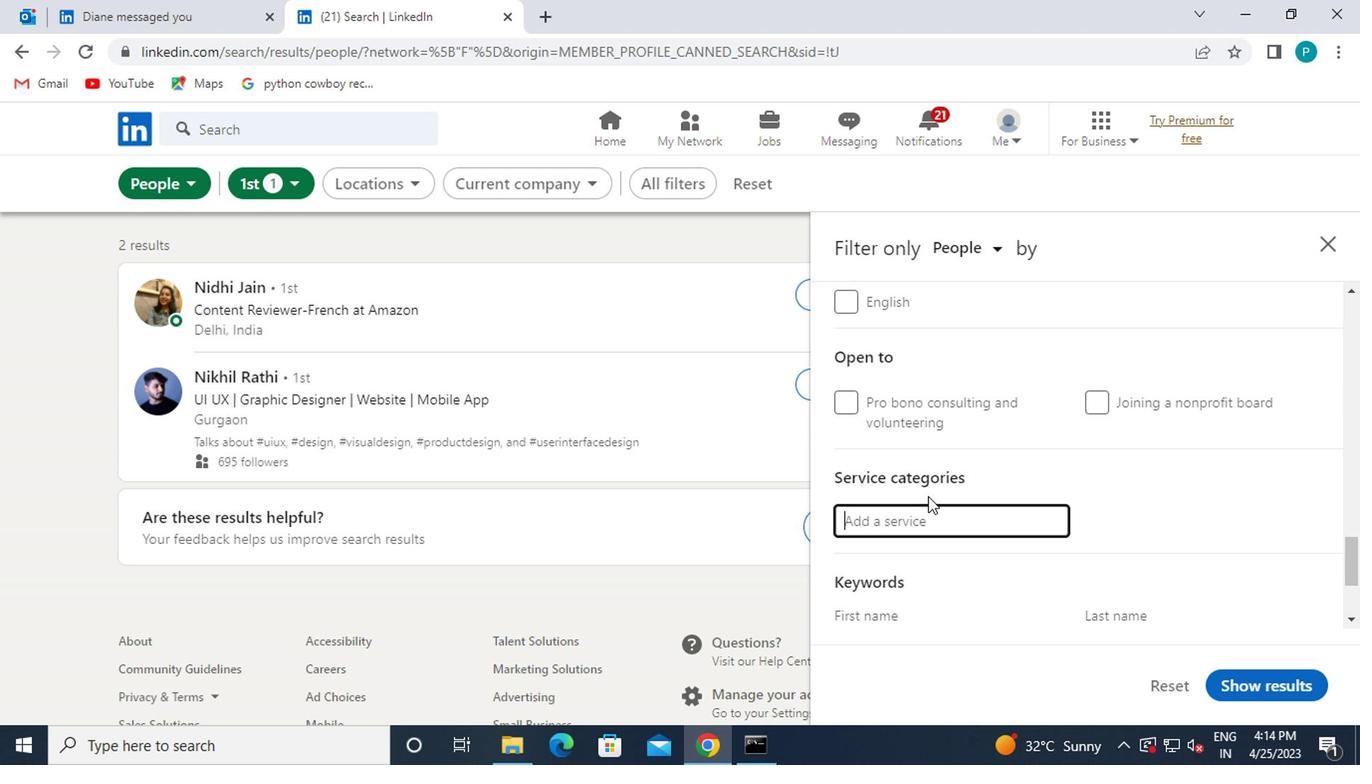 
Action: Key pressed CYBER
Screenshot: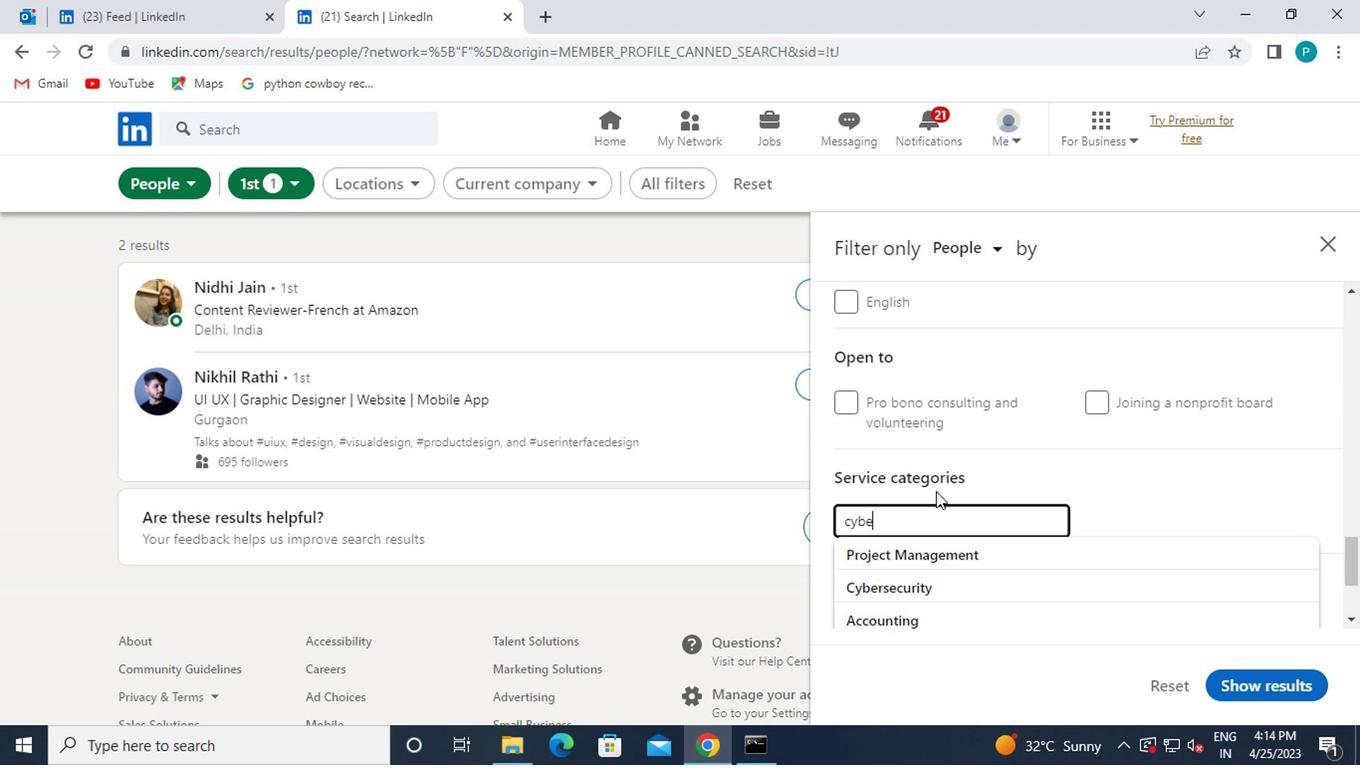 
Action: Mouse moved to (913, 547)
Screenshot: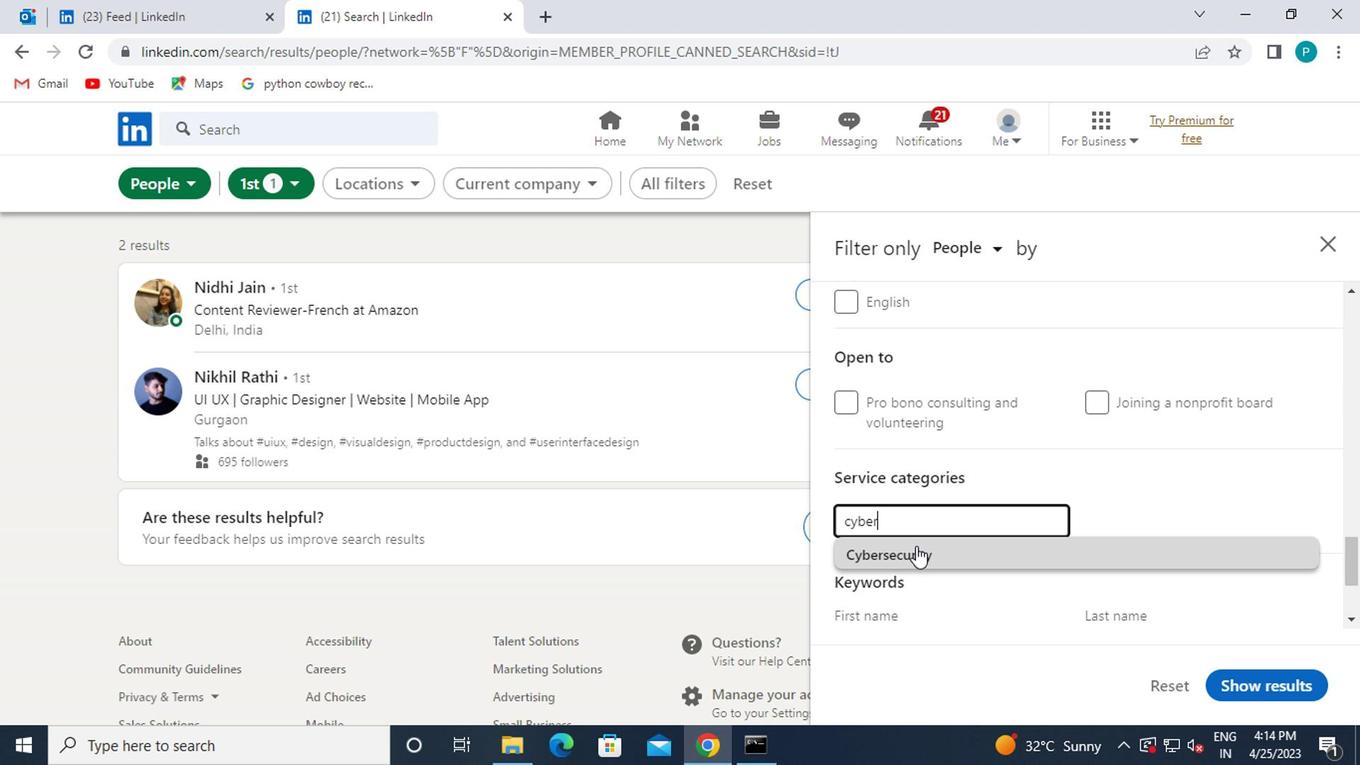 
Action: Mouse pressed left at (913, 547)
Screenshot: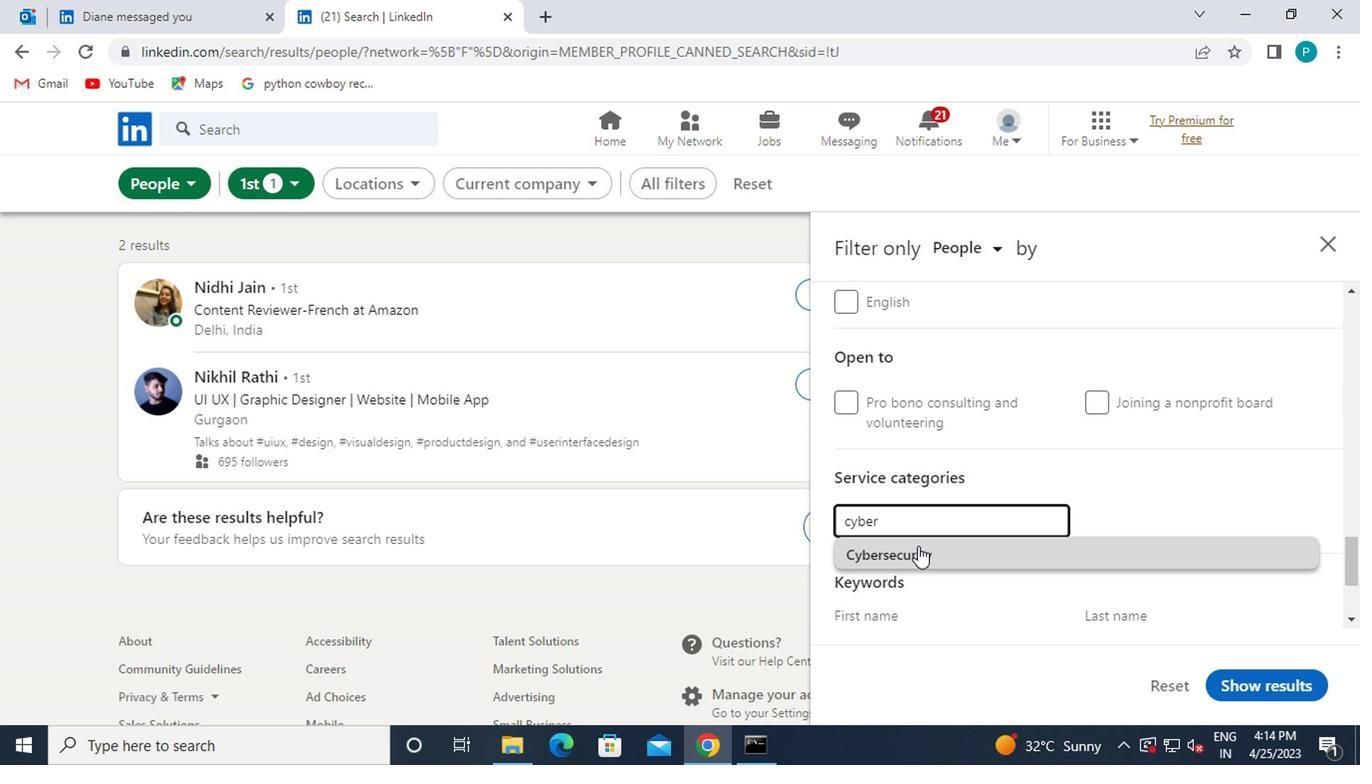 
Action: Mouse scrolled (913, 546) with delta (0, 0)
Screenshot: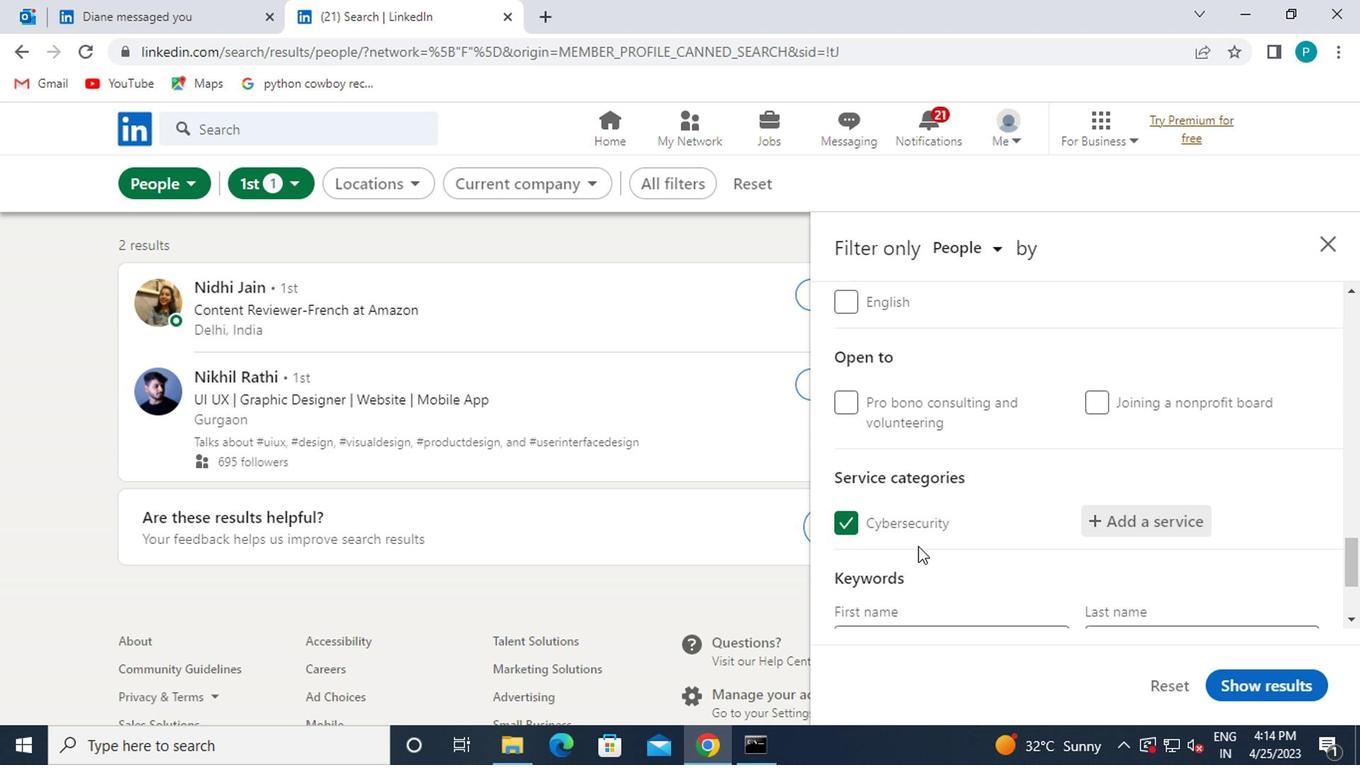 
Action: Mouse scrolled (913, 546) with delta (0, 0)
Screenshot: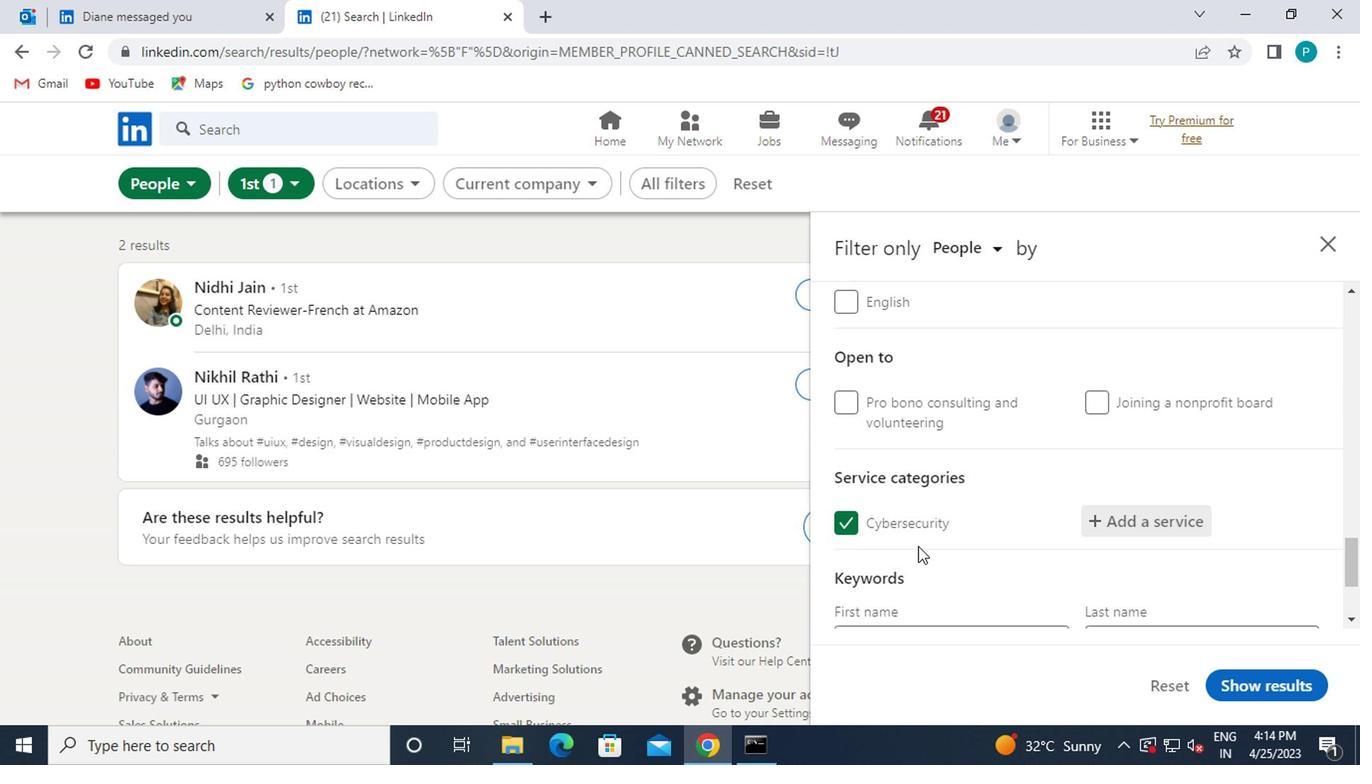 
Action: Mouse pressed left at (913, 547)
Screenshot: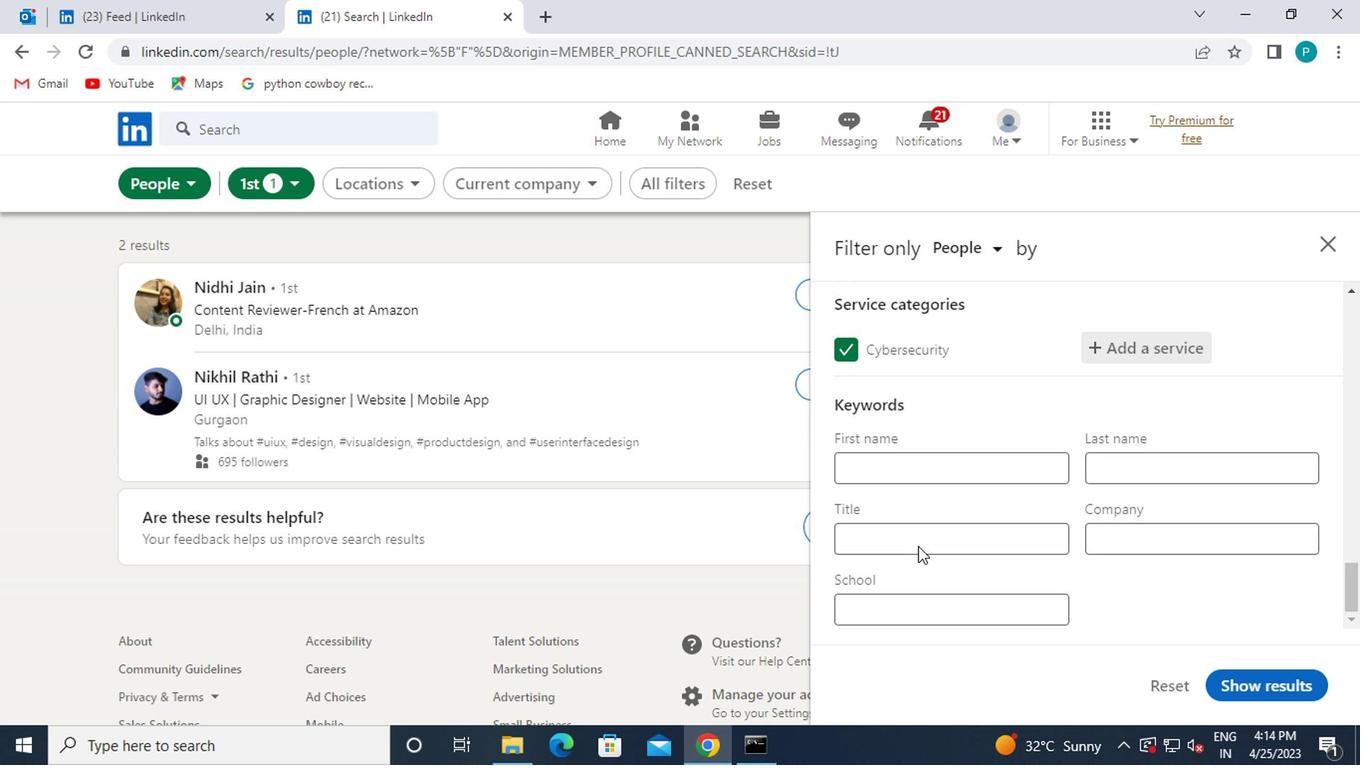 
Action: Mouse moved to (927, 551)
Screenshot: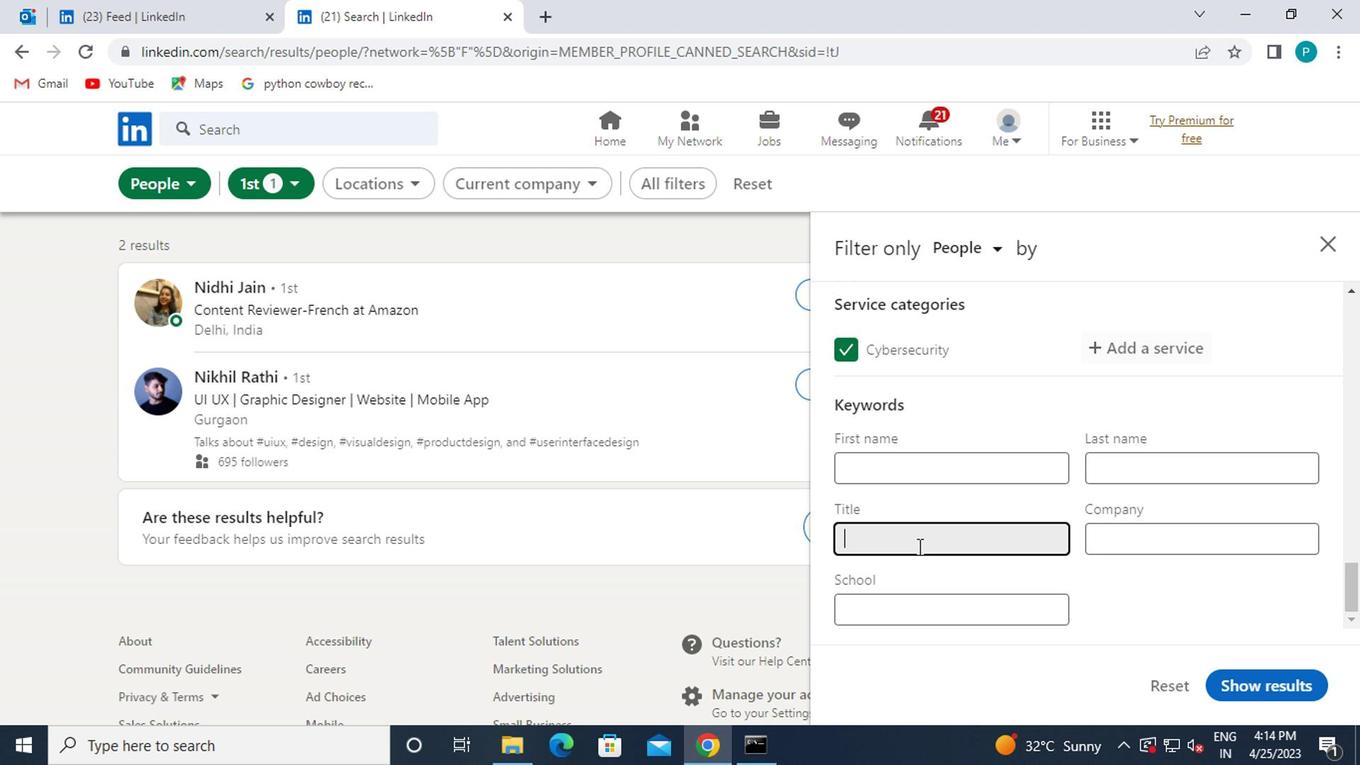 
Action: Key pressed <Key.caps_lock>P<Key.caps_lock>ERSONAL<Key.space>A<Key.caps_lock><Key.backspace>A<Key.caps_lock>SS
Screenshot: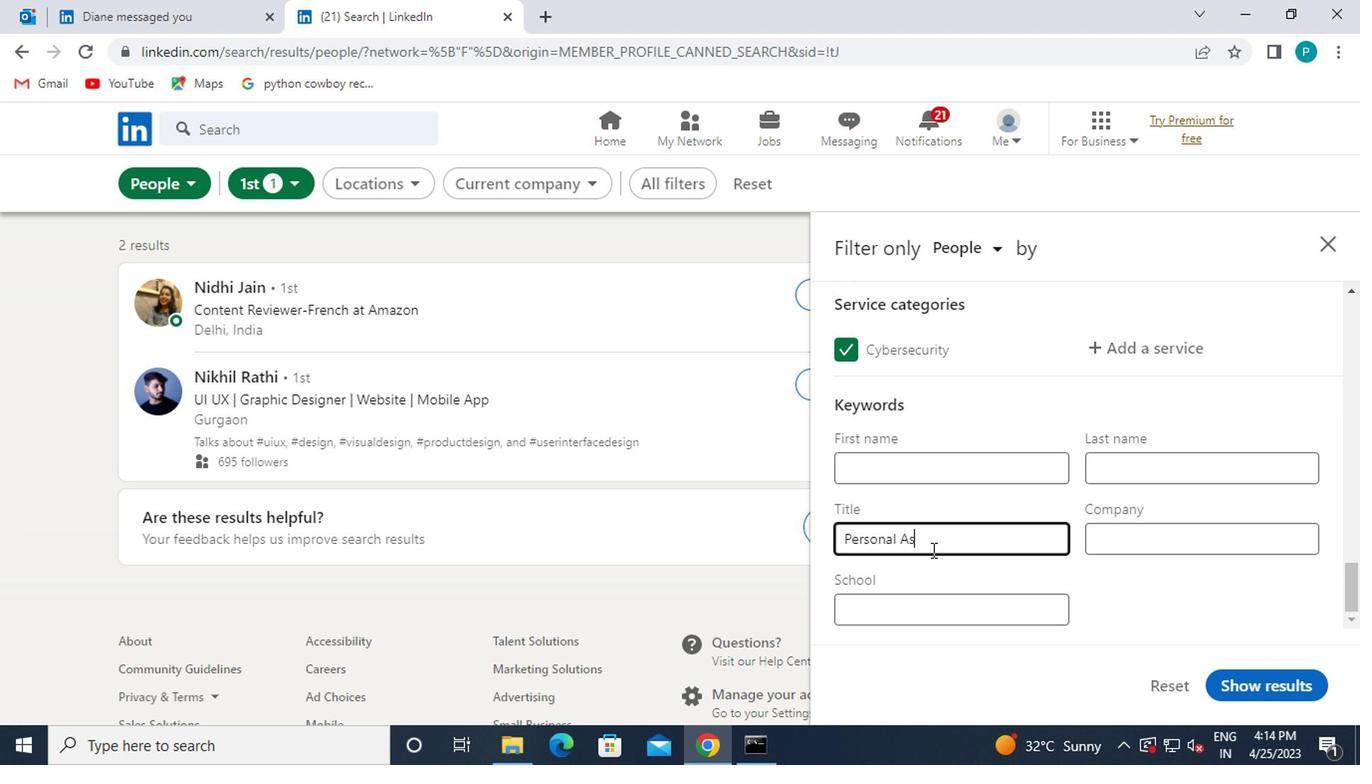 
Action: Mouse moved to (1024, 549)
Screenshot: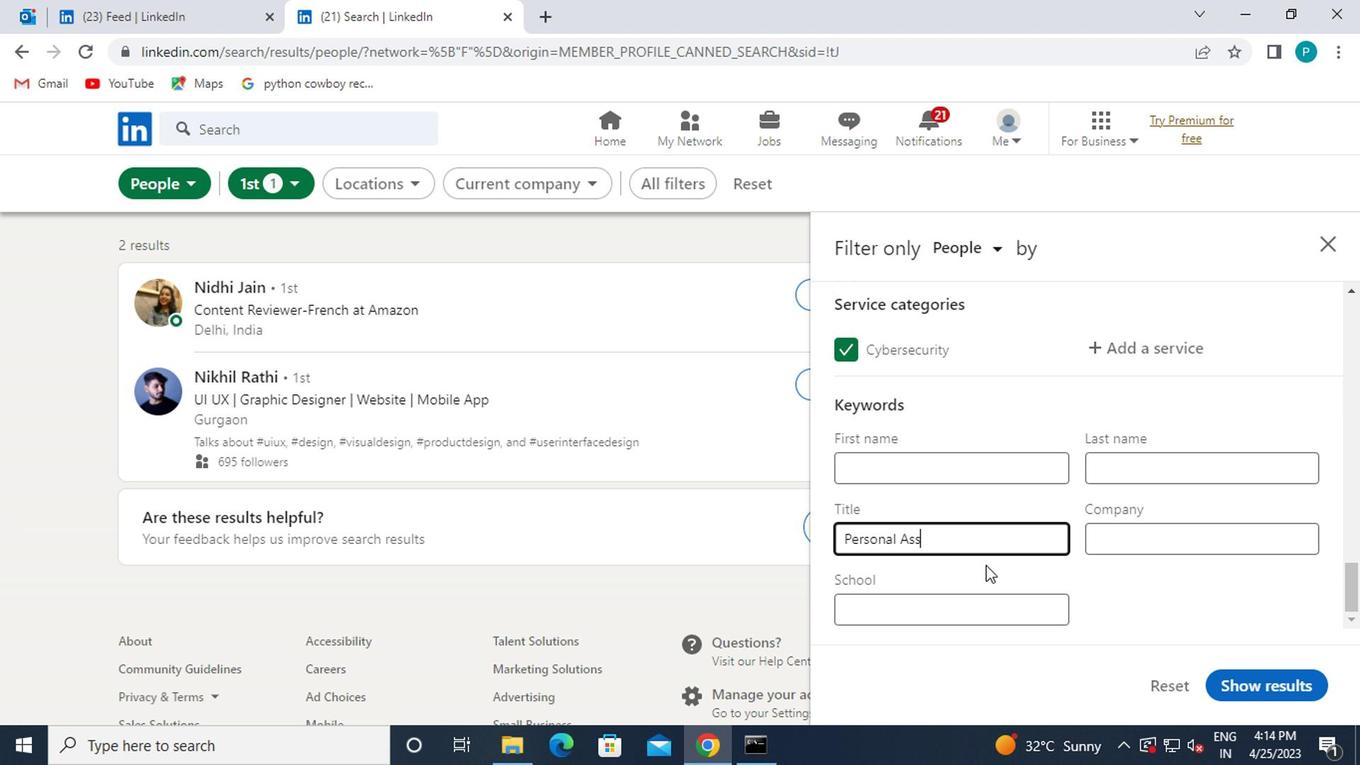 
Action: Key pressed IS
Screenshot: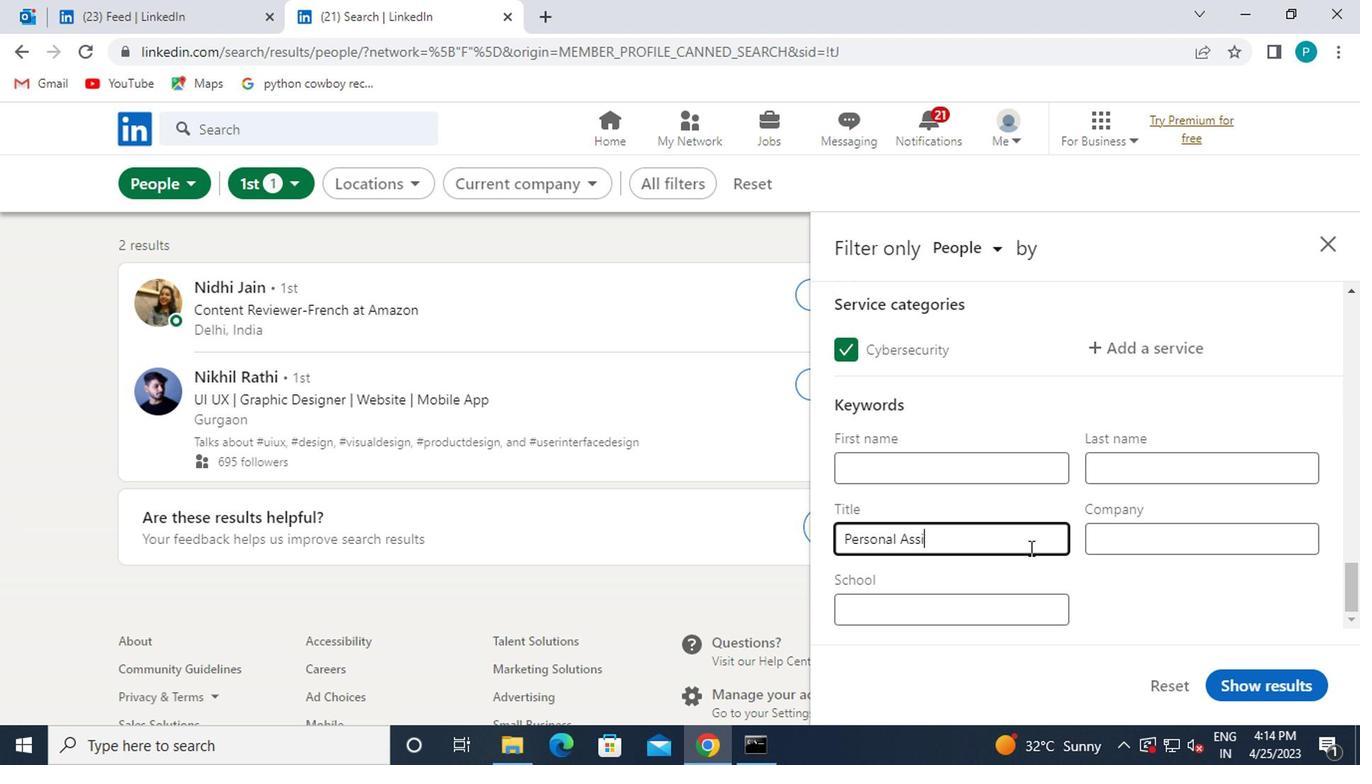 
Action: Mouse moved to (1026, 548)
Screenshot: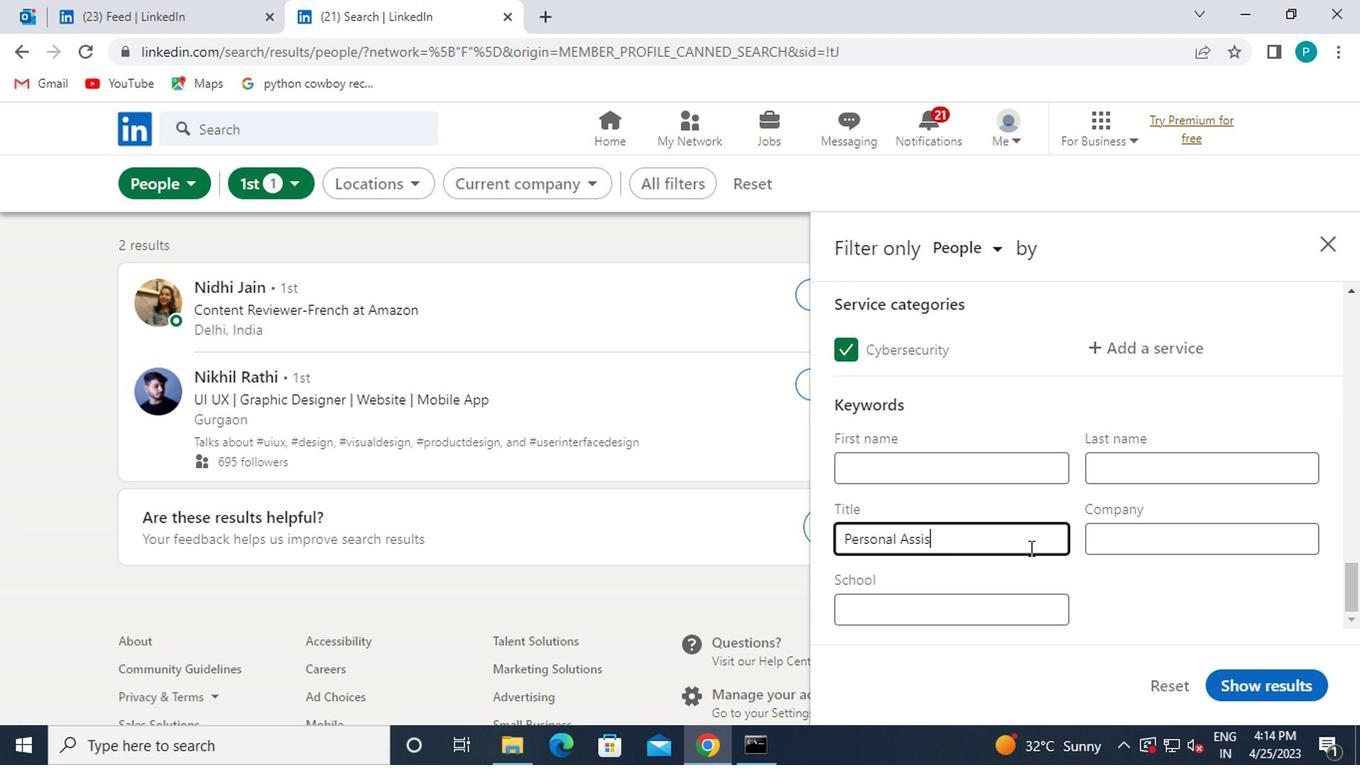 
Action: Key pressed TA
Screenshot: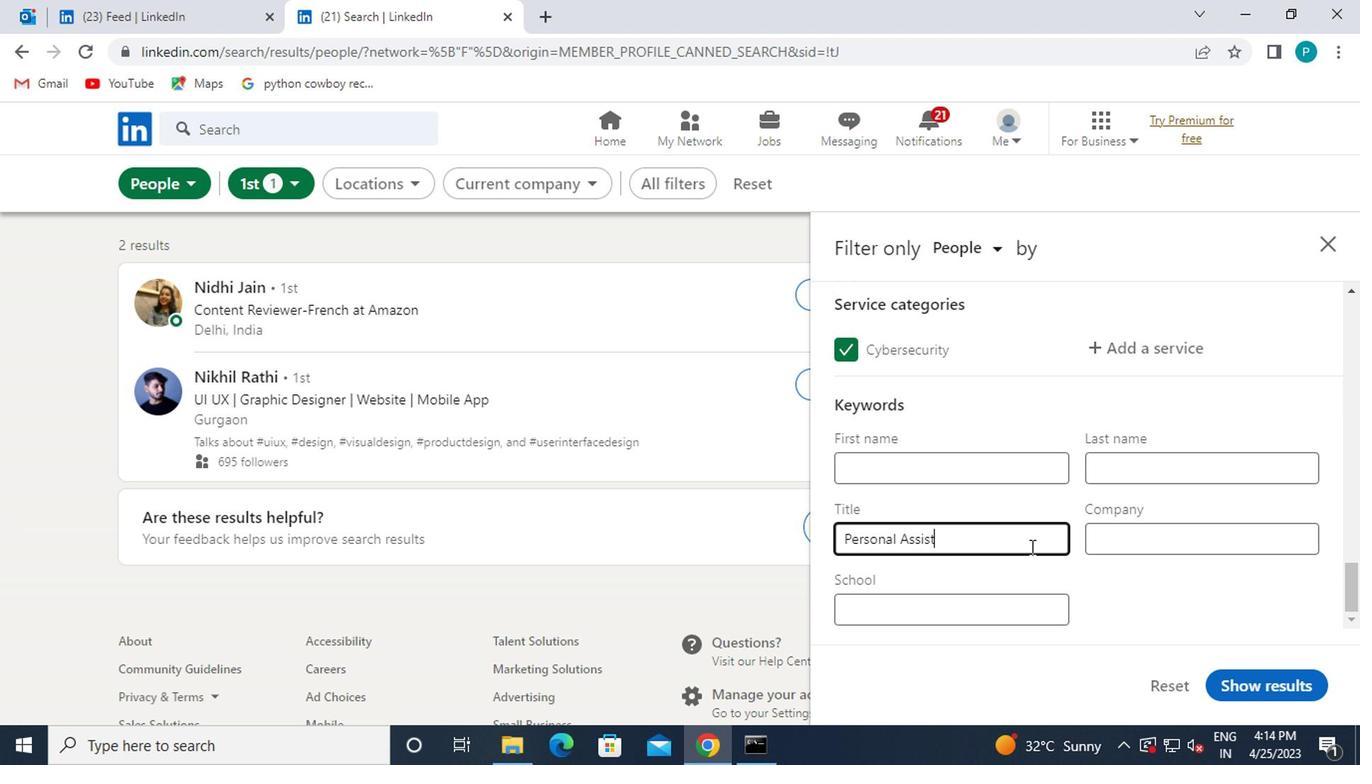 
Action: Mouse moved to (1038, 539)
Screenshot: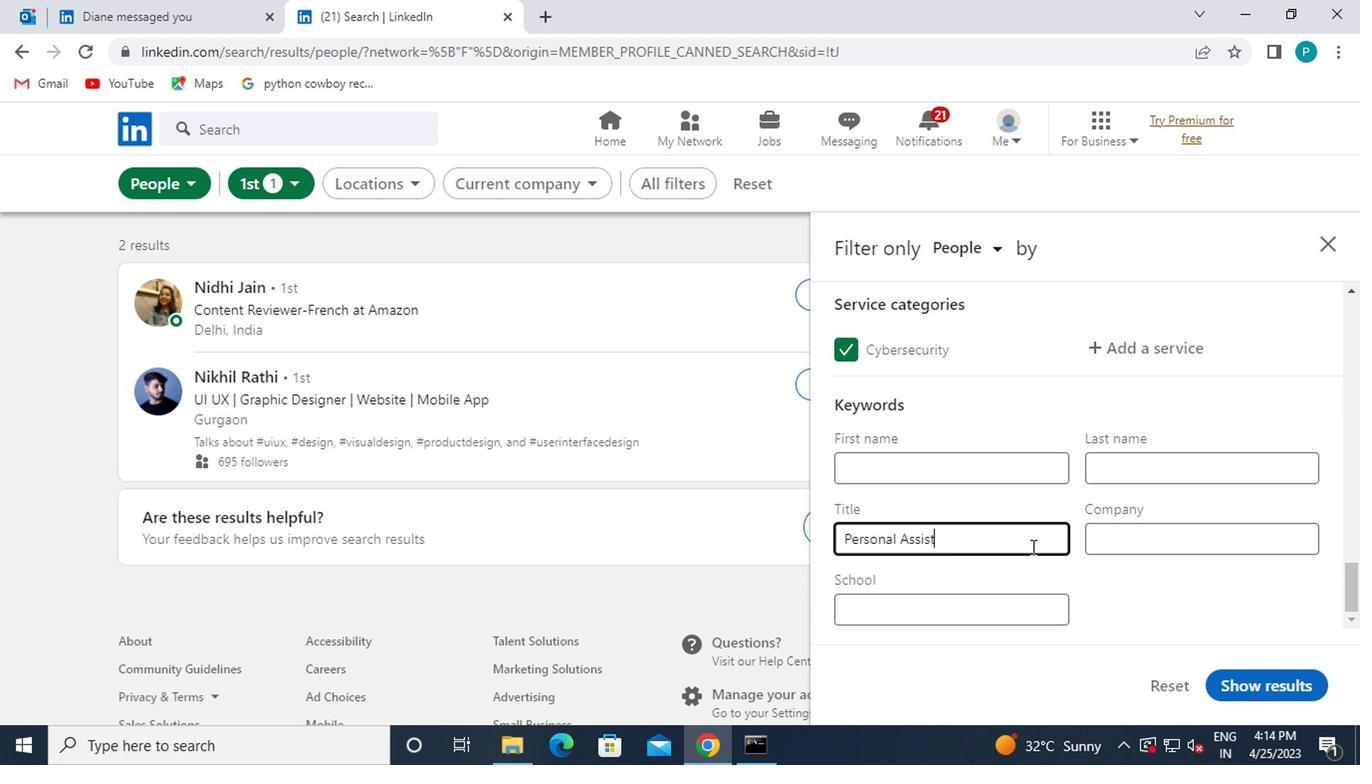 
Action: Key pressed NT
Screenshot: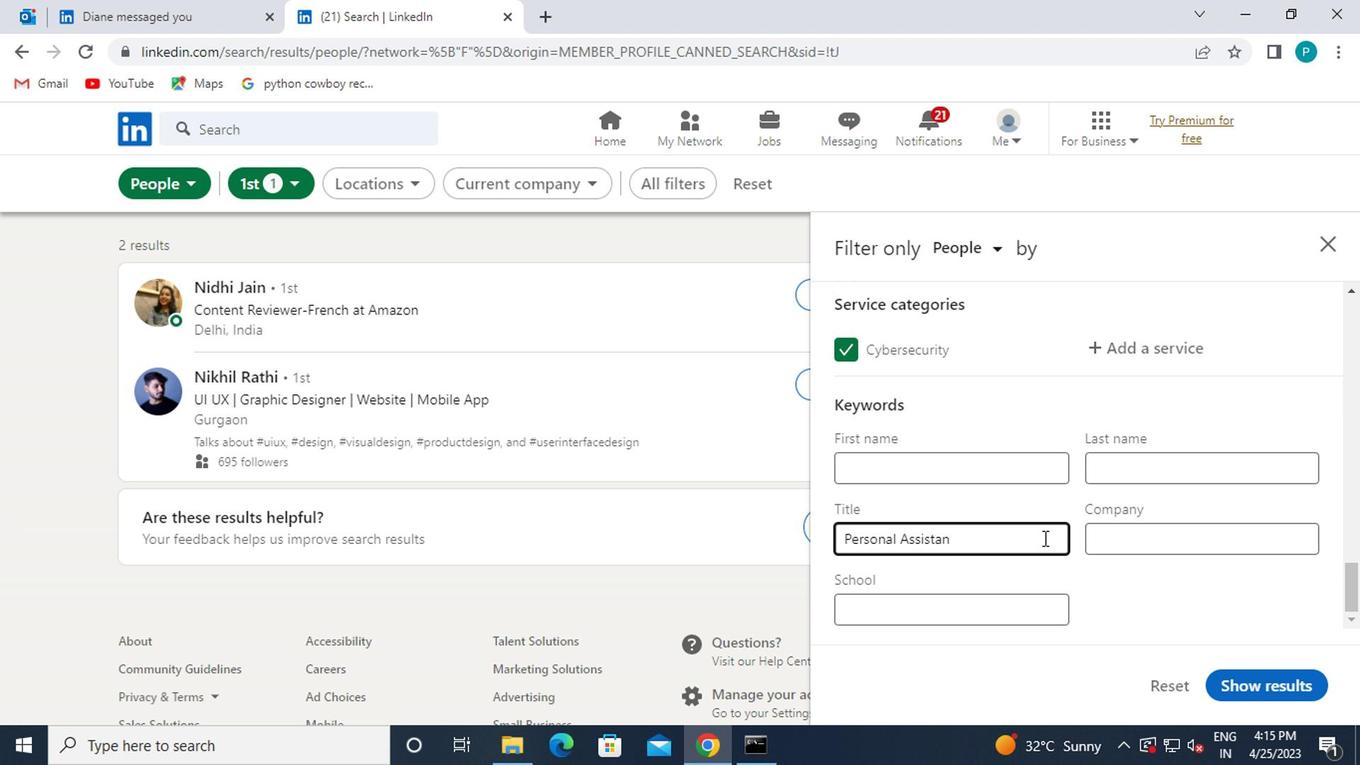 
Action: Mouse moved to (1242, 679)
Screenshot: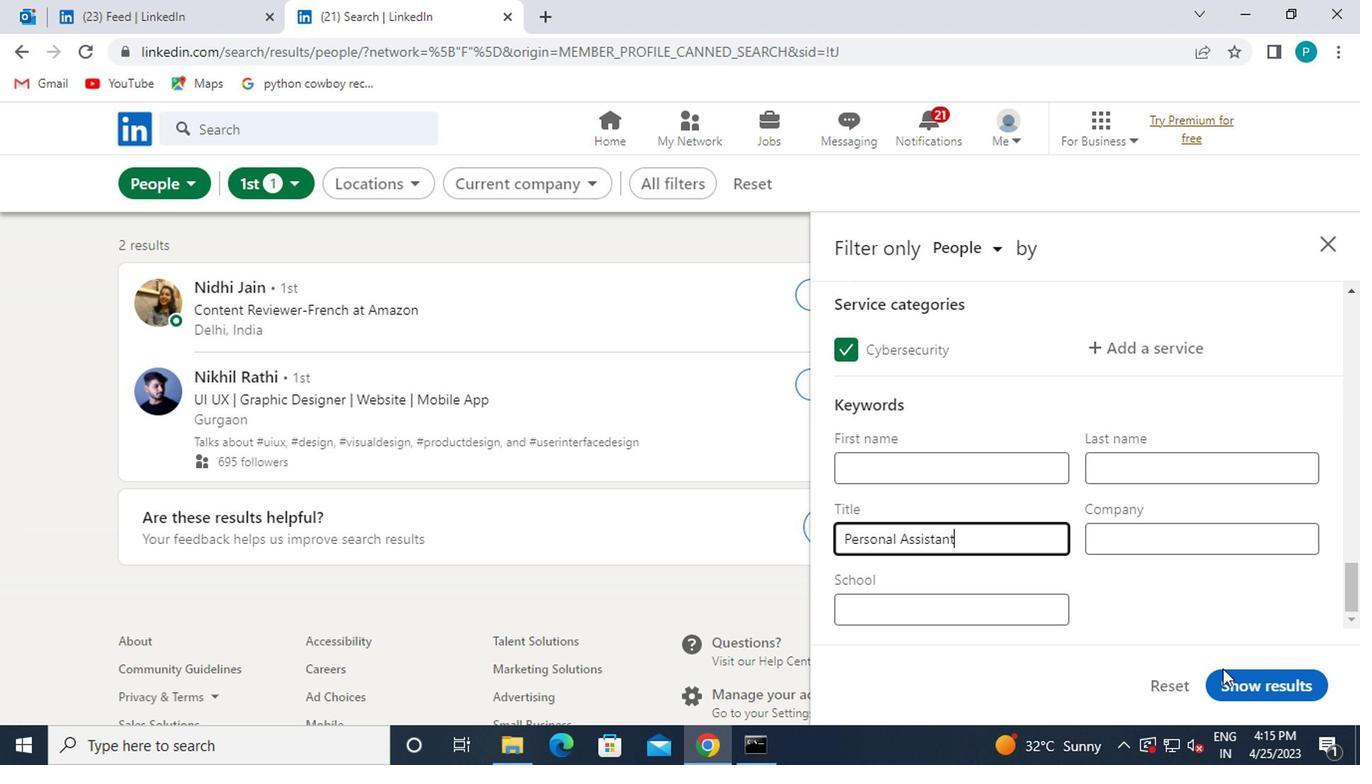 
Action: Mouse pressed left at (1242, 679)
Screenshot: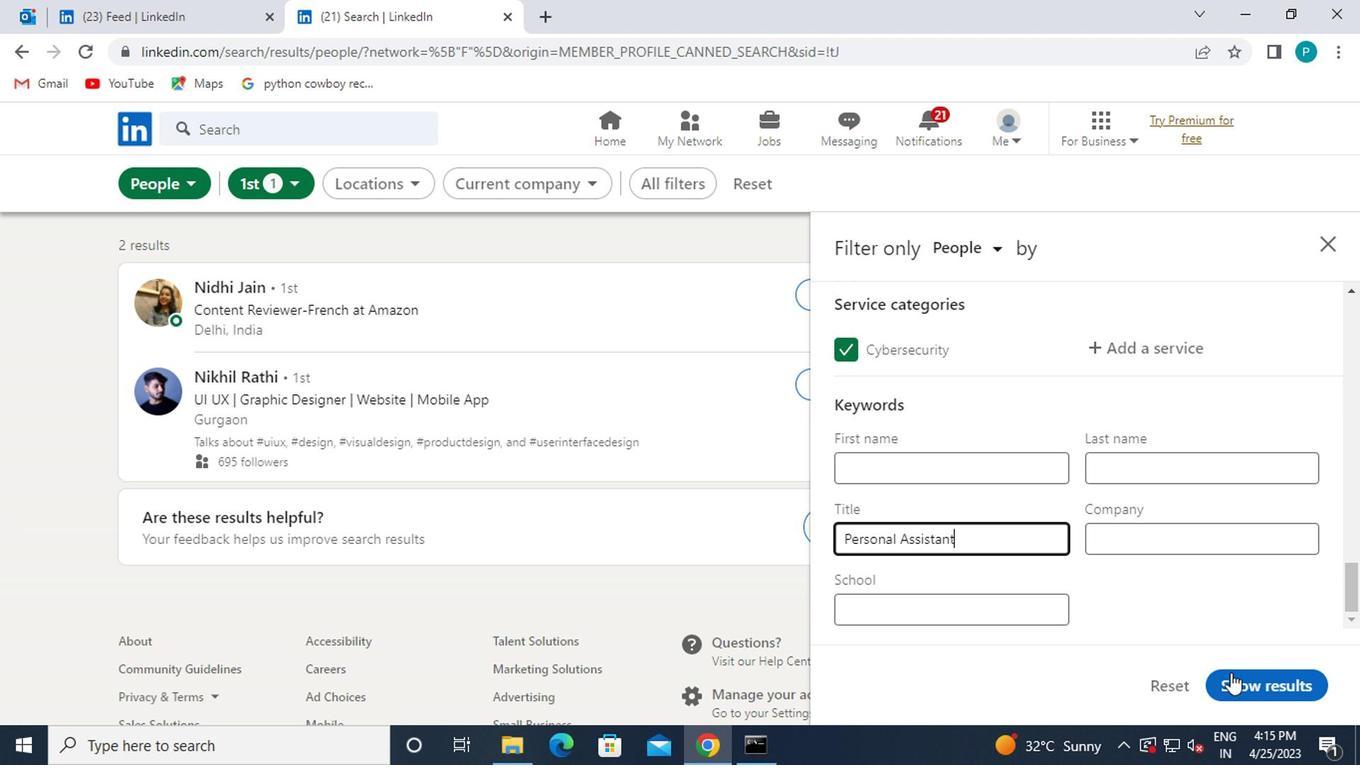 
Action: Mouse moved to (1243, 679)
Screenshot: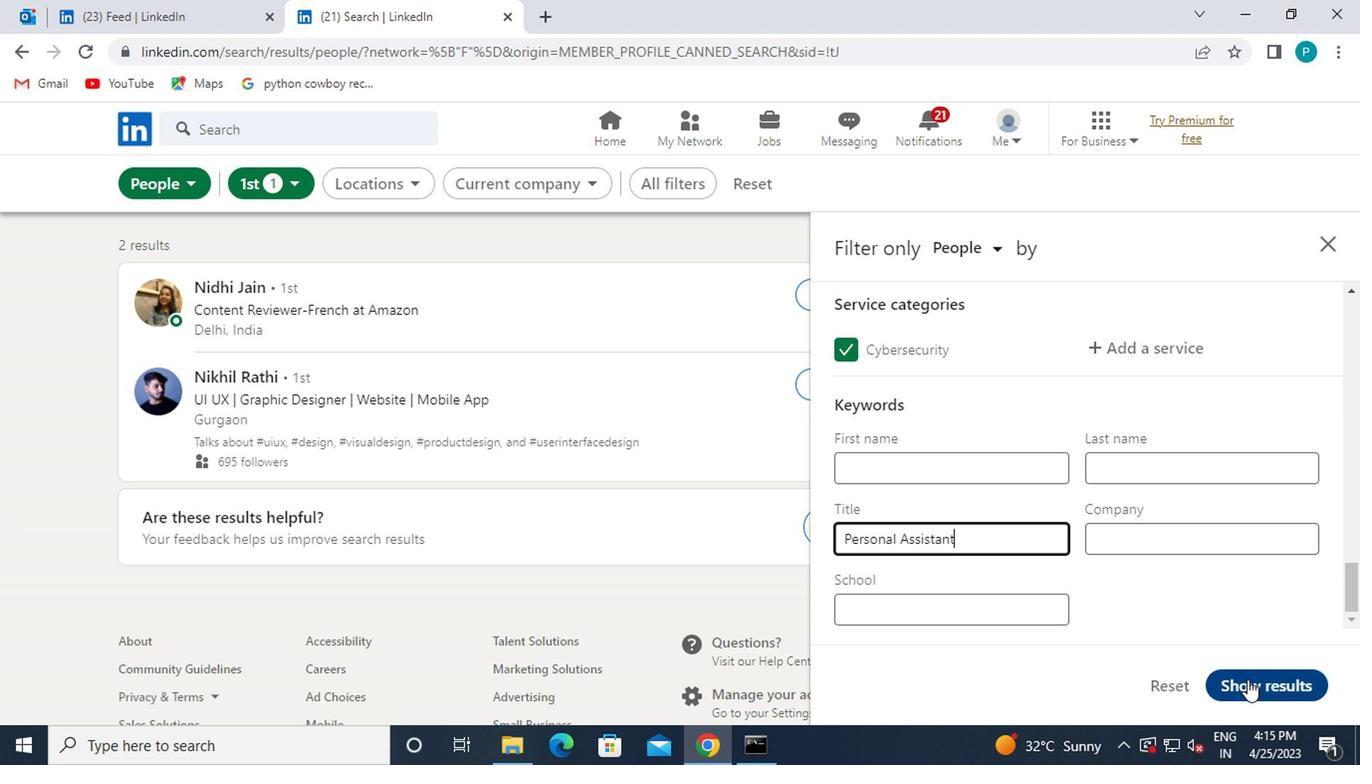 
